 Task: Look for space in Tonoshō, Japan from 6th September, 2023 to 10th September, 2023 for 1 adult in price range Rs.9000 to Rs.17000. Place can be private room with 1  bedroom having 1 bed and 1 bathroom. Property type can be house, flat, guest house, hotel. Booking option can be shelf check-in. Required host language is English.
Action: Mouse moved to (523, 97)
Screenshot: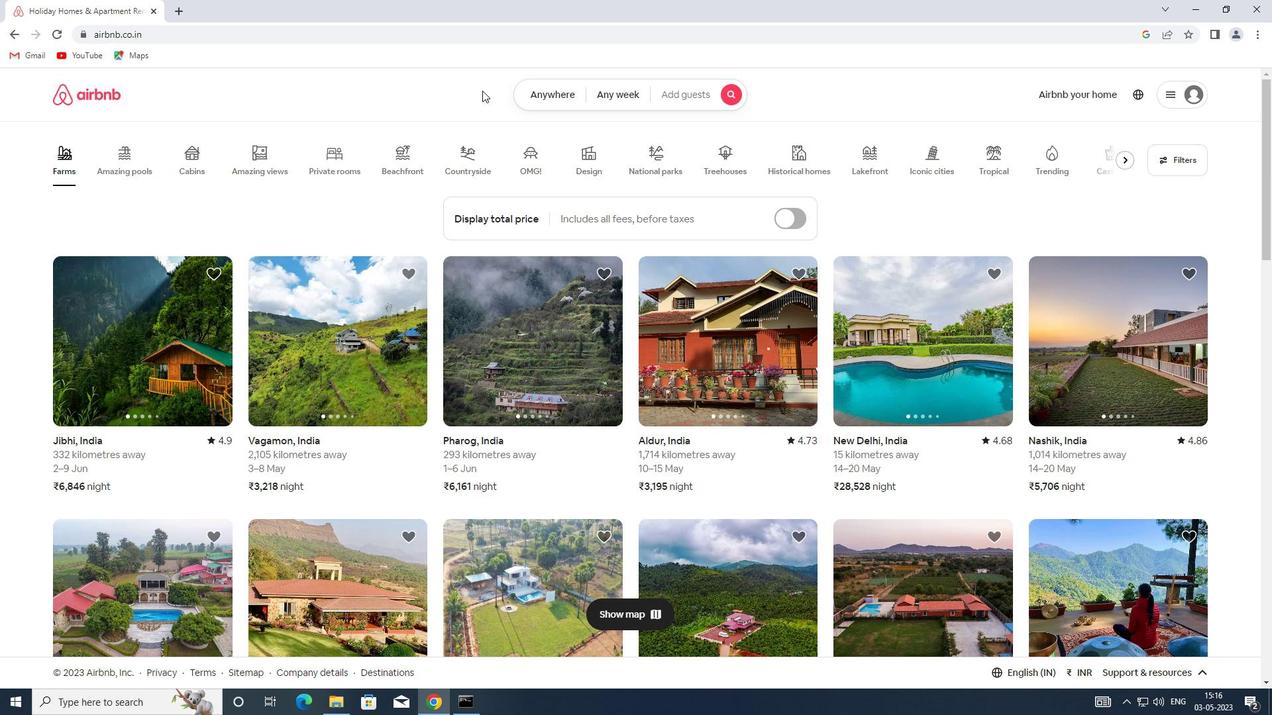 
Action: Mouse pressed left at (523, 97)
Screenshot: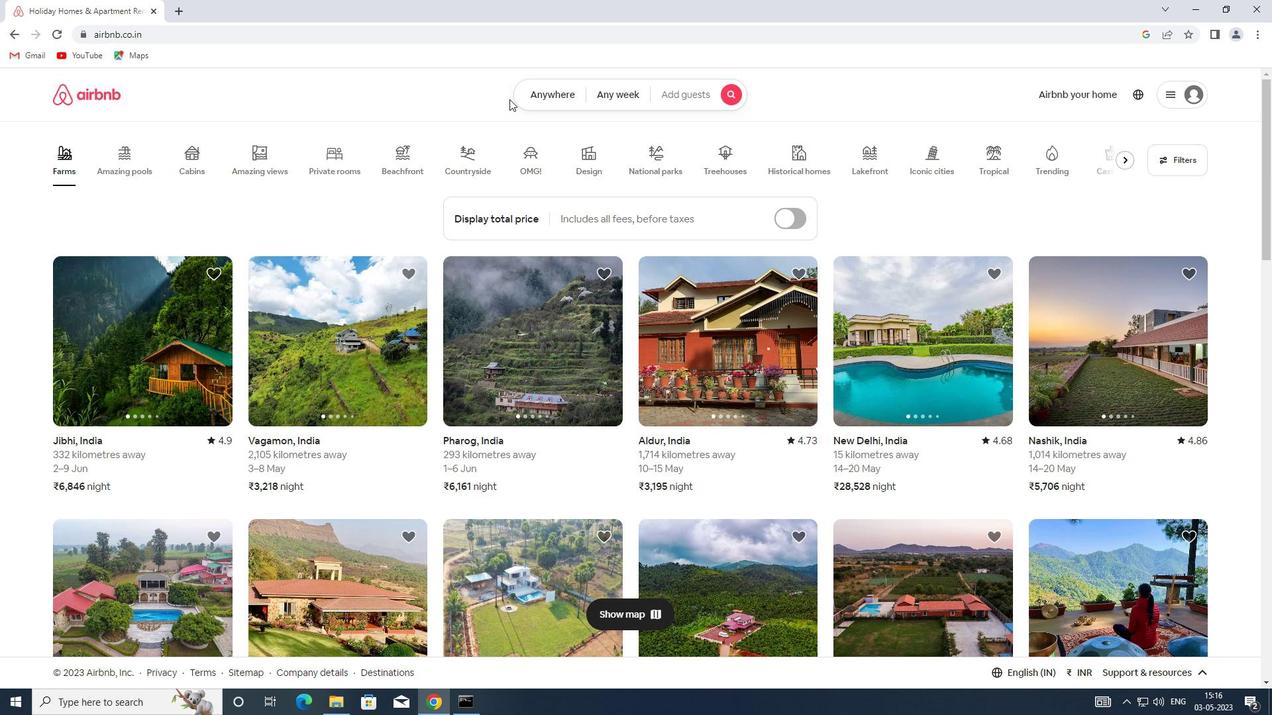 
Action: Mouse moved to (382, 145)
Screenshot: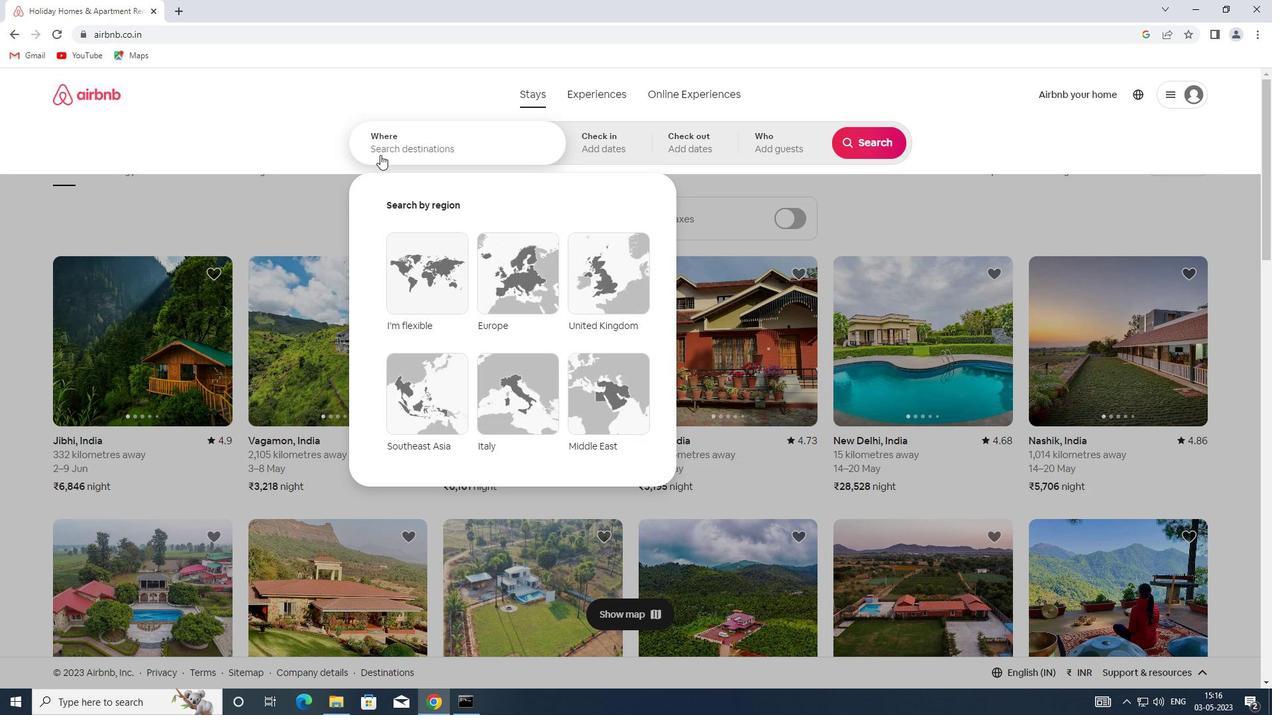 
Action: Mouse pressed left at (382, 145)
Screenshot: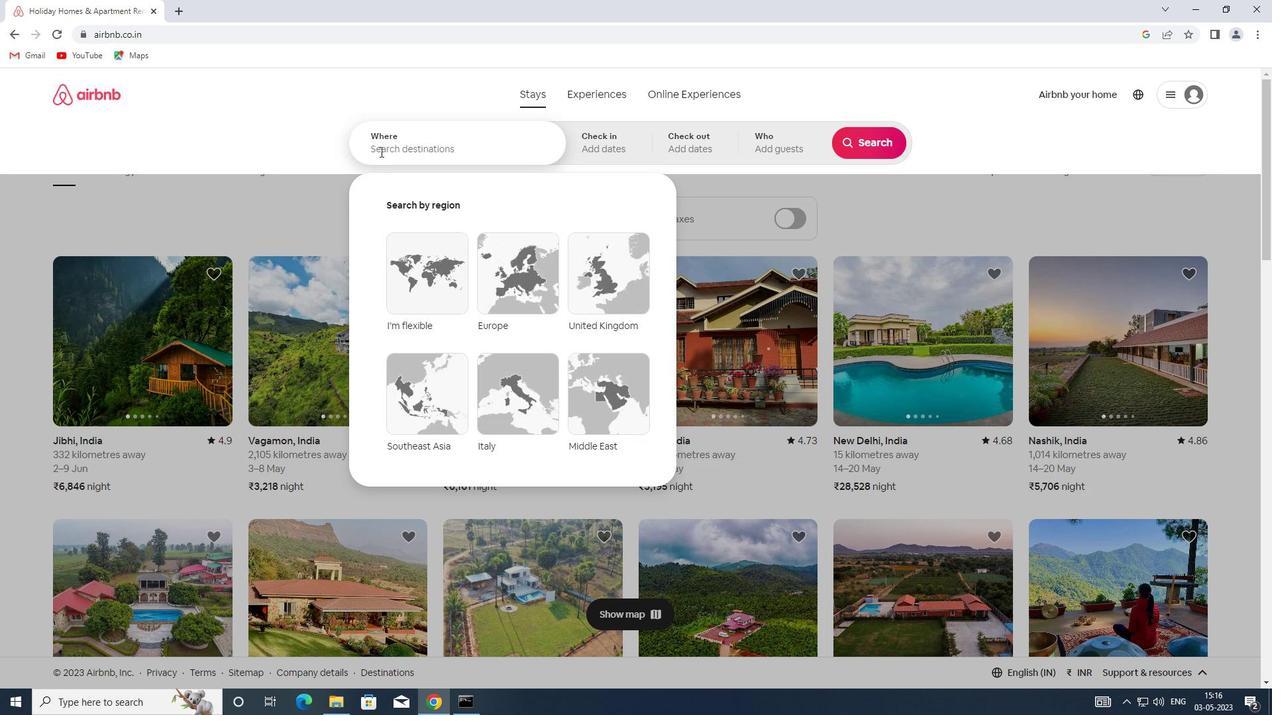 
Action: Key pressed <Key.shift>TONOSHO,<Key.shift><Key.shift><Key.shift>JAPAN
Screenshot: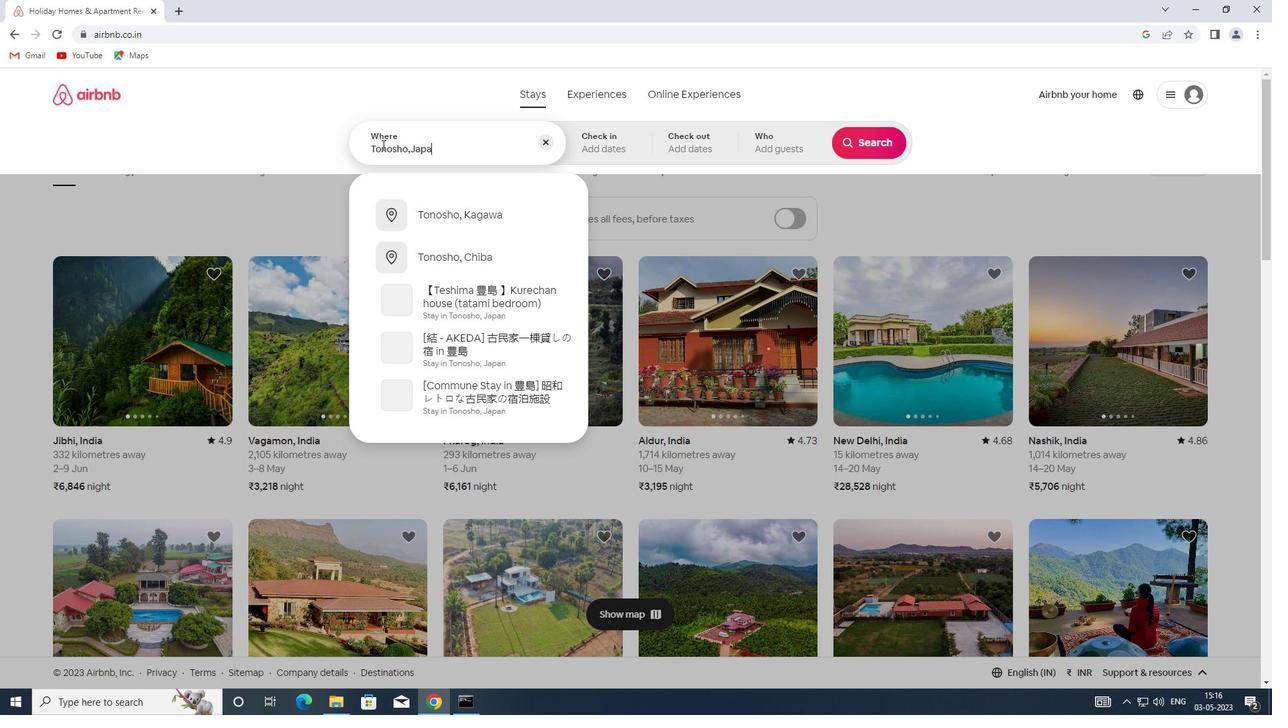 
Action: Mouse moved to (609, 147)
Screenshot: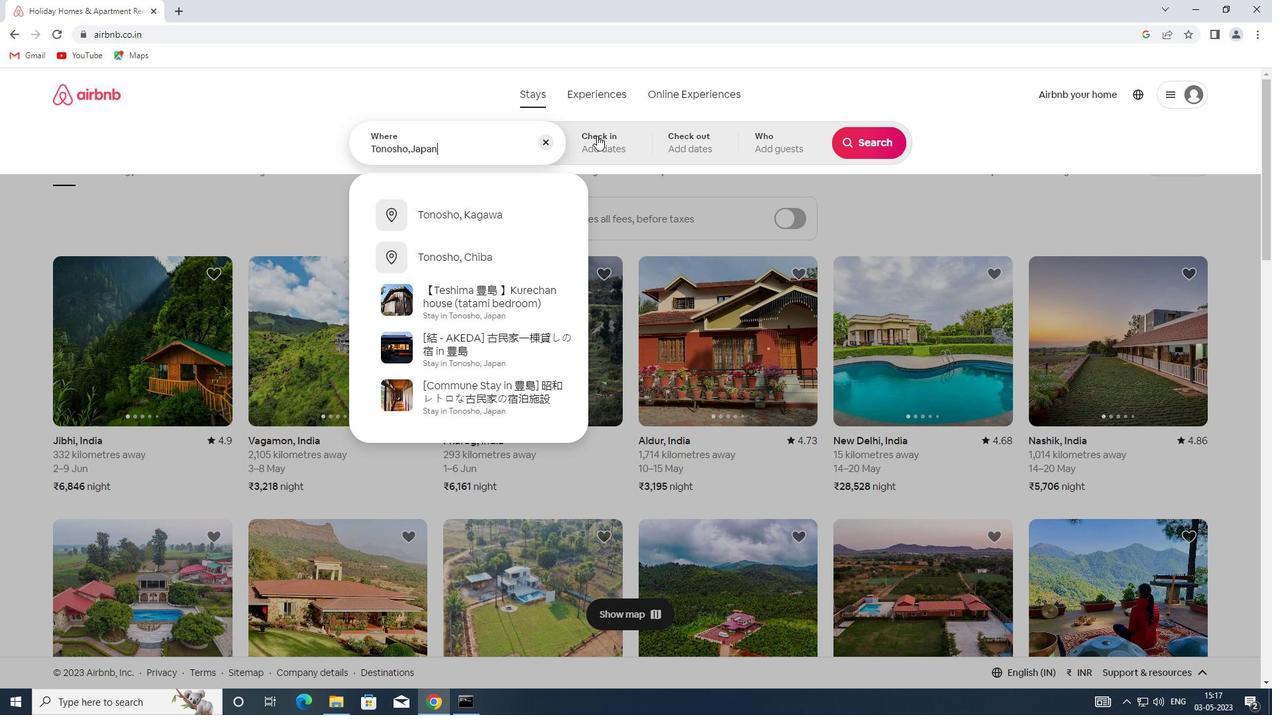 
Action: Mouse pressed left at (609, 147)
Screenshot: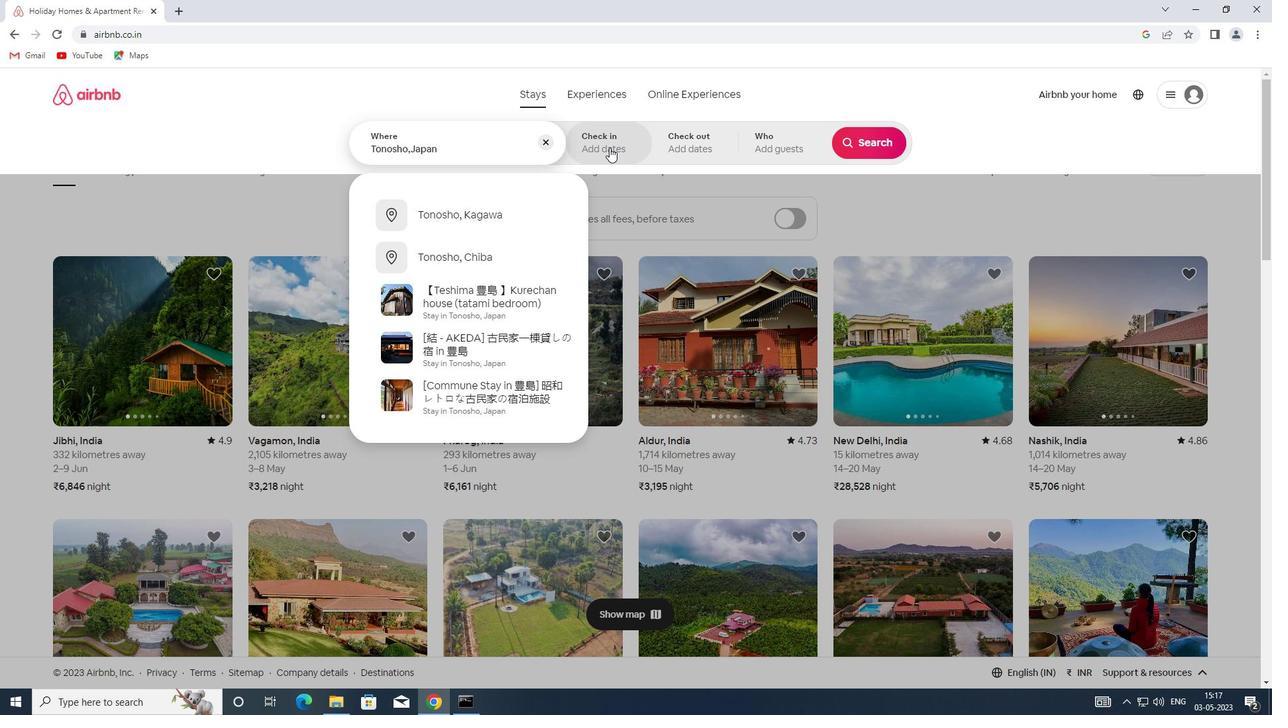 
Action: Mouse moved to (867, 253)
Screenshot: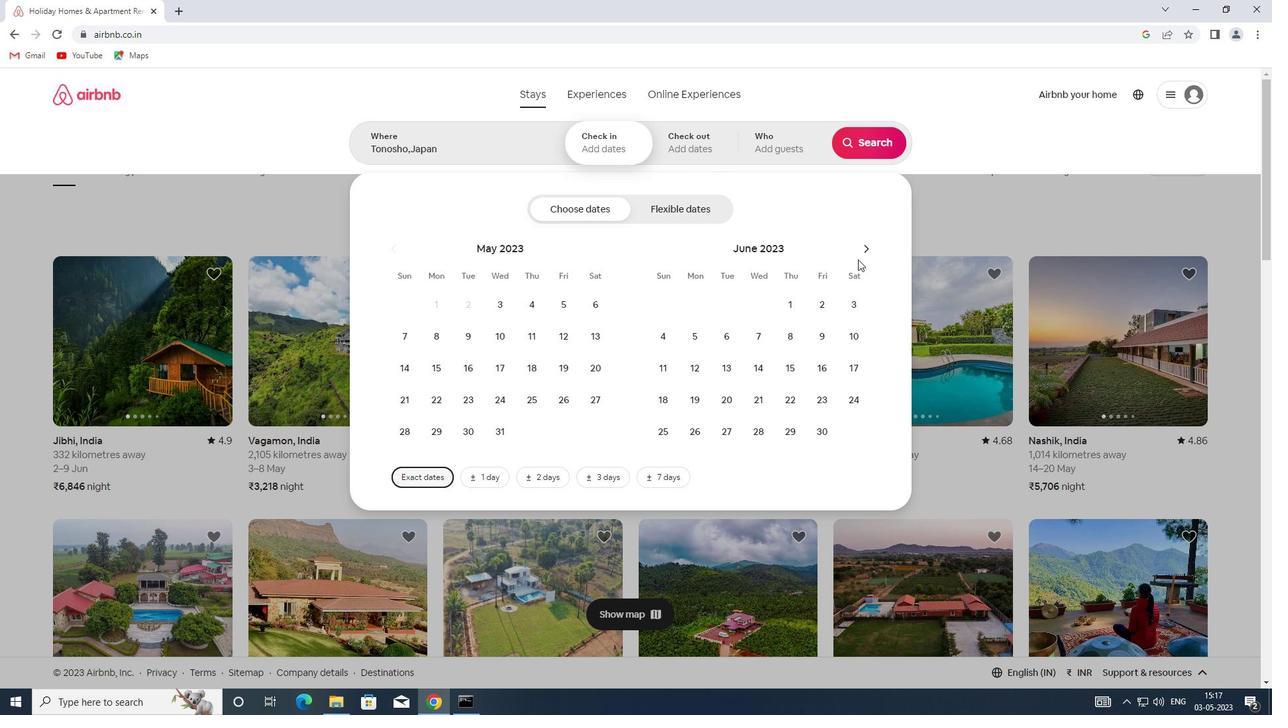 
Action: Mouse pressed left at (867, 253)
Screenshot: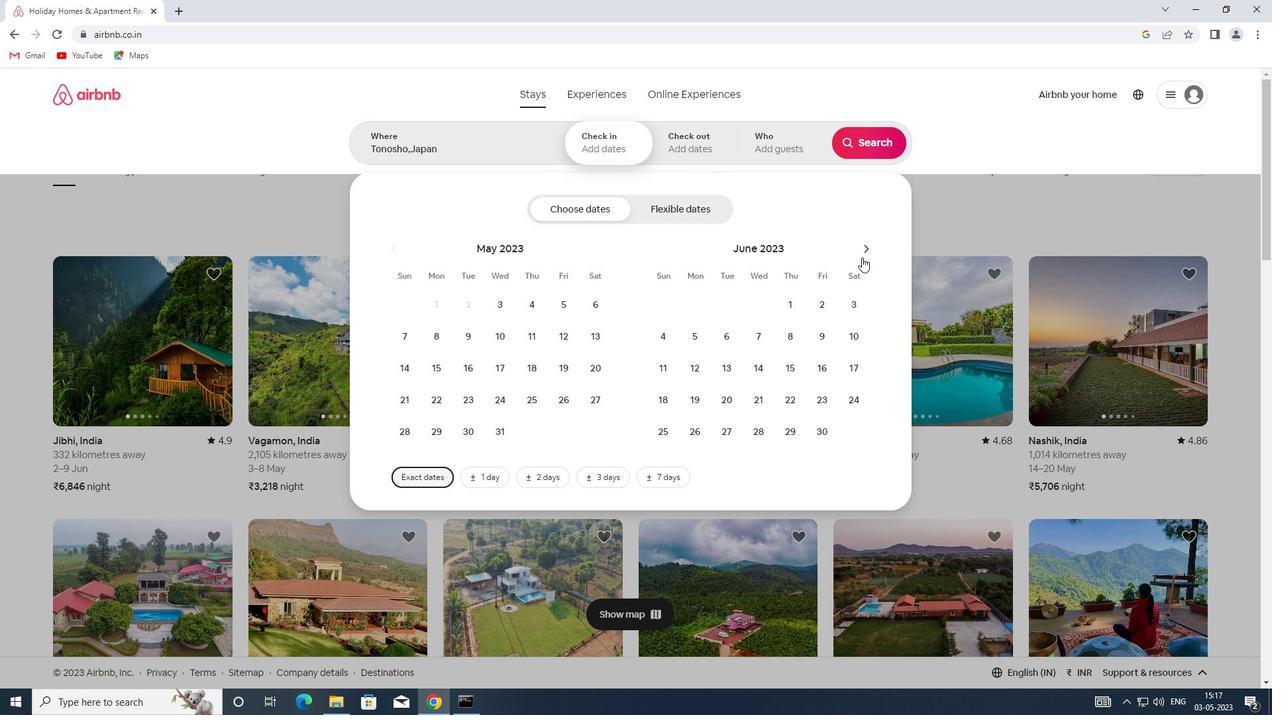 
Action: Mouse pressed left at (867, 253)
Screenshot: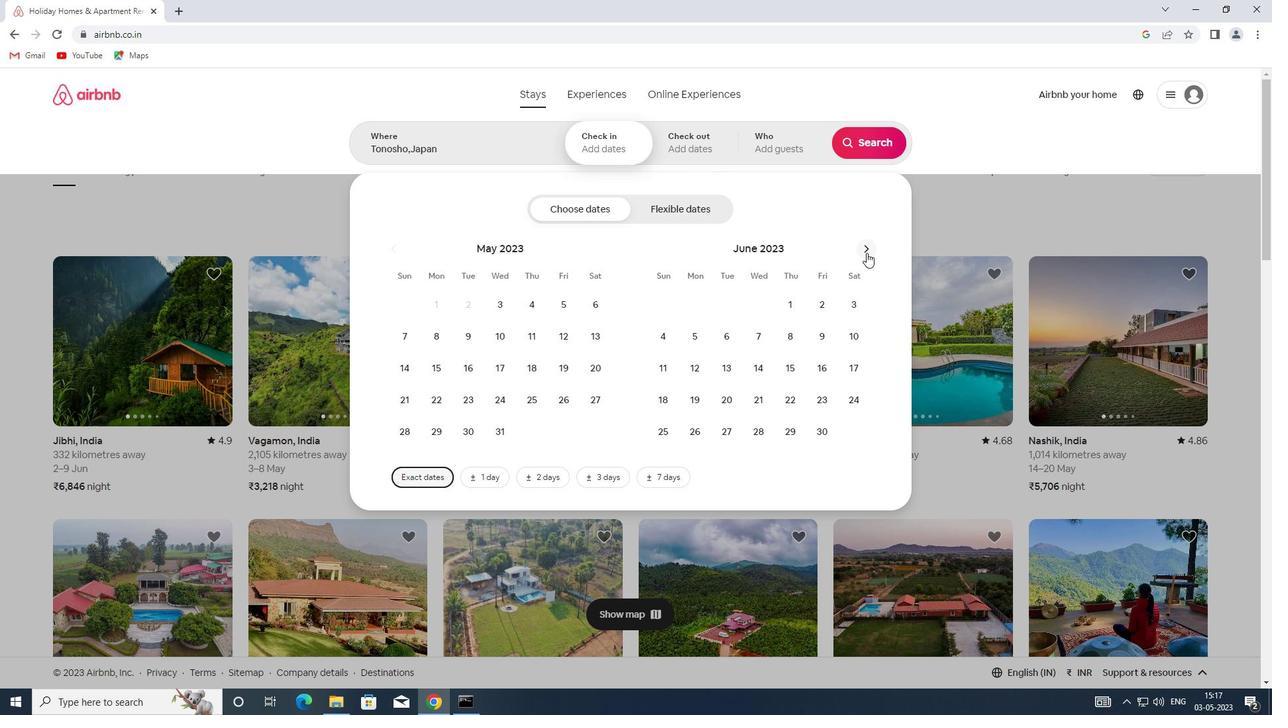 
Action: Mouse pressed left at (867, 253)
Screenshot: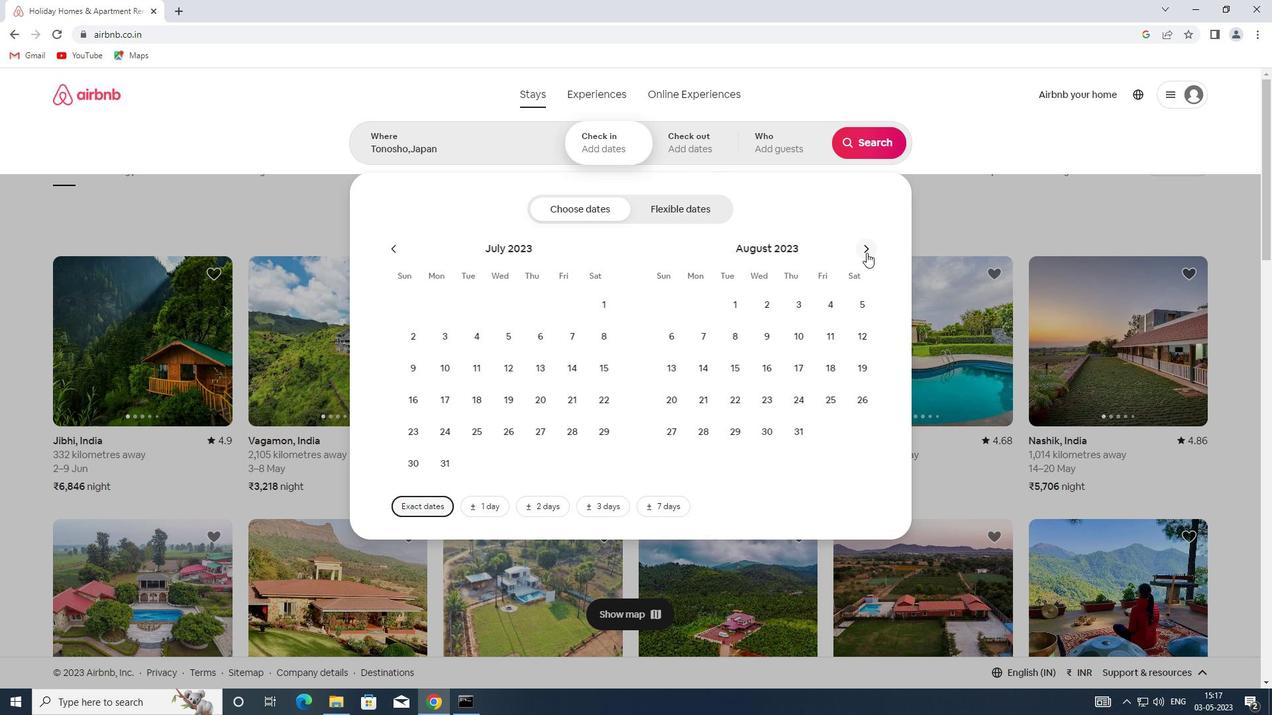 
Action: Mouse moved to (768, 348)
Screenshot: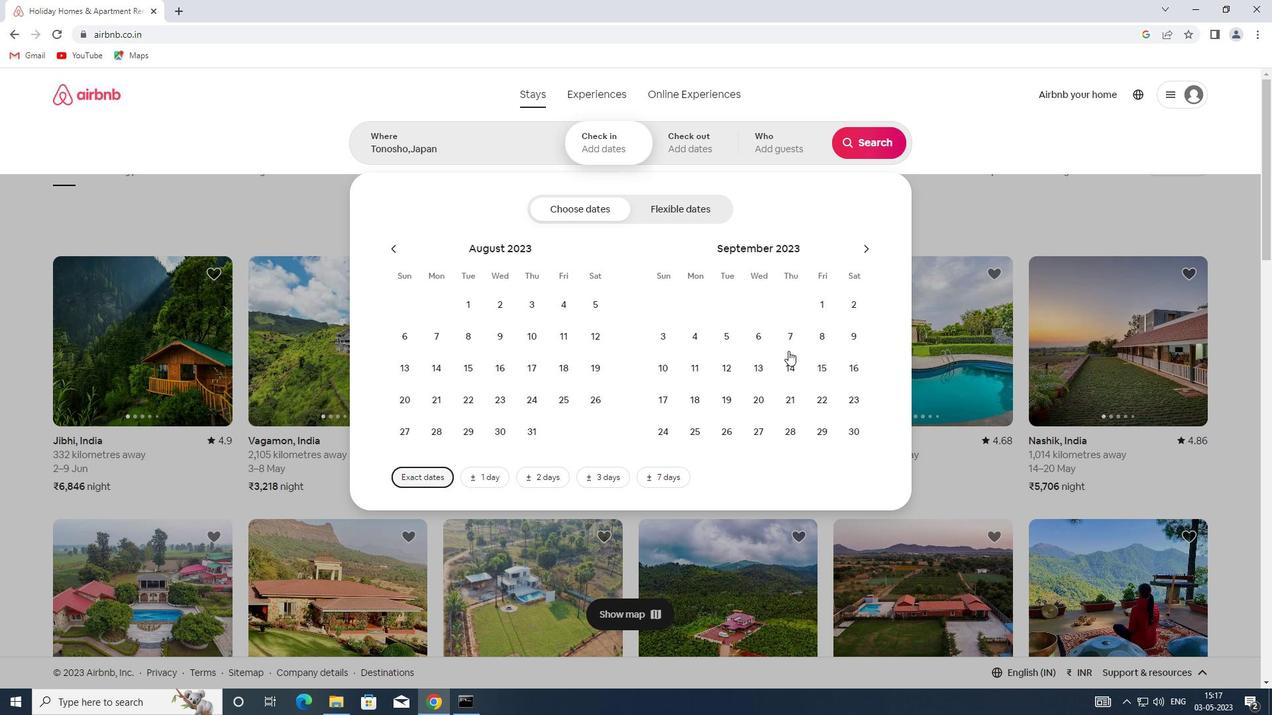 
Action: Mouse pressed left at (768, 348)
Screenshot: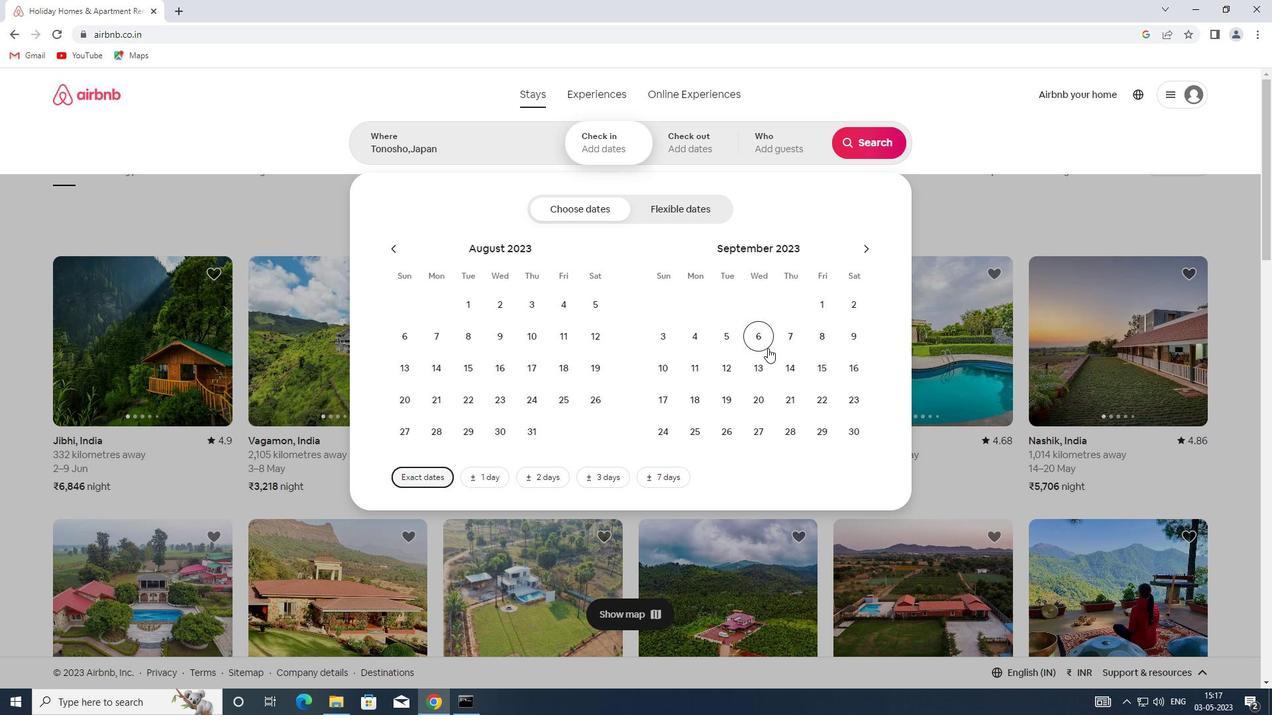 
Action: Mouse moved to (656, 363)
Screenshot: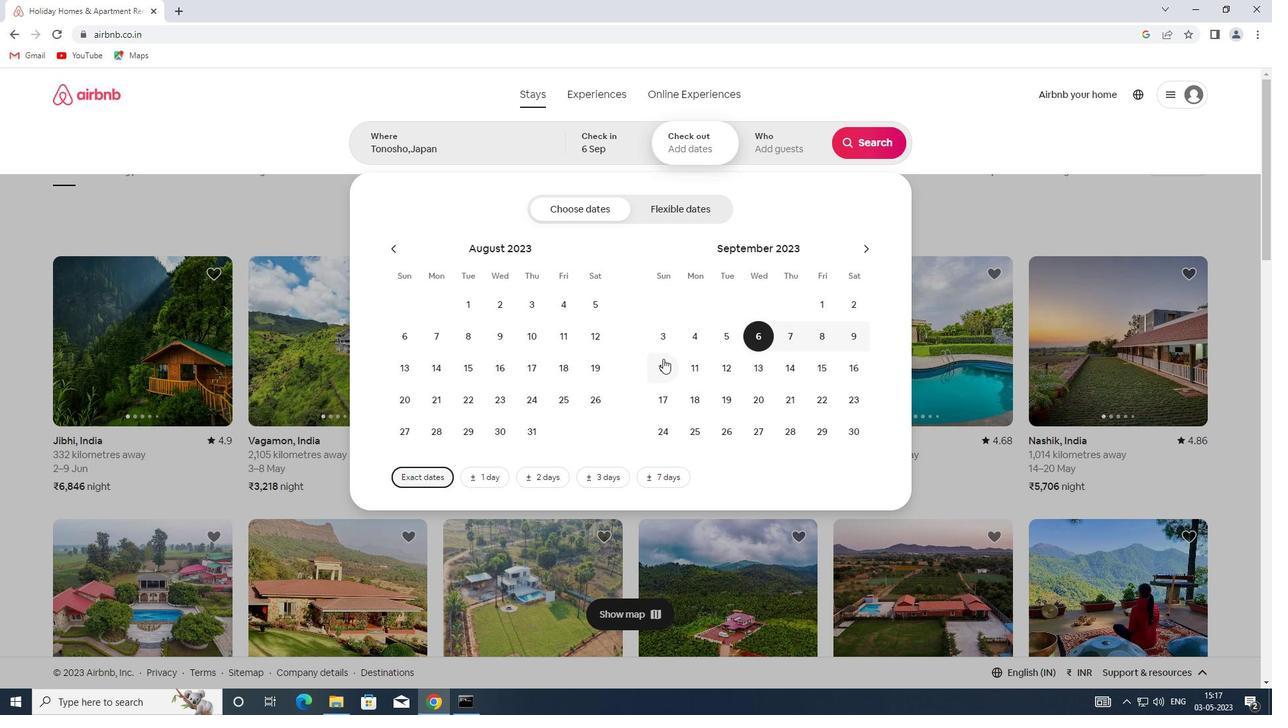 
Action: Mouse pressed left at (656, 363)
Screenshot: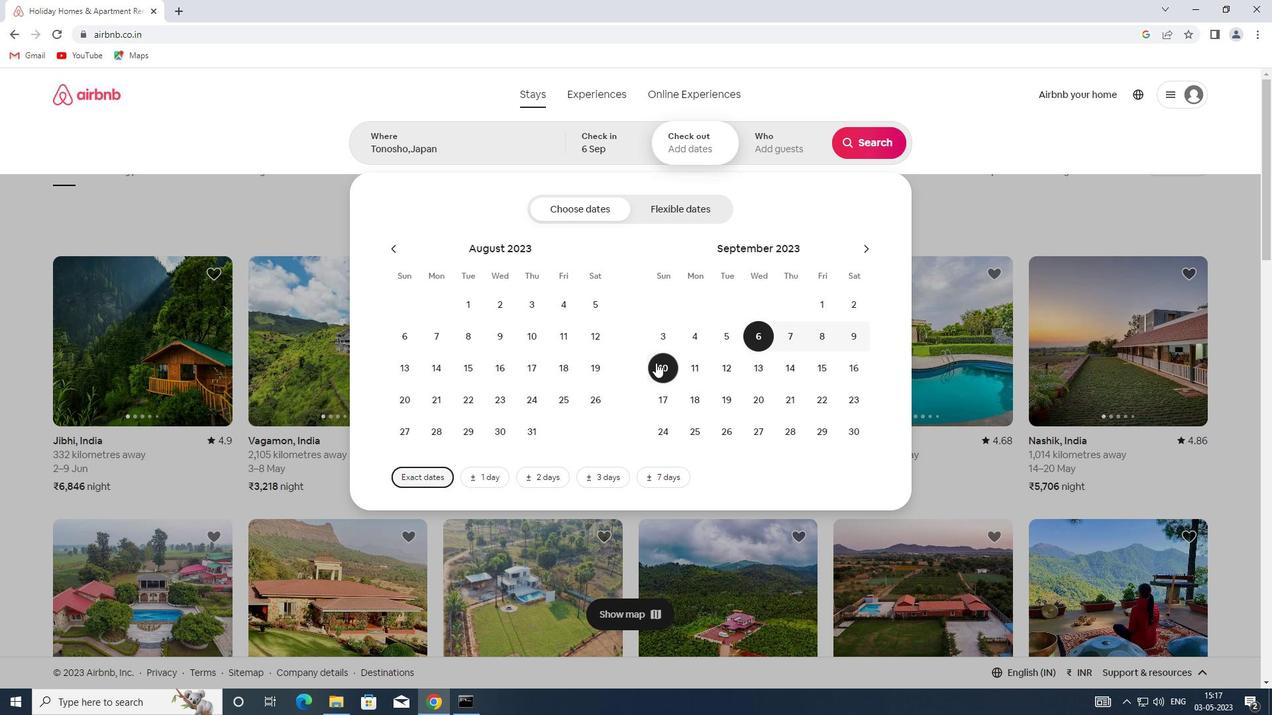 
Action: Mouse moved to (794, 146)
Screenshot: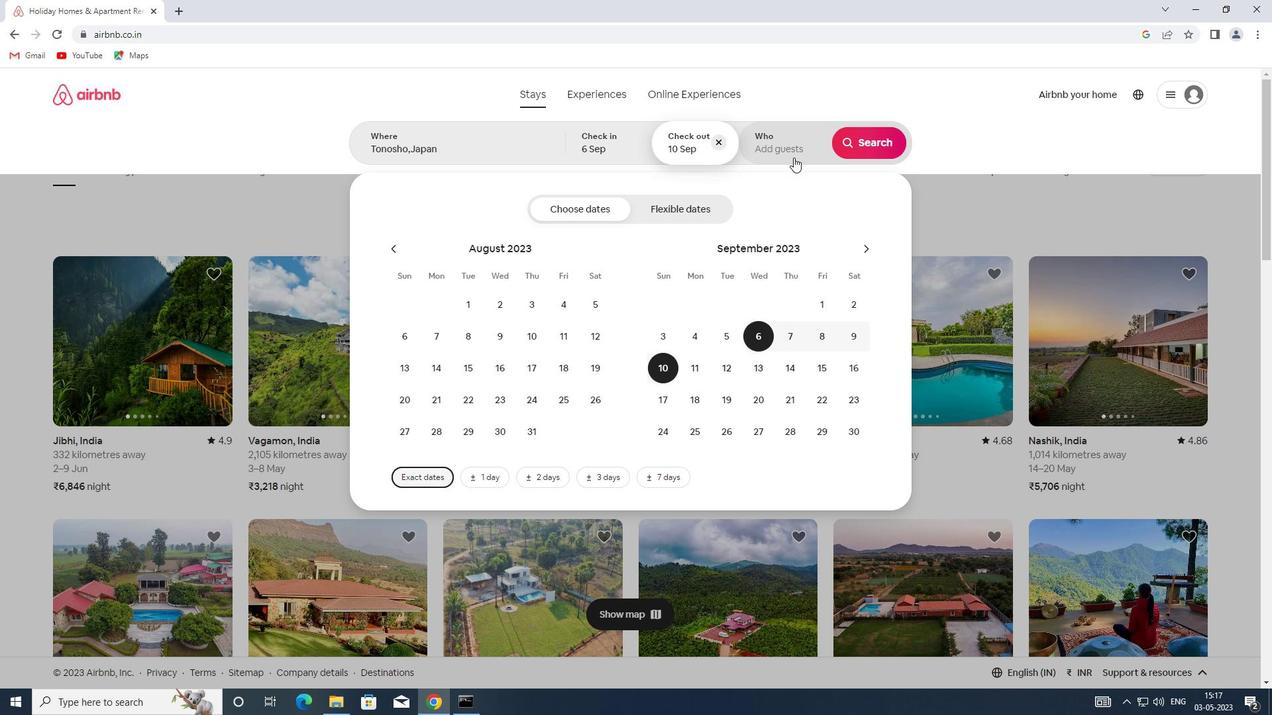 
Action: Mouse pressed left at (794, 146)
Screenshot: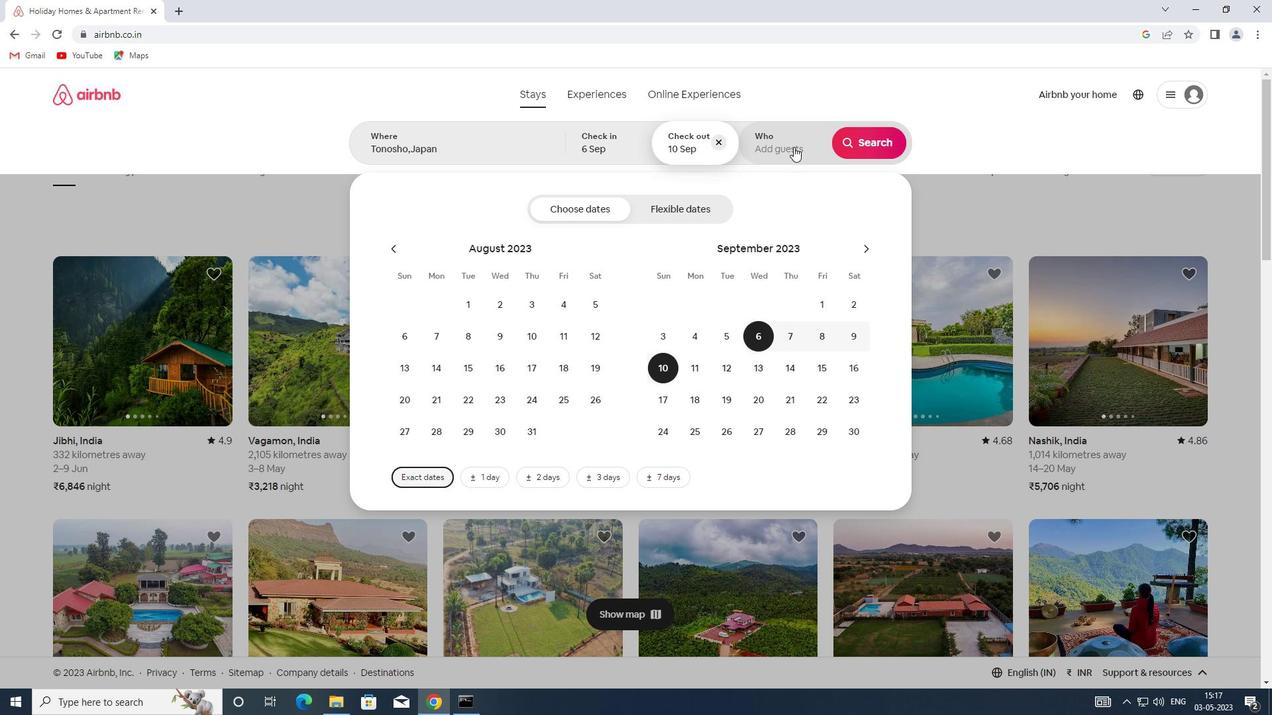 
Action: Mouse moved to (873, 215)
Screenshot: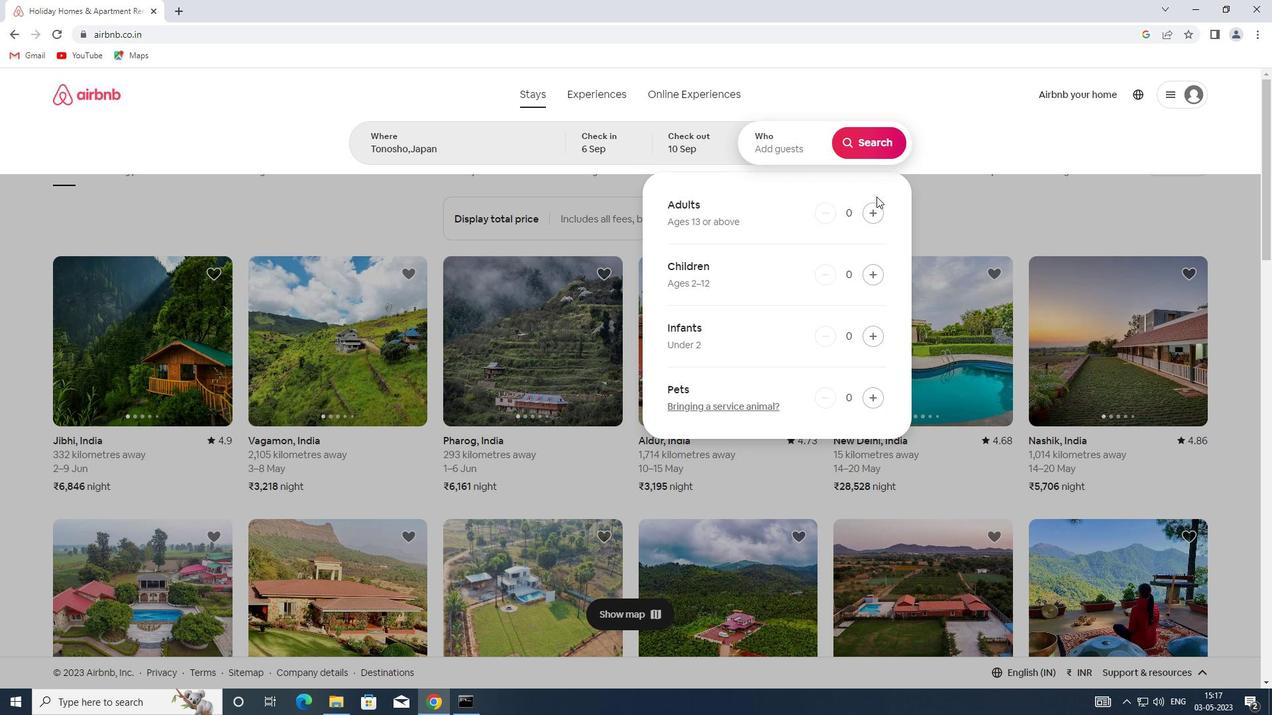 
Action: Mouse pressed left at (873, 215)
Screenshot: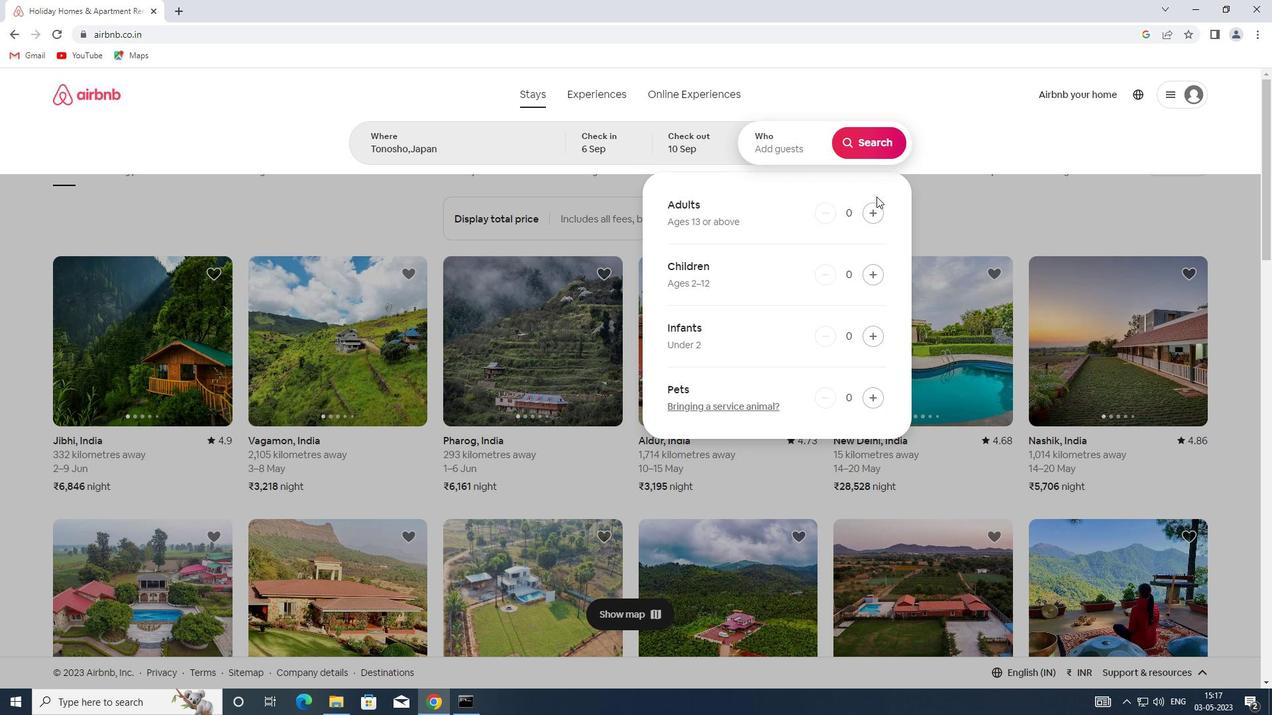 
Action: Mouse moved to (872, 149)
Screenshot: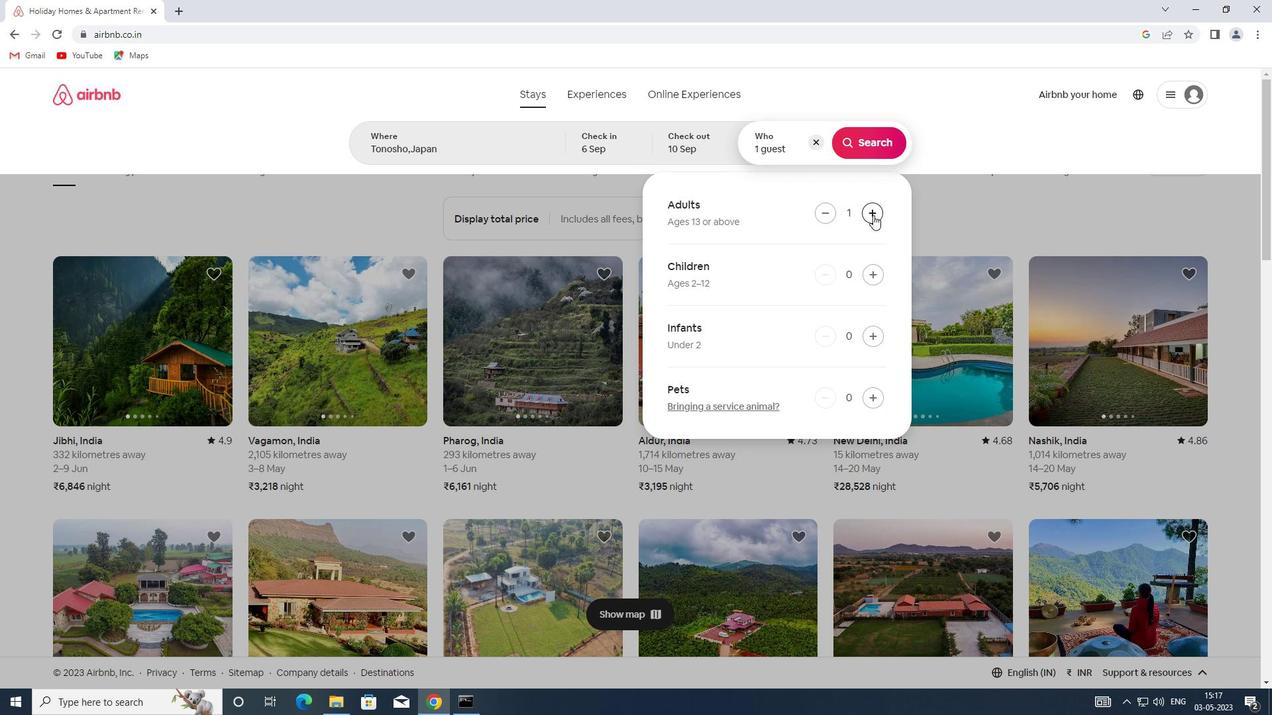 
Action: Mouse pressed left at (872, 149)
Screenshot: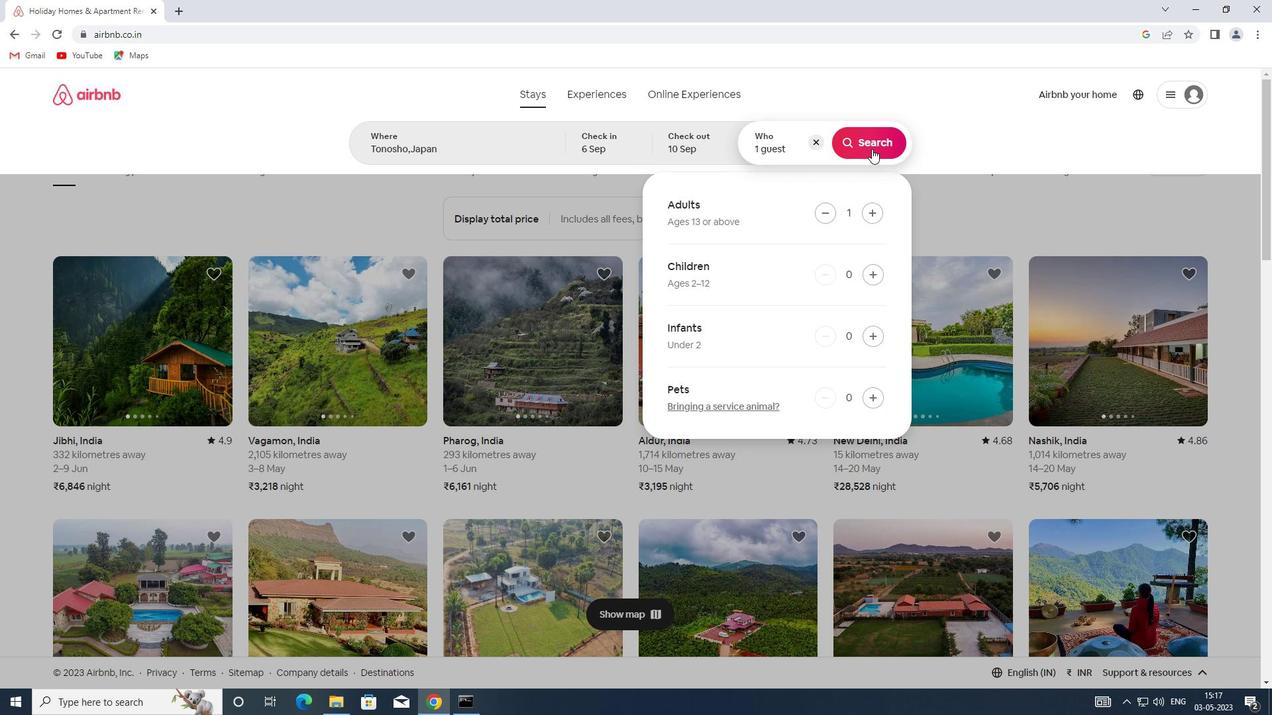
Action: Mouse moved to (1195, 150)
Screenshot: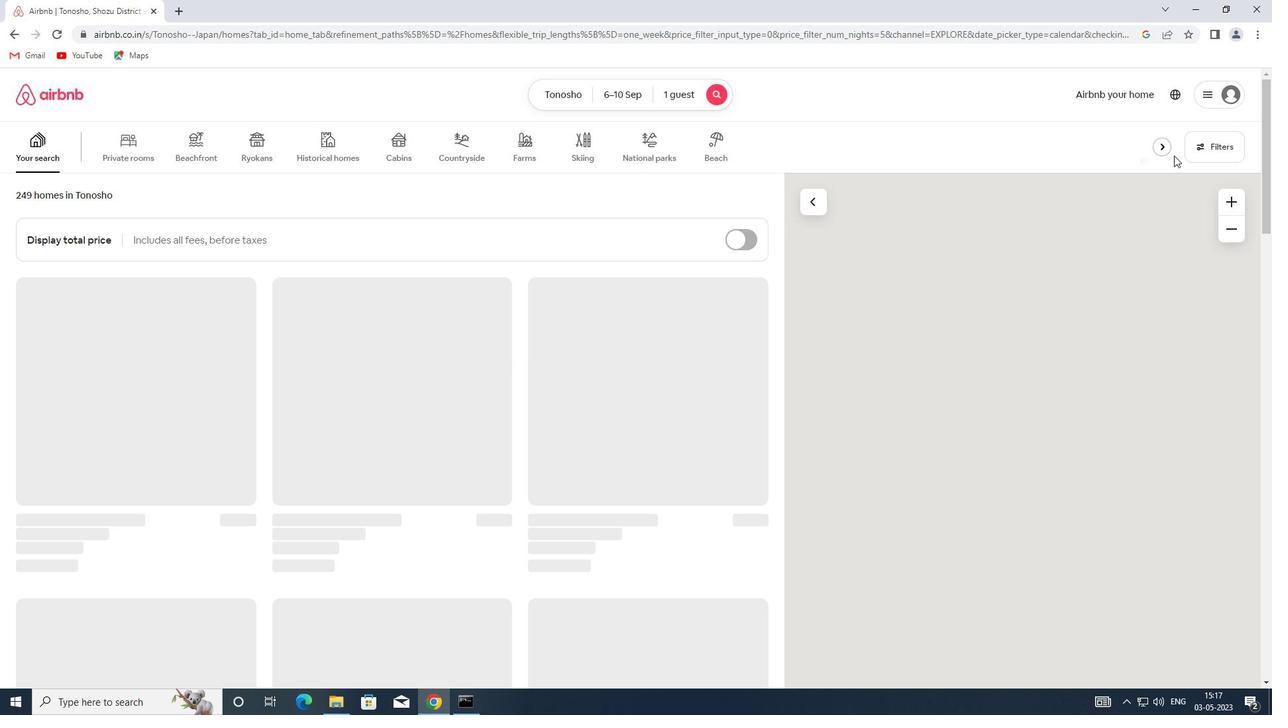 
Action: Mouse pressed left at (1195, 150)
Screenshot: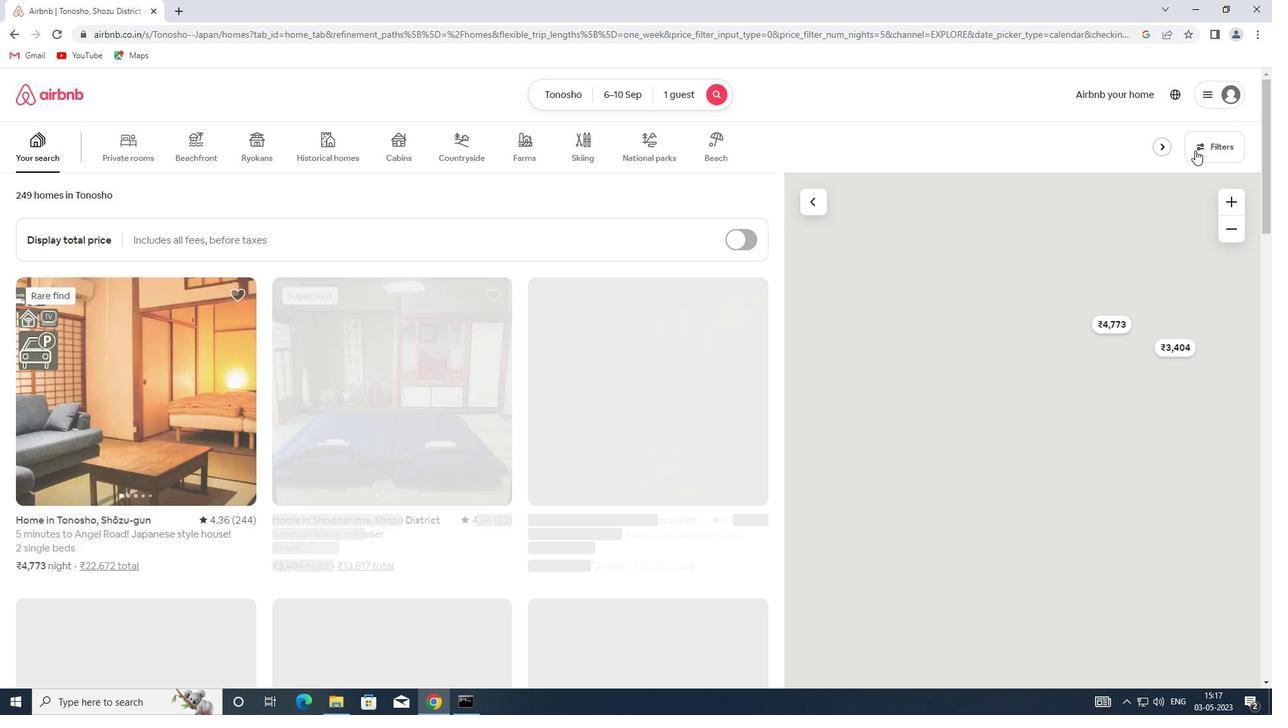 
Action: Mouse moved to (470, 321)
Screenshot: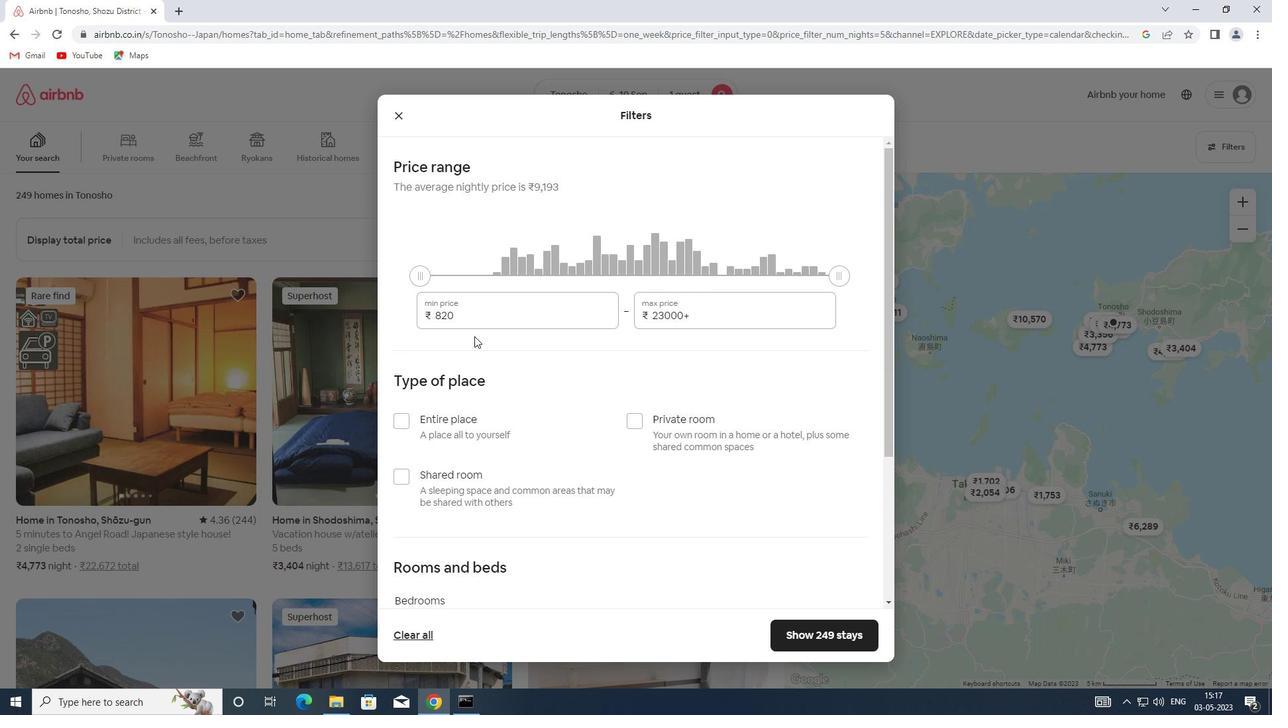 
Action: Mouse pressed left at (470, 321)
Screenshot: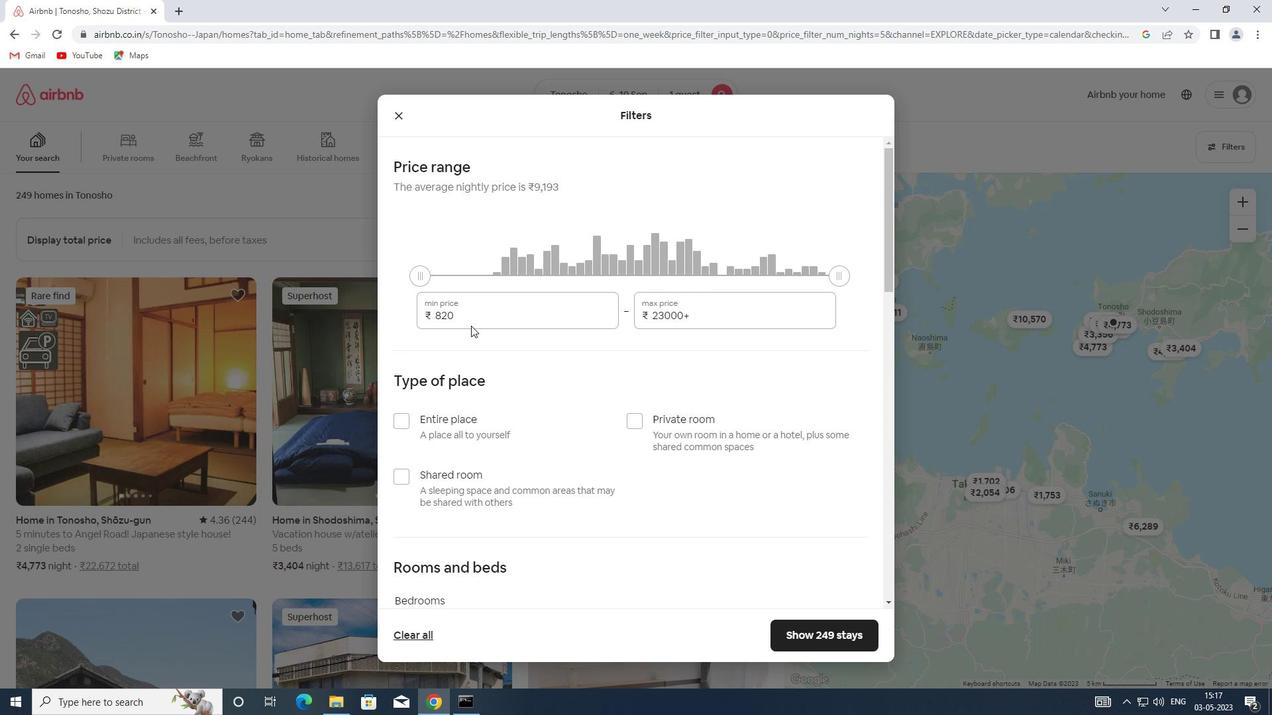 
Action: Mouse moved to (389, 321)
Screenshot: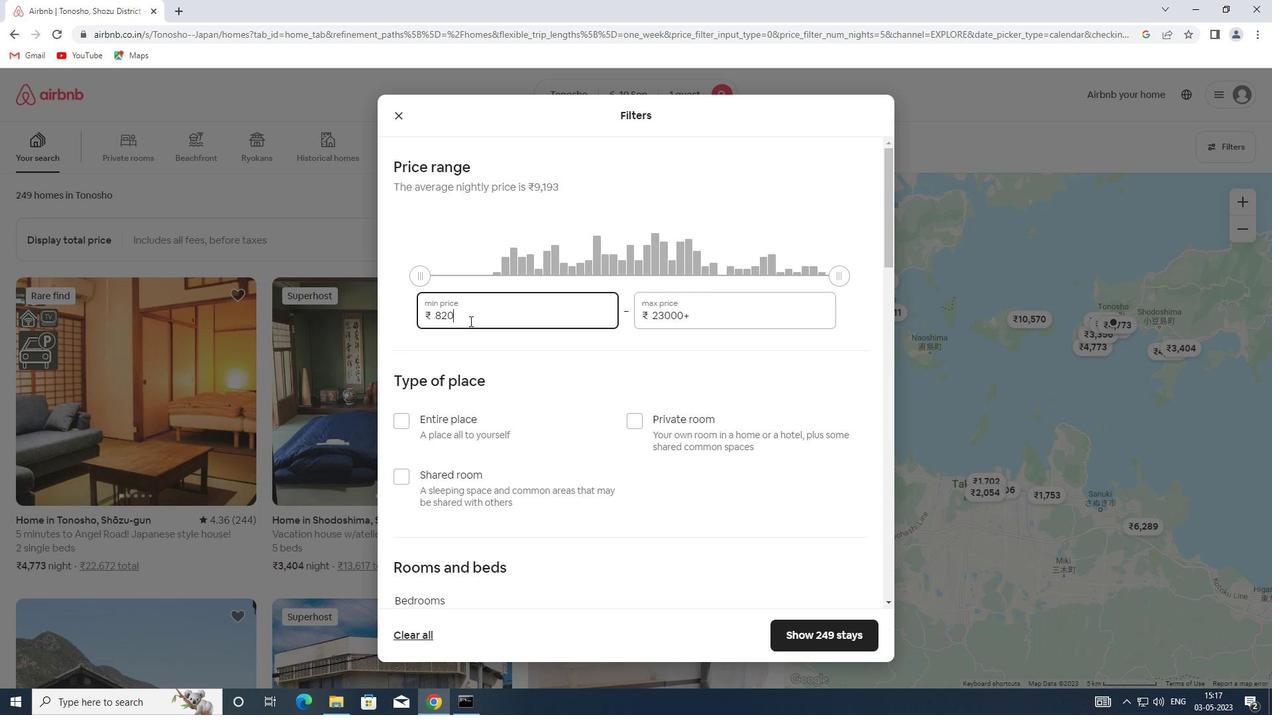 
Action: Key pressed 9000
Screenshot: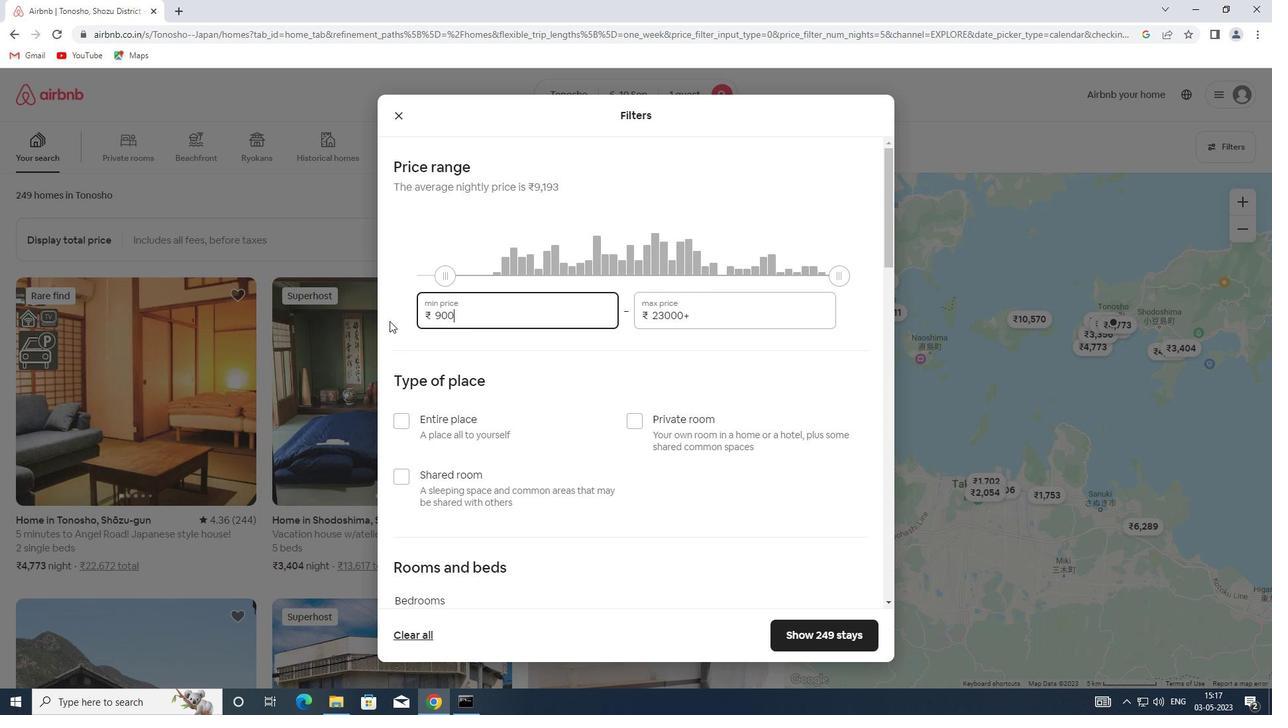 
Action: Mouse moved to (695, 318)
Screenshot: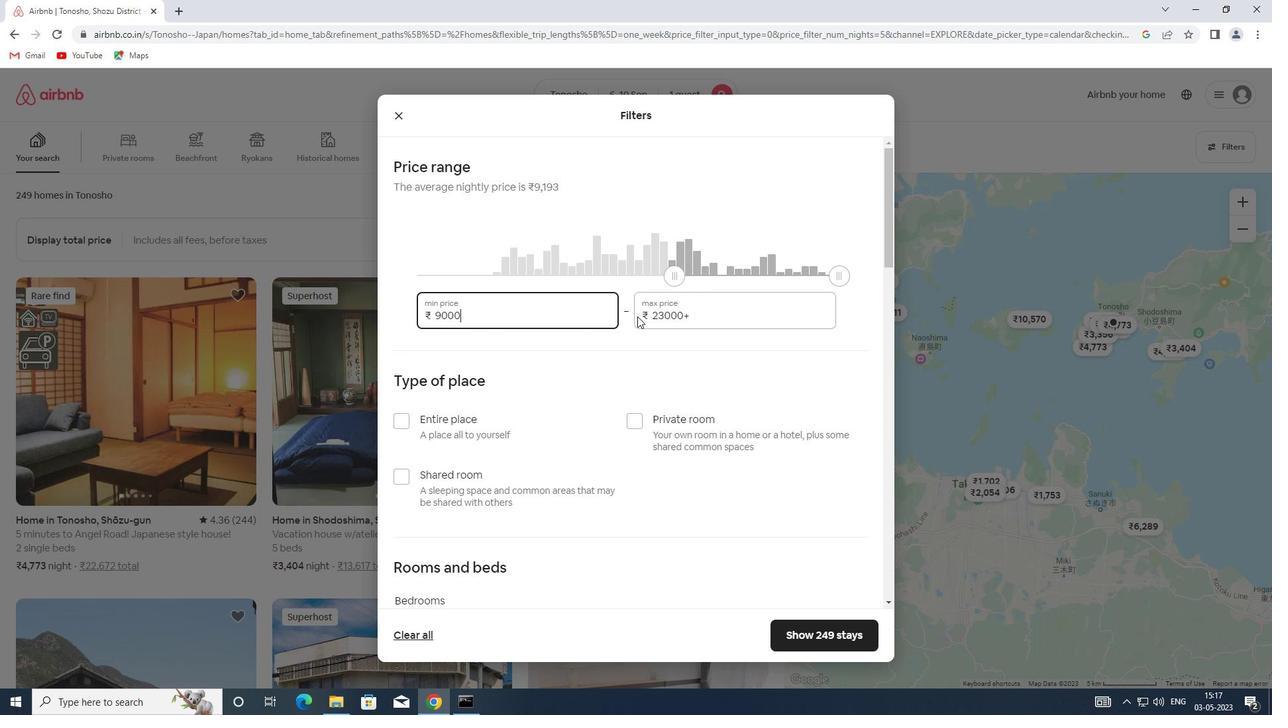 
Action: Mouse pressed left at (695, 318)
Screenshot: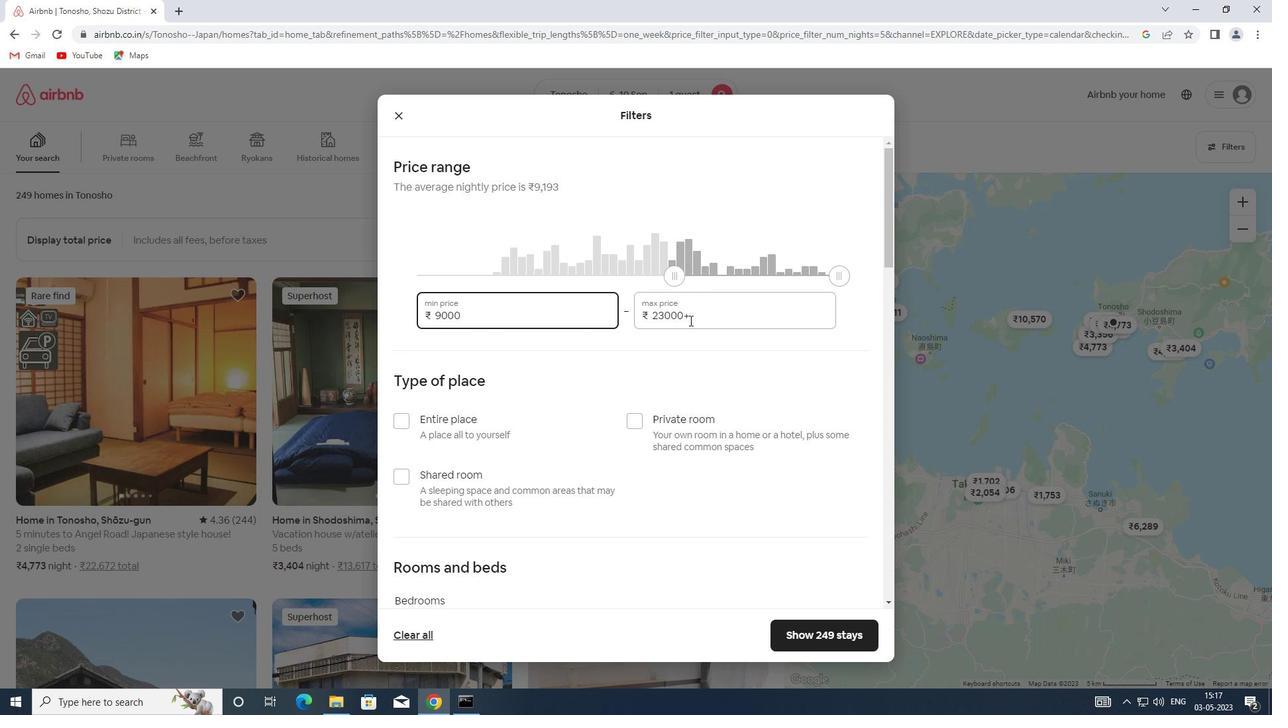 
Action: Mouse moved to (600, 318)
Screenshot: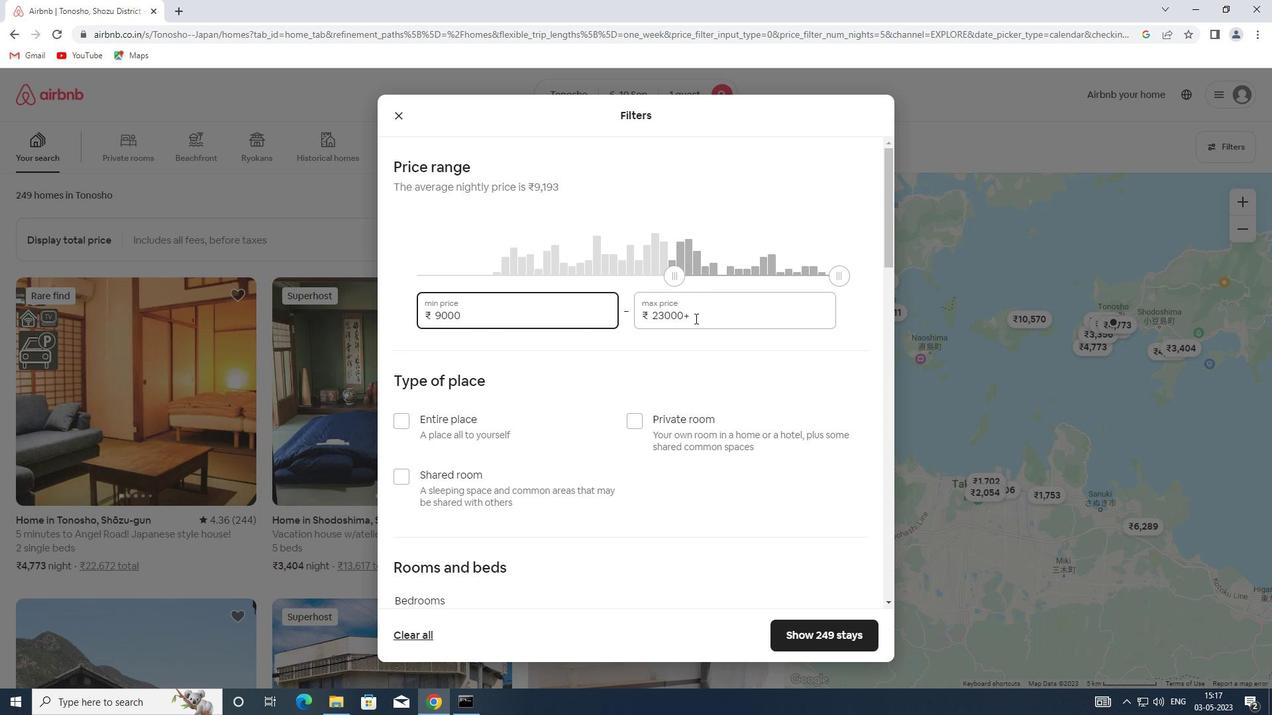 
Action: Key pressed 17000
Screenshot: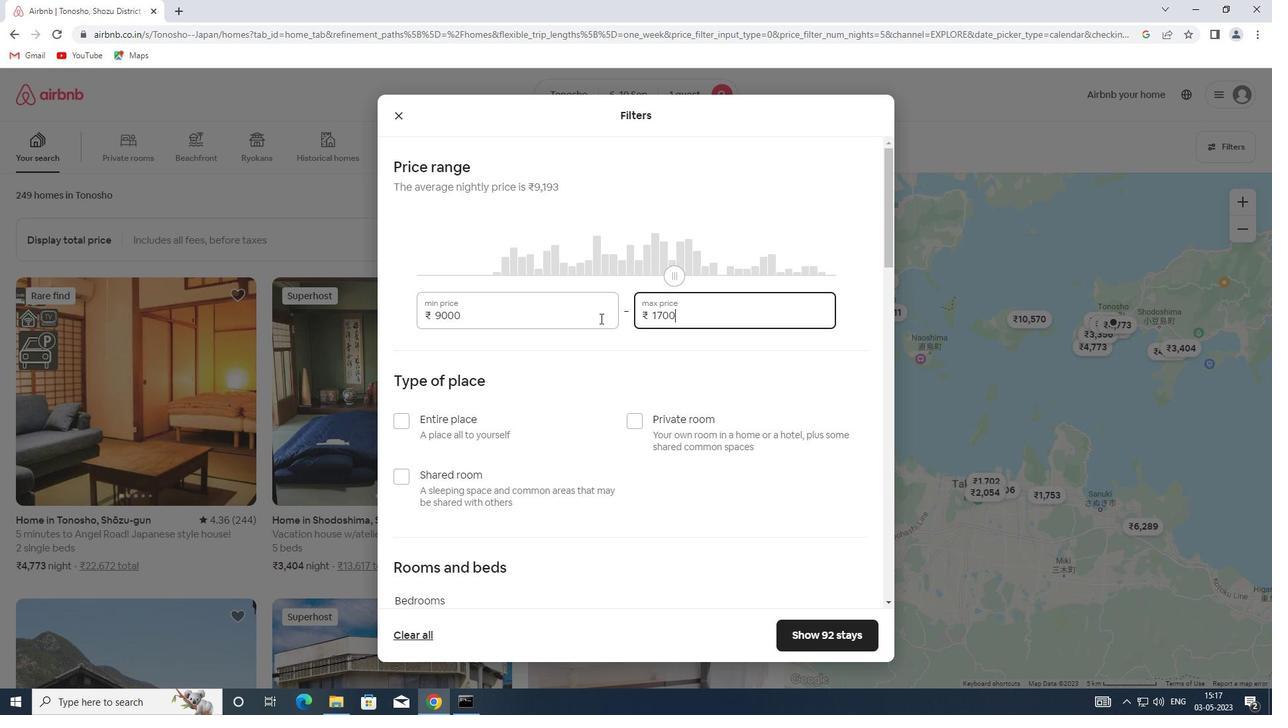 
Action: Mouse moved to (649, 422)
Screenshot: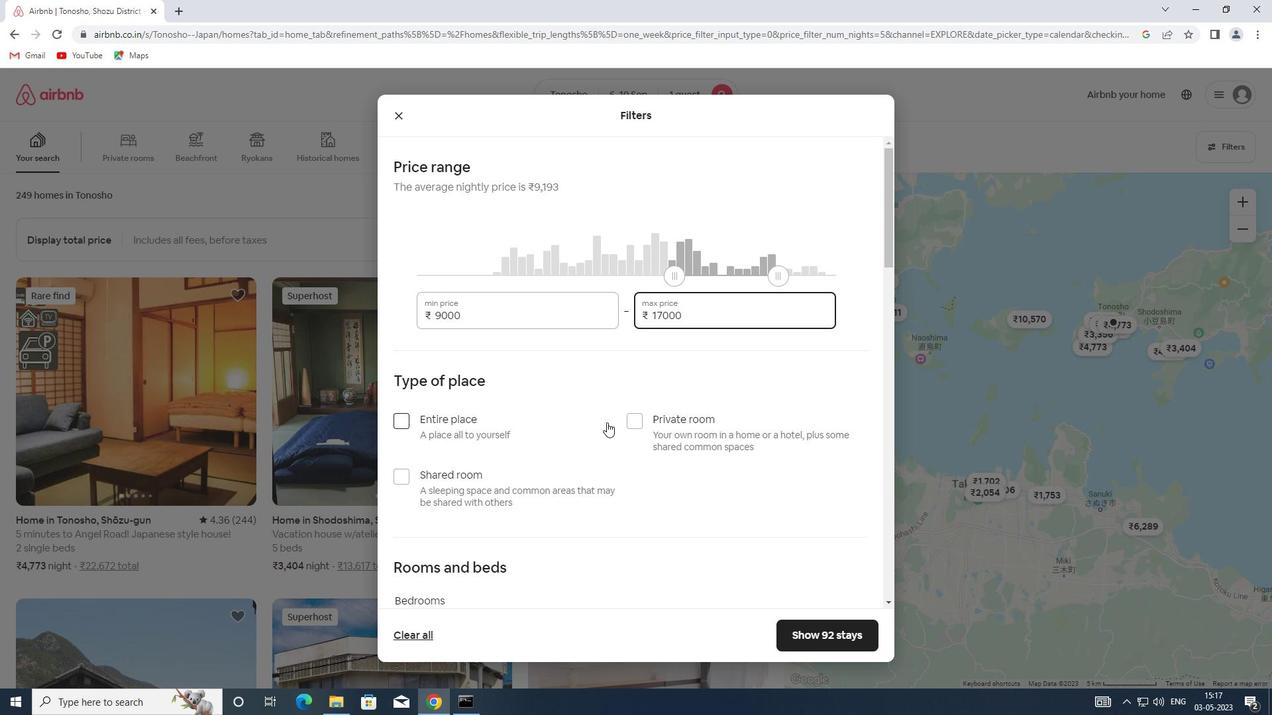 
Action: Mouse pressed left at (649, 422)
Screenshot: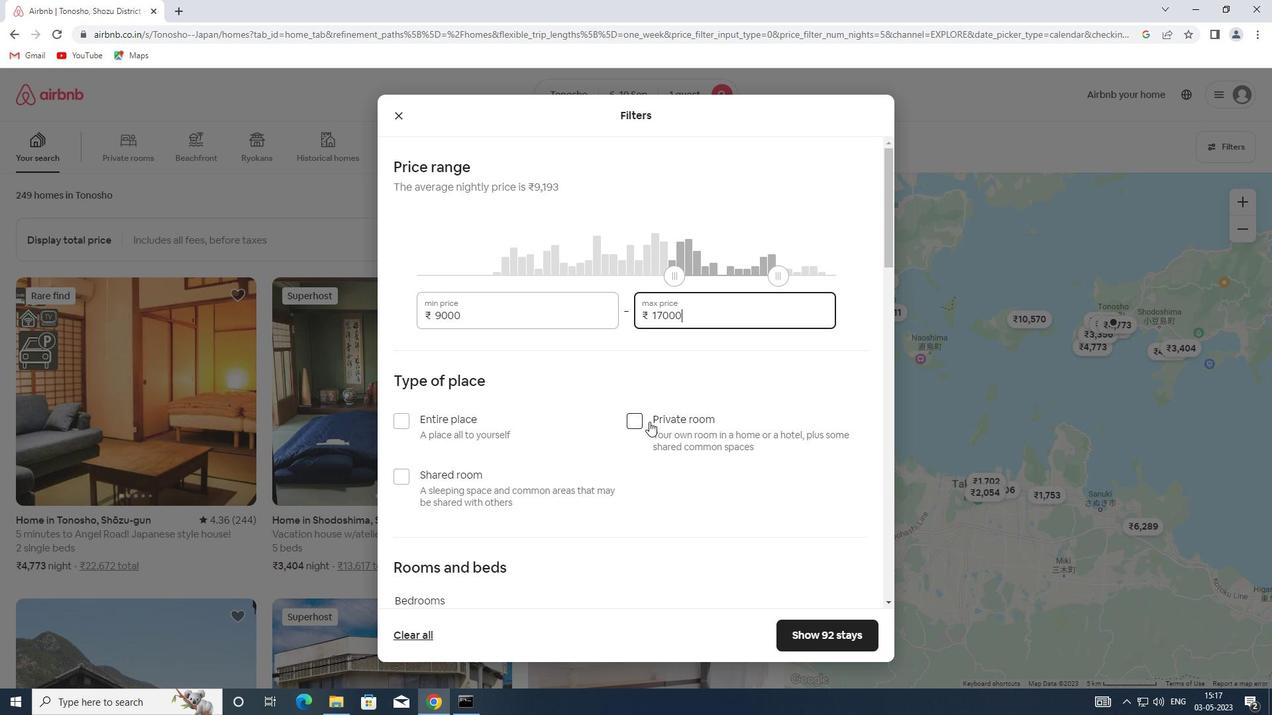 
Action: Mouse moved to (650, 421)
Screenshot: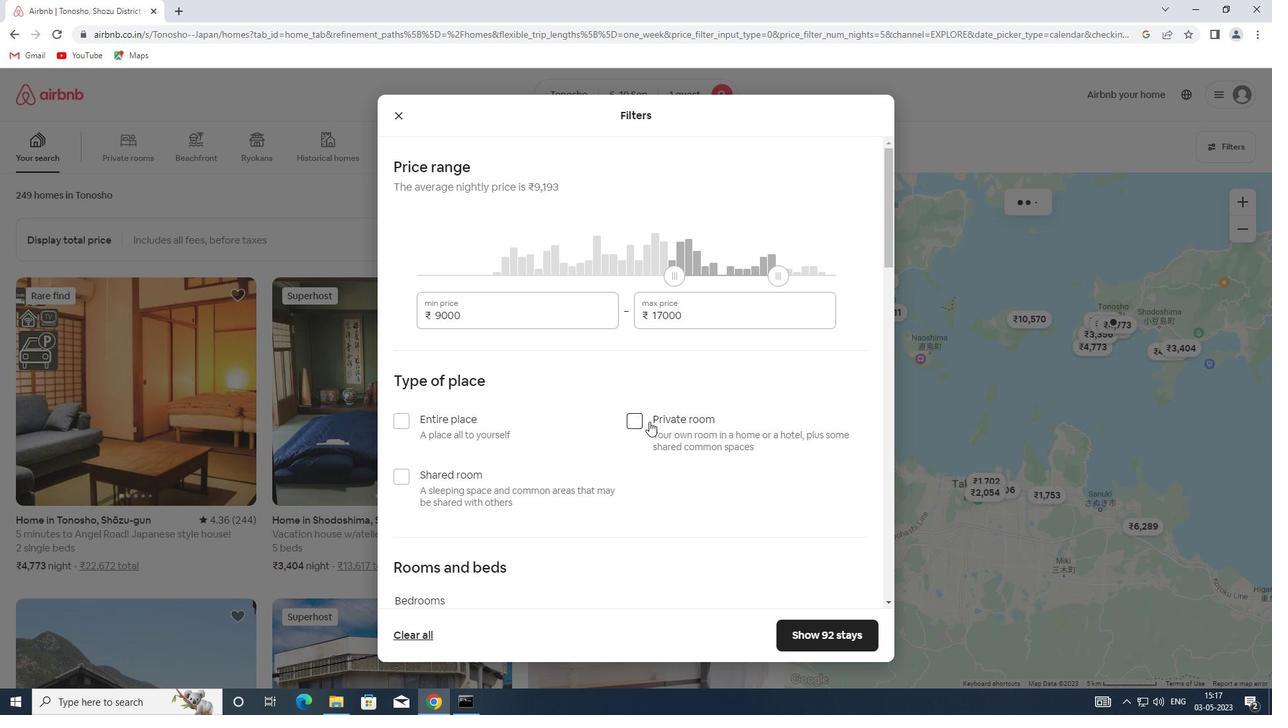 
Action: Mouse scrolled (650, 420) with delta (0, 0)
Screenshot: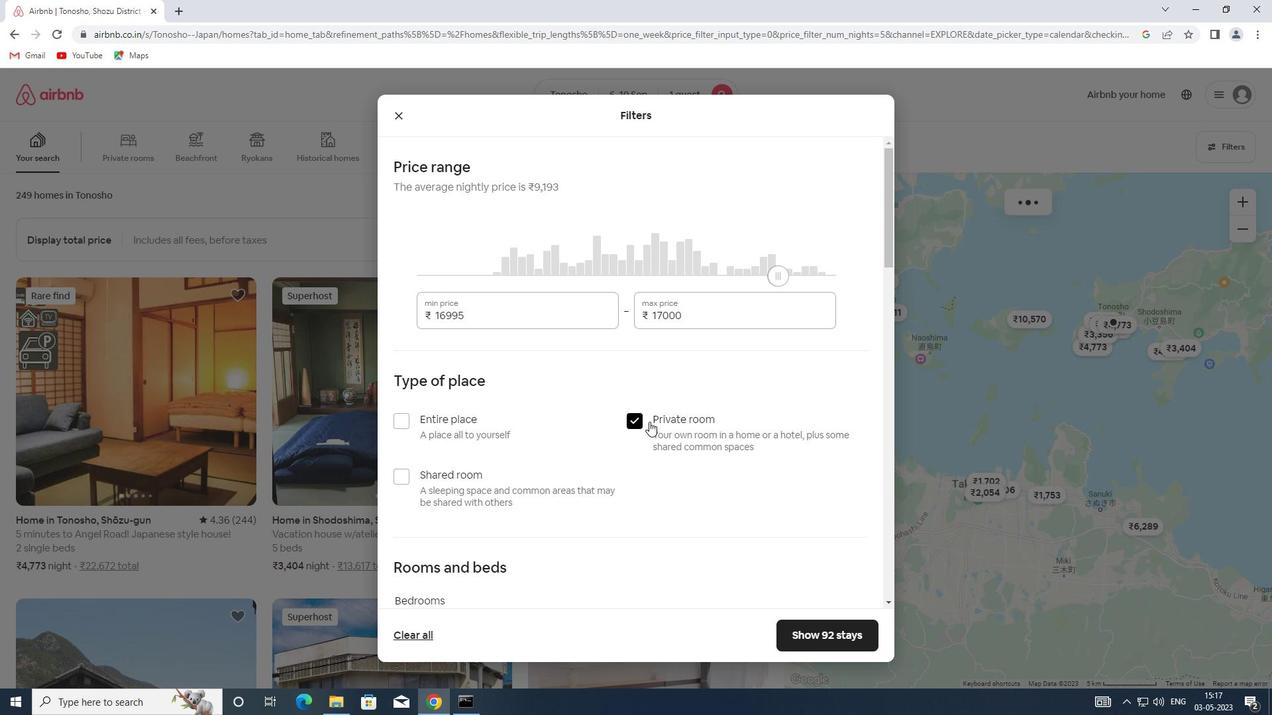 
Action: Mouse scrolled (650, 420) with delta (0, 0)
Screenshot: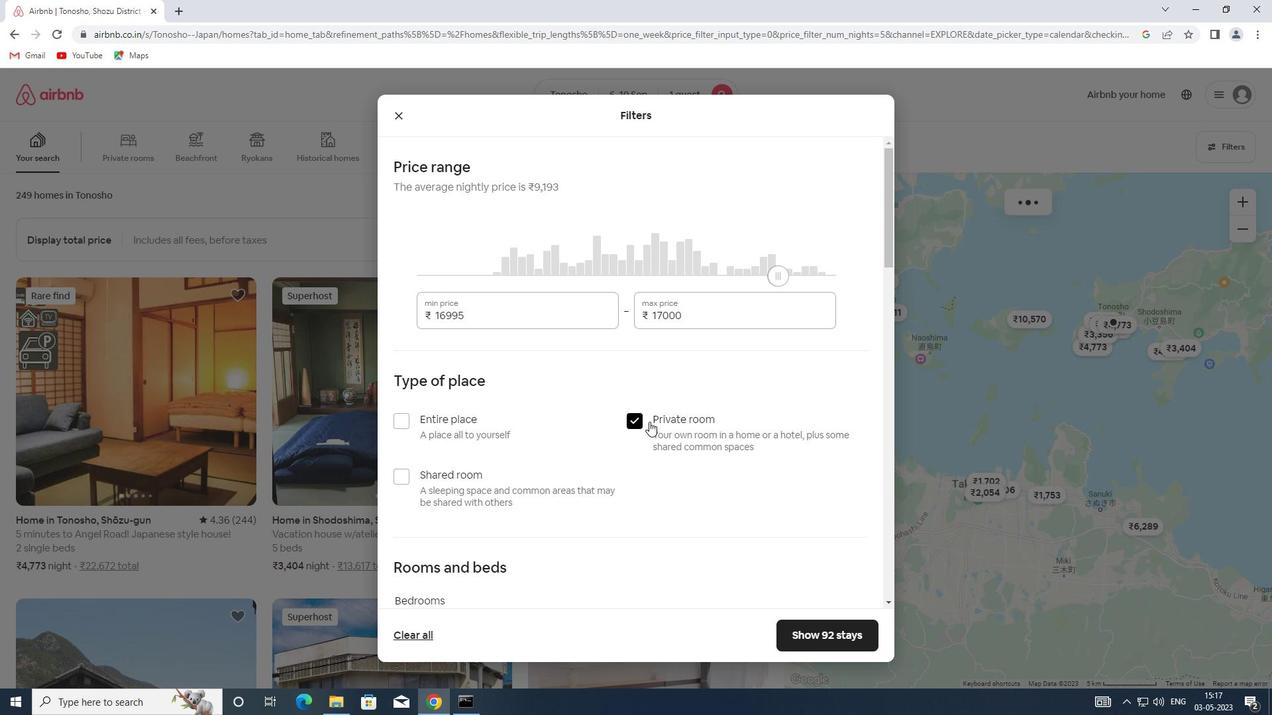 
Action: Mouse scrolled (650, 420) with delta (0, 0)
Screenshot: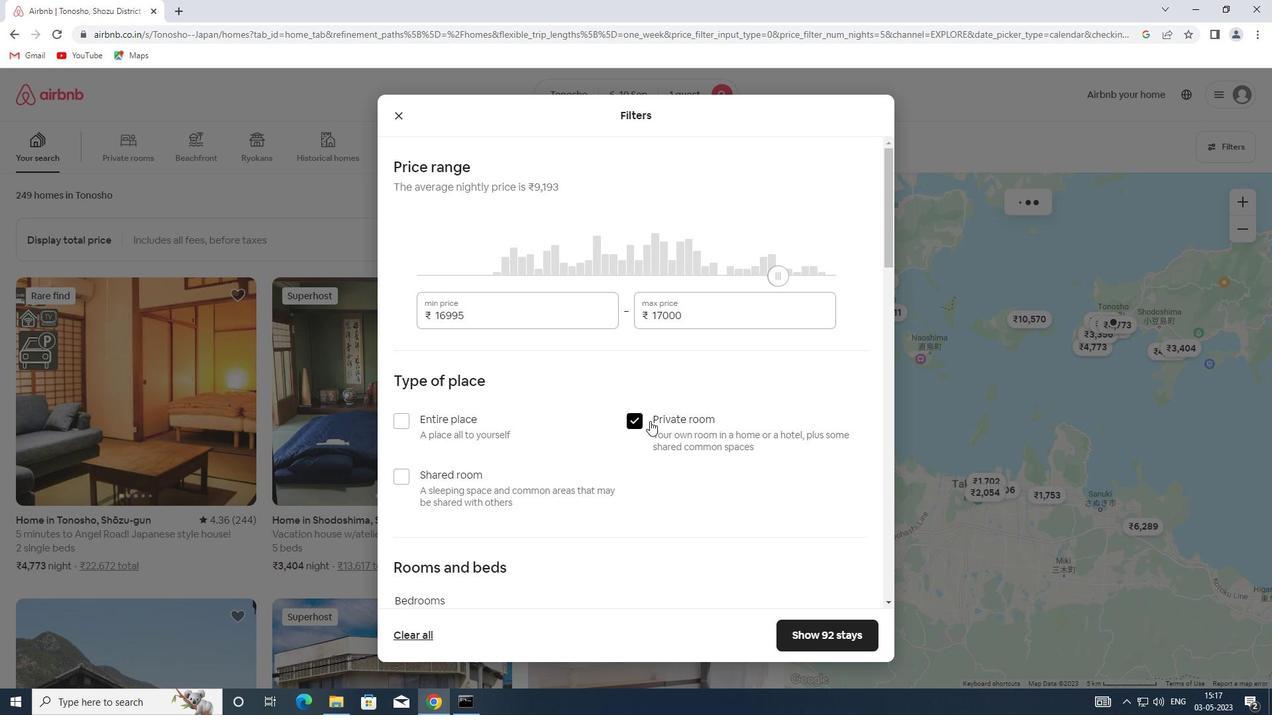 
Action: Mouse moved to (468, 434)
Screenshot: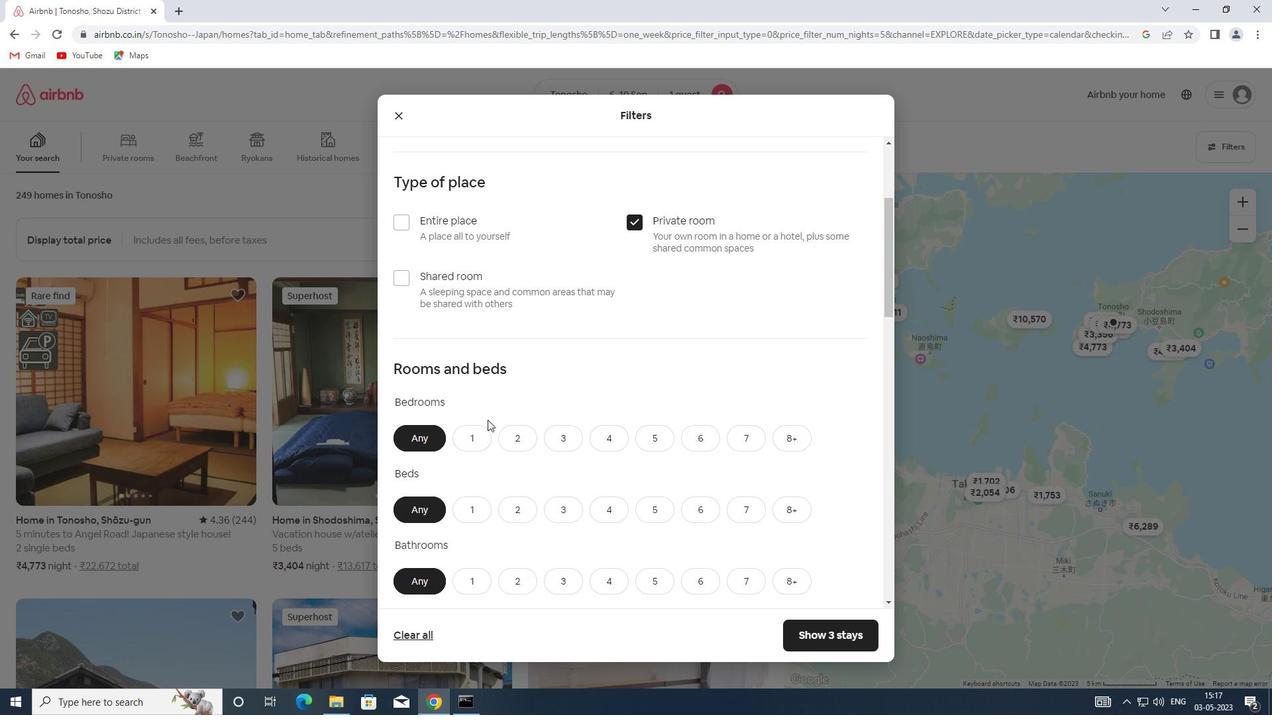 
Action: Mouse pressed left at (468, 434)
Screenshot: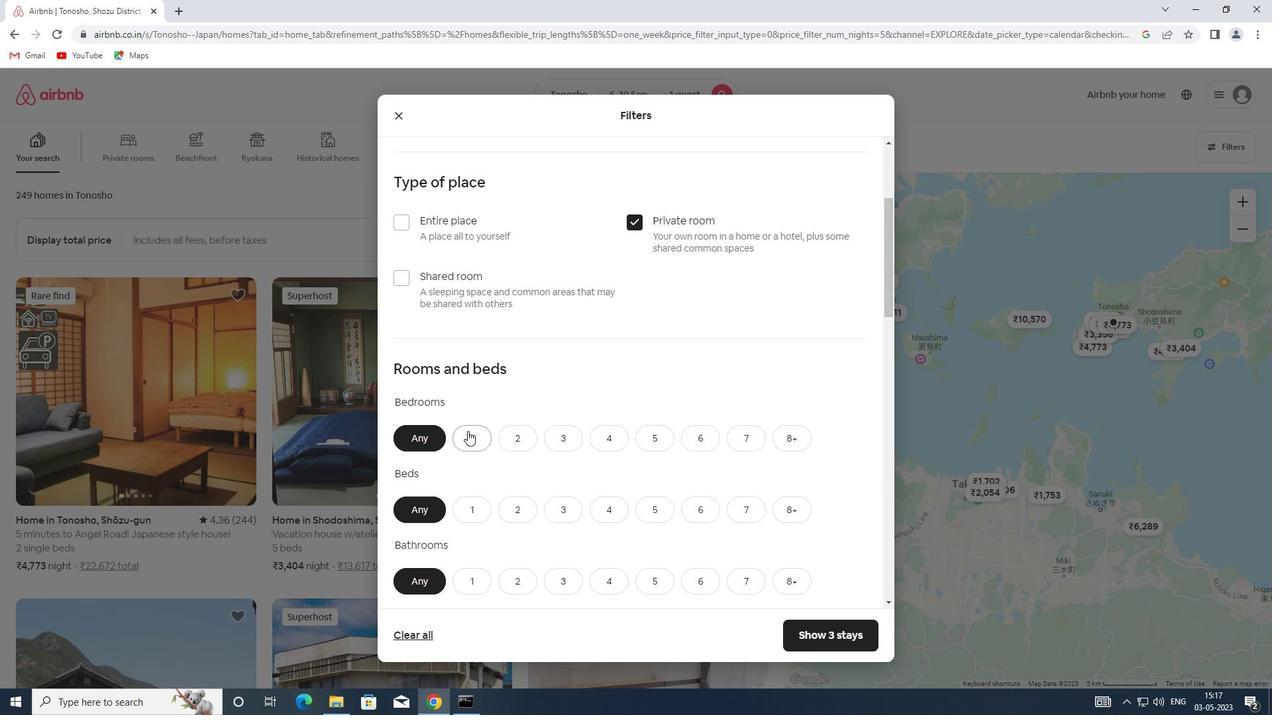 
Action: Mouse moved to (468, 430)
Screenshot: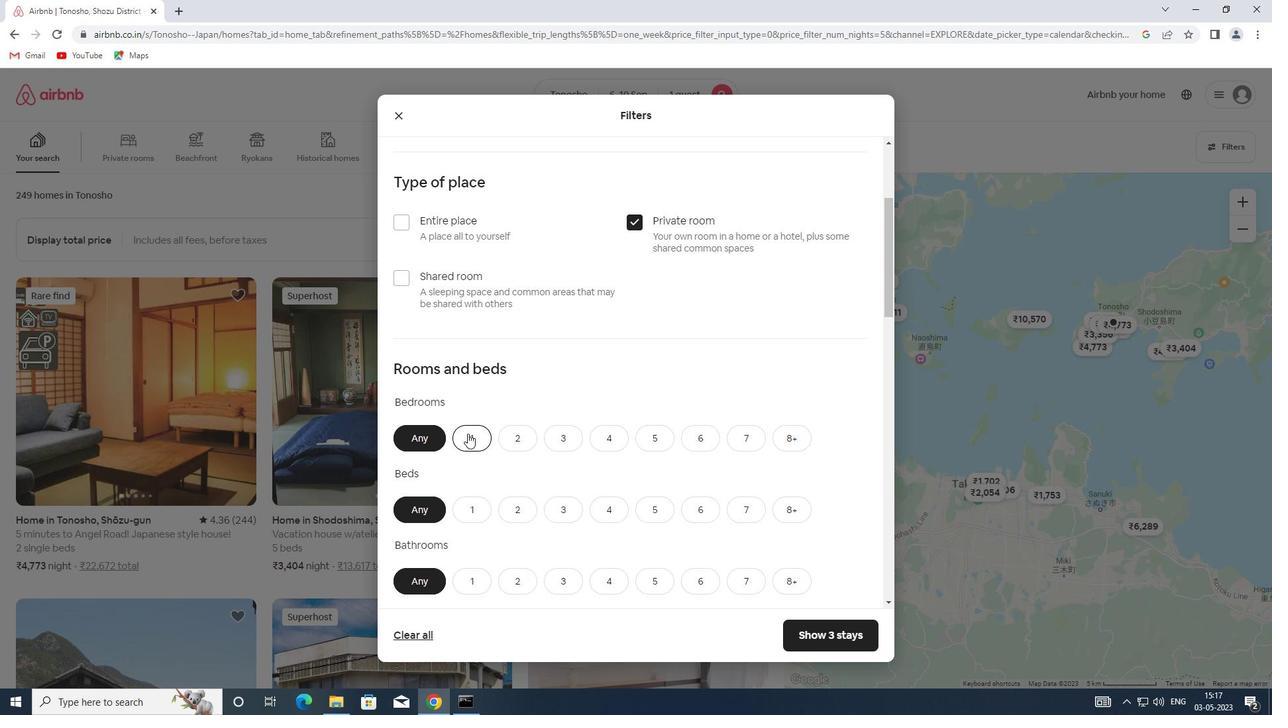 
Action: Mouse scrolled (468, 430) with delta (0, 0)
Screenshot: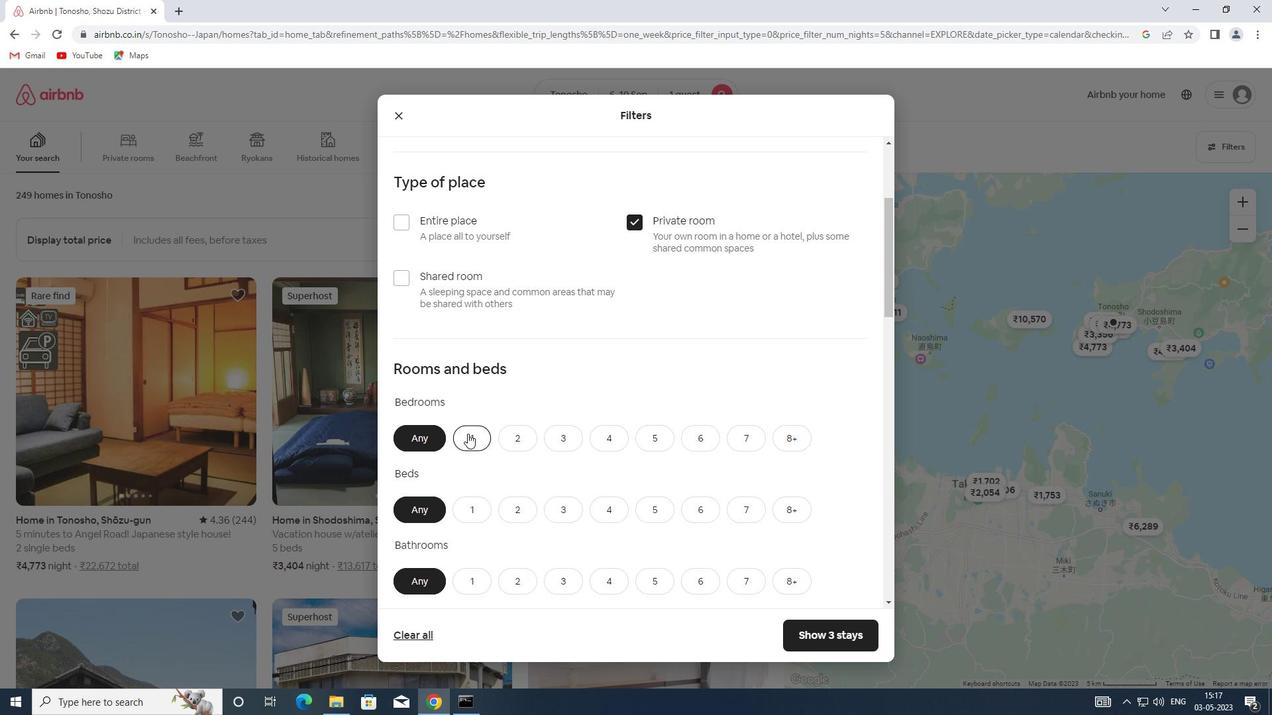 
Action: Mouse scrolled (468, 430) with delta (0, 0)
Screenshot: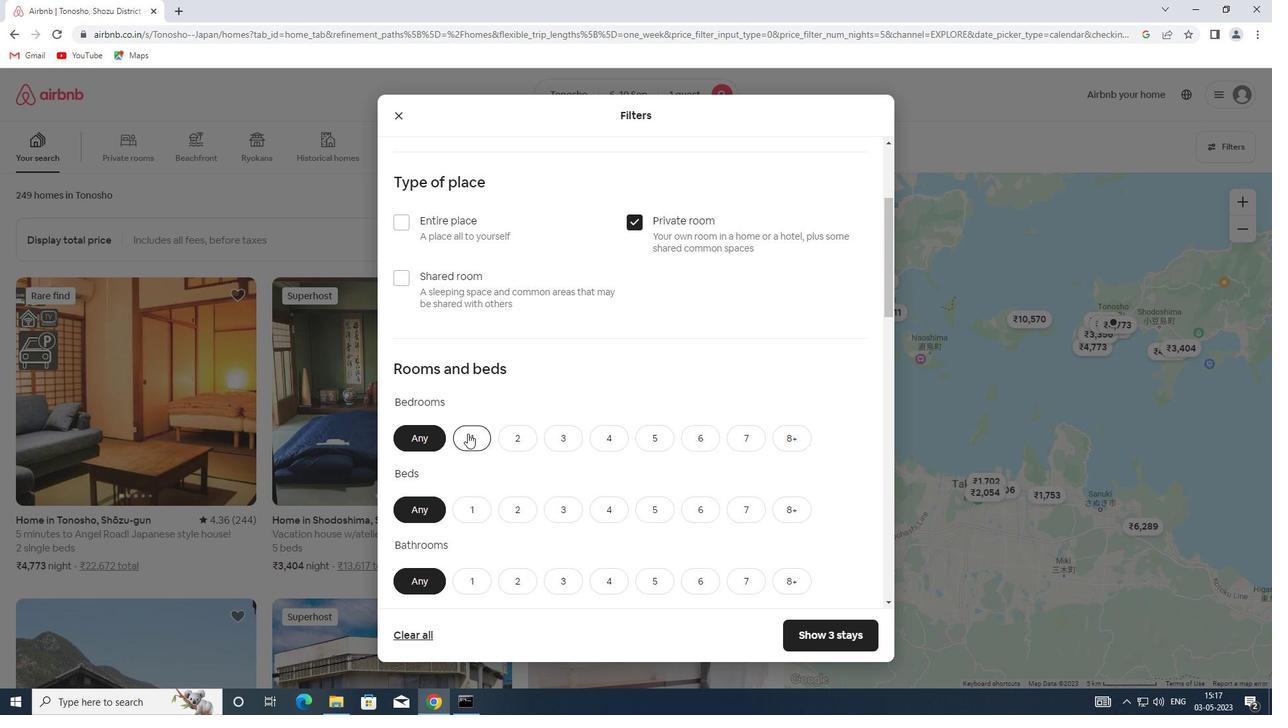 
Action: Mouse scrolled (468, 430) with delta (0, 0)
Screenshot: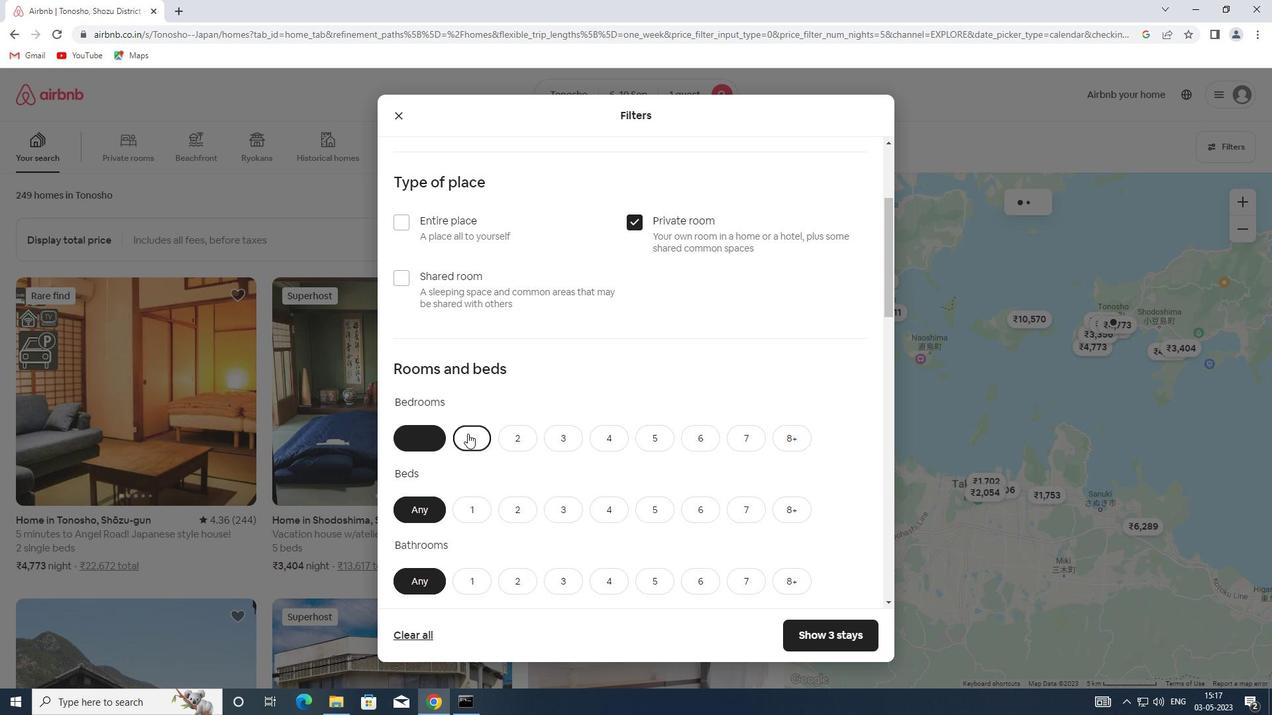 
Action: Mouse moved to (475, 314)
Screenshot: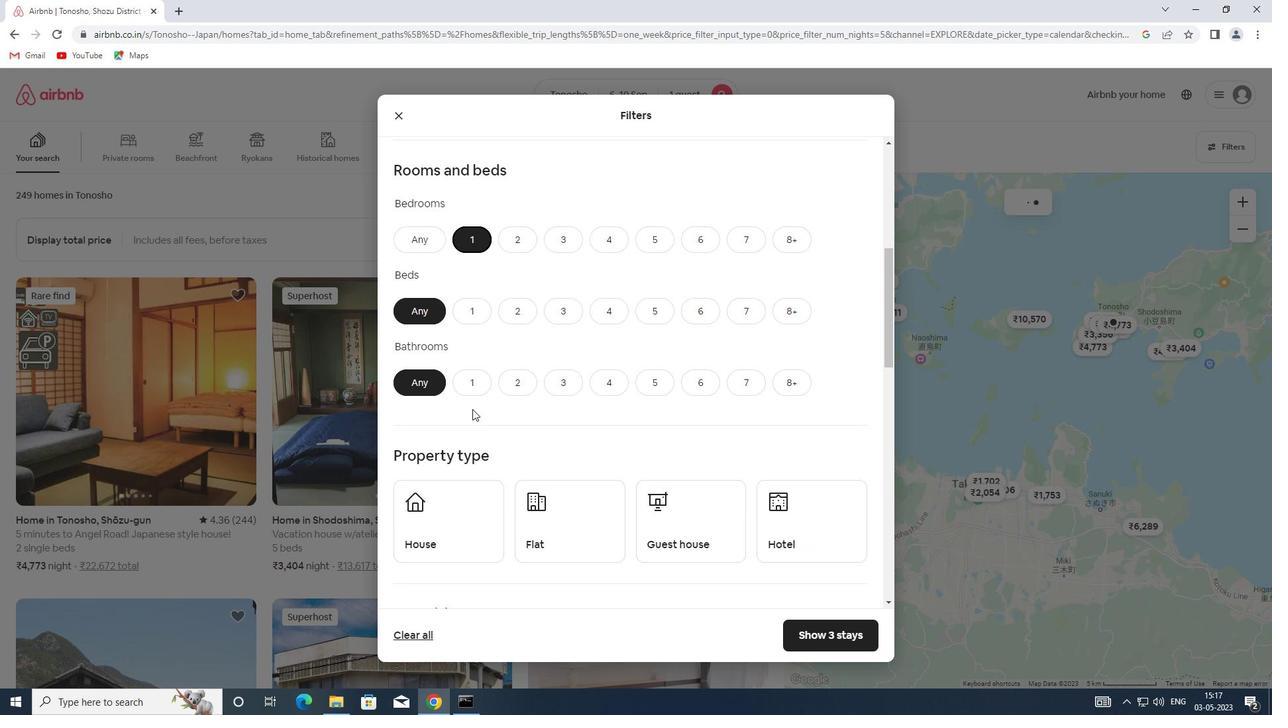 
Action: Mouse pressed left at (475, 314)
Screenshot: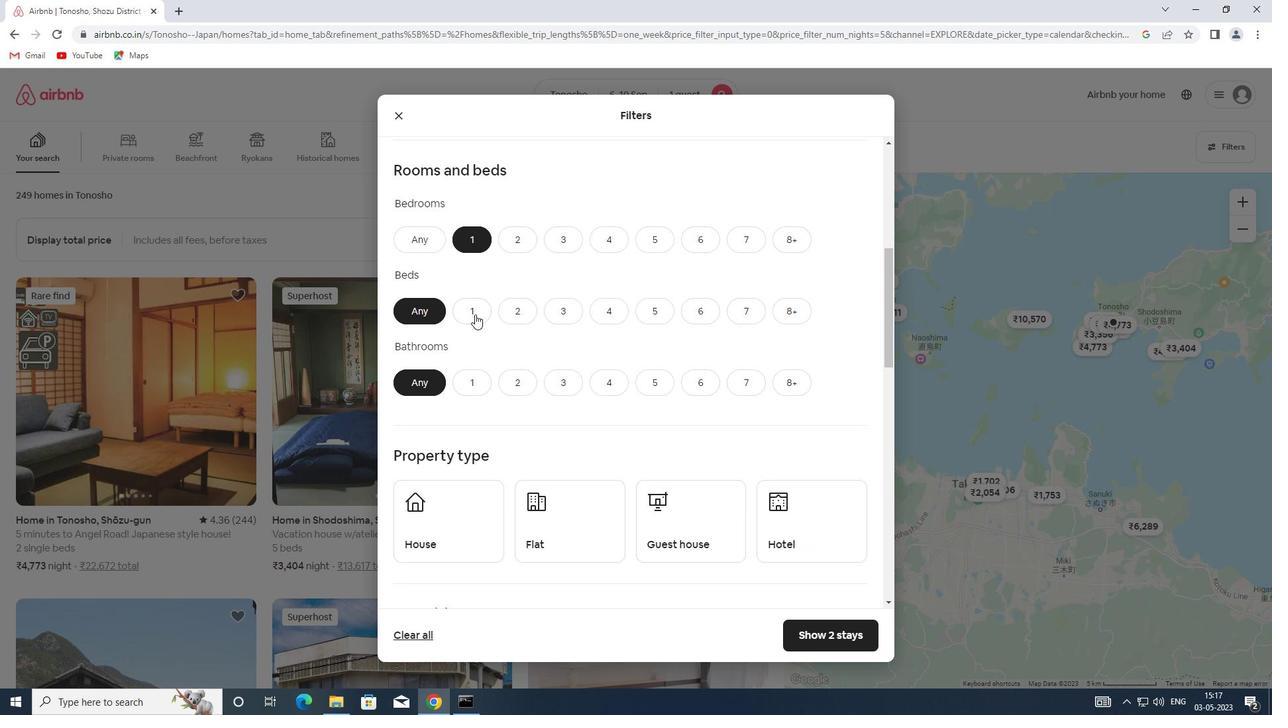 
Action: Mouse moved to (475, 381)
Screenshot: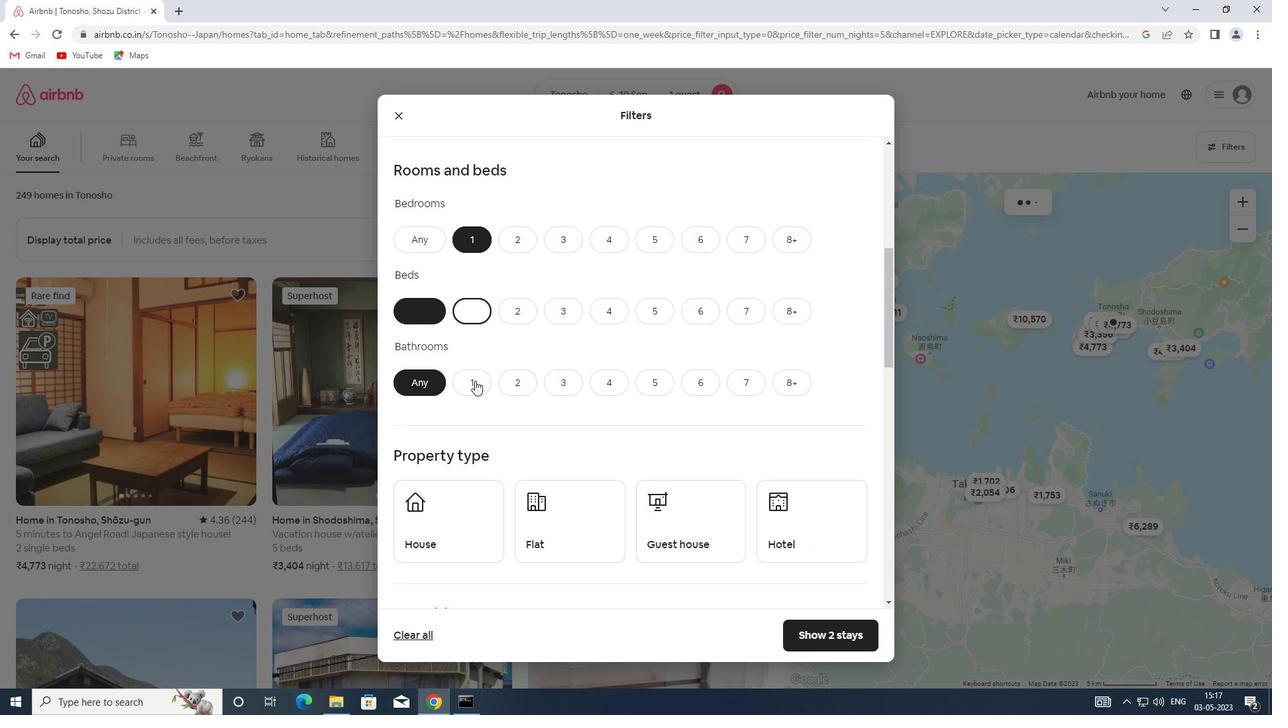 
Action: Mouse pressed left at (475, 381)
Screenshot: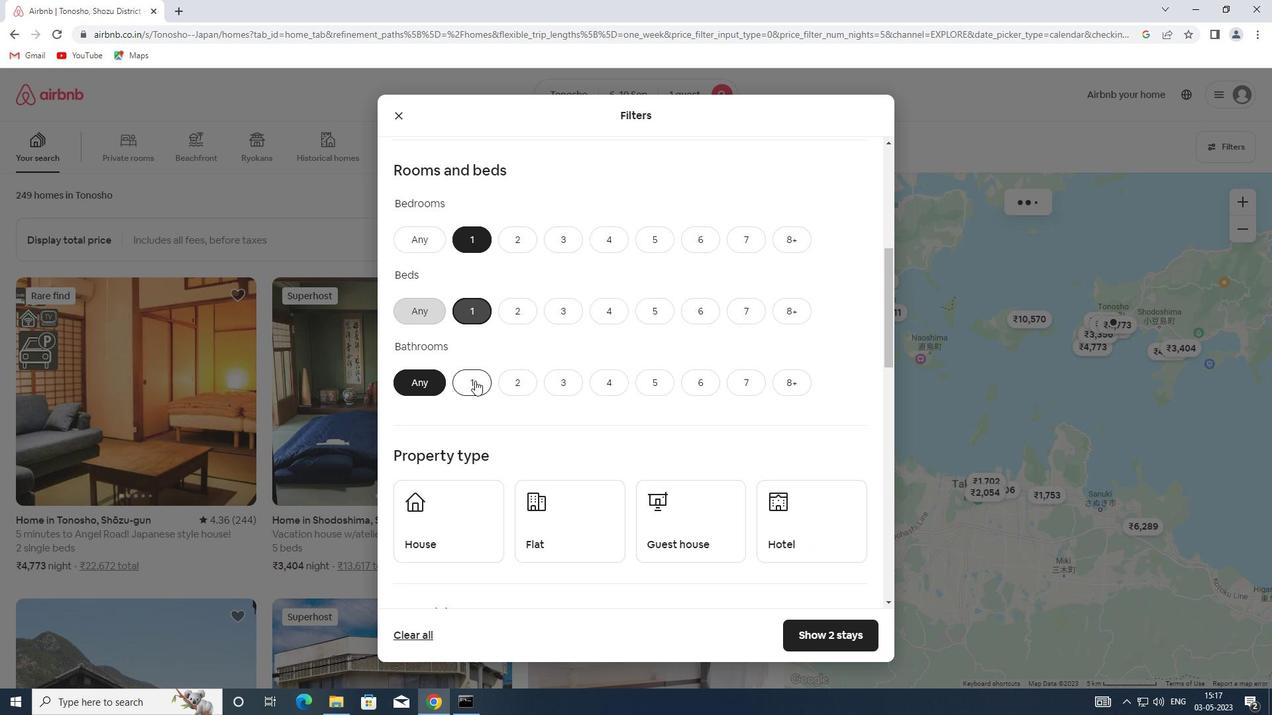 
Action: Mouse moved to (477, 375)
Screenshot: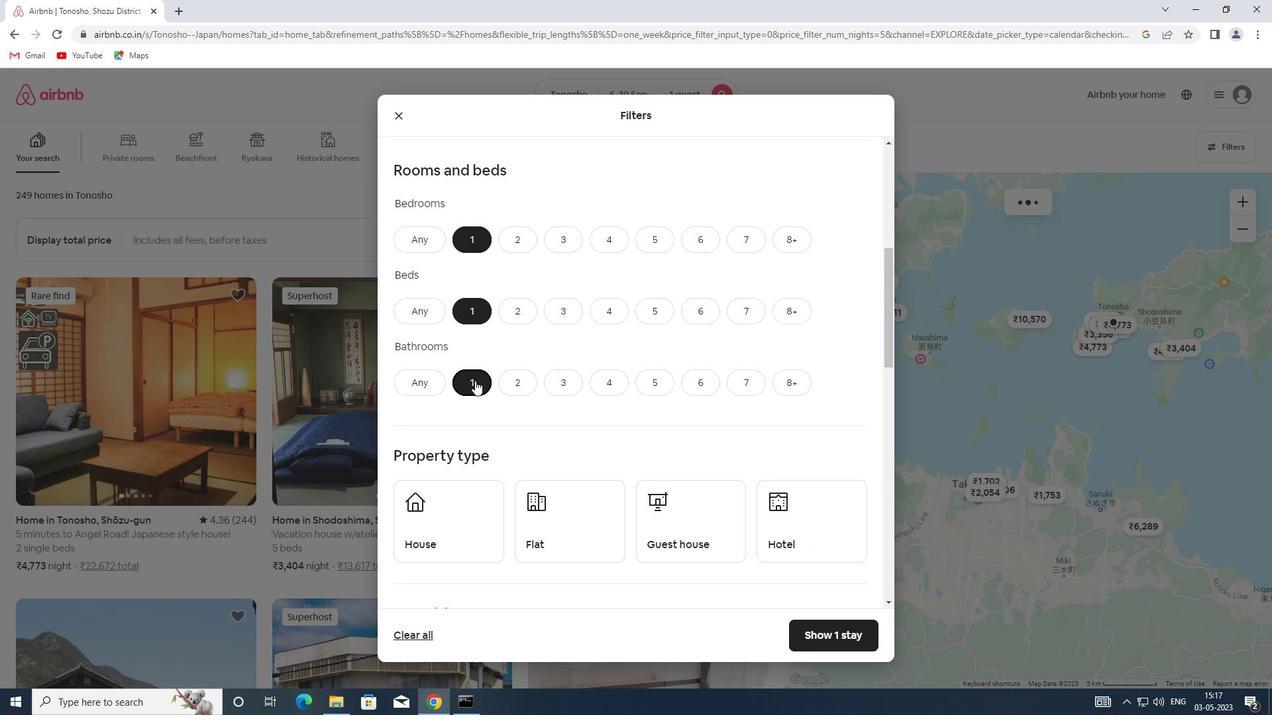 
Action: Mouse scrolled (477, 374) with delta (0, 0)
Screenshot: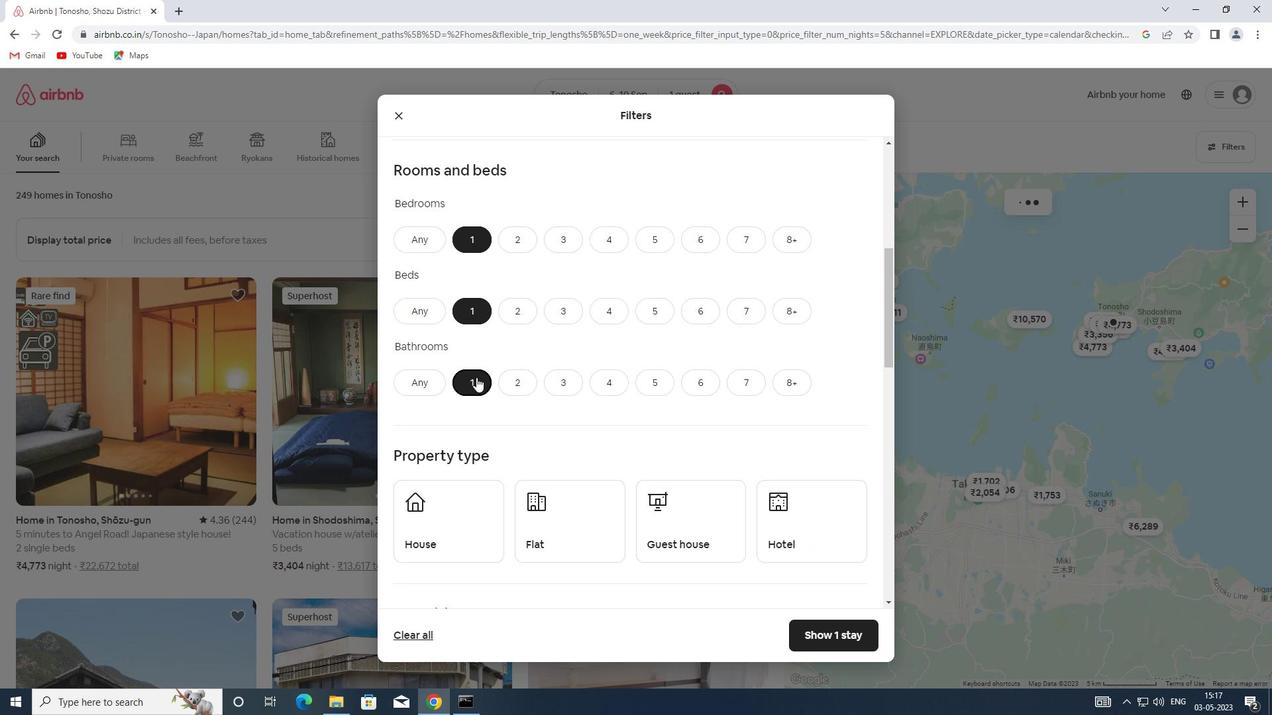 
Action: Mouse scrolled (477, 374) with delta (0, 0)
Screenshot: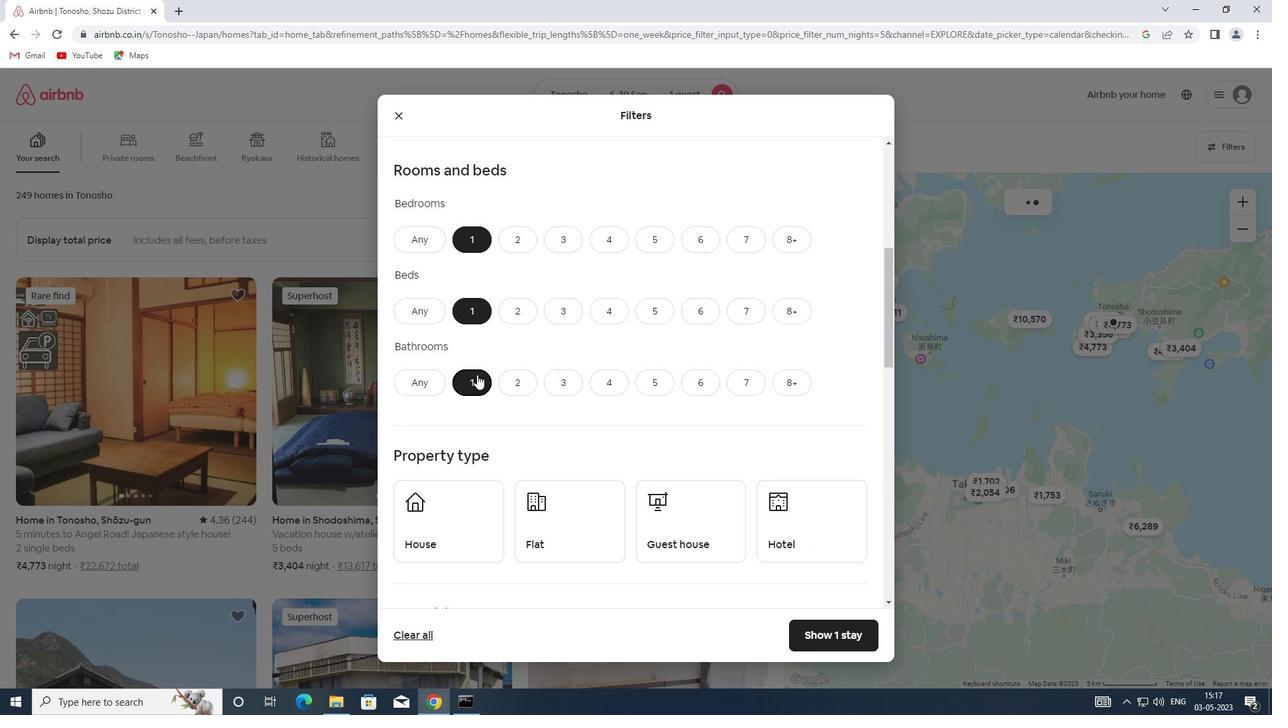 
Action: Mouse moved to (454, 375)
Screenshot: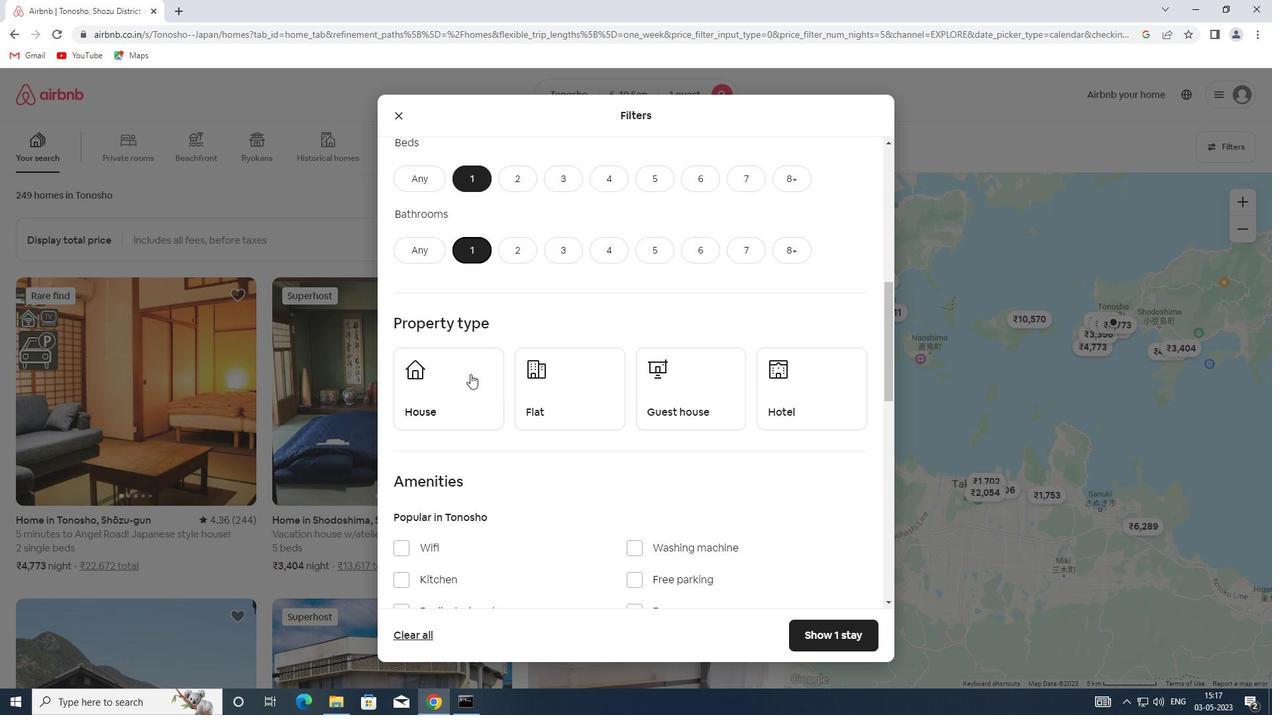 
Action: Mouse pressed left at (454, 375)
Screenshot: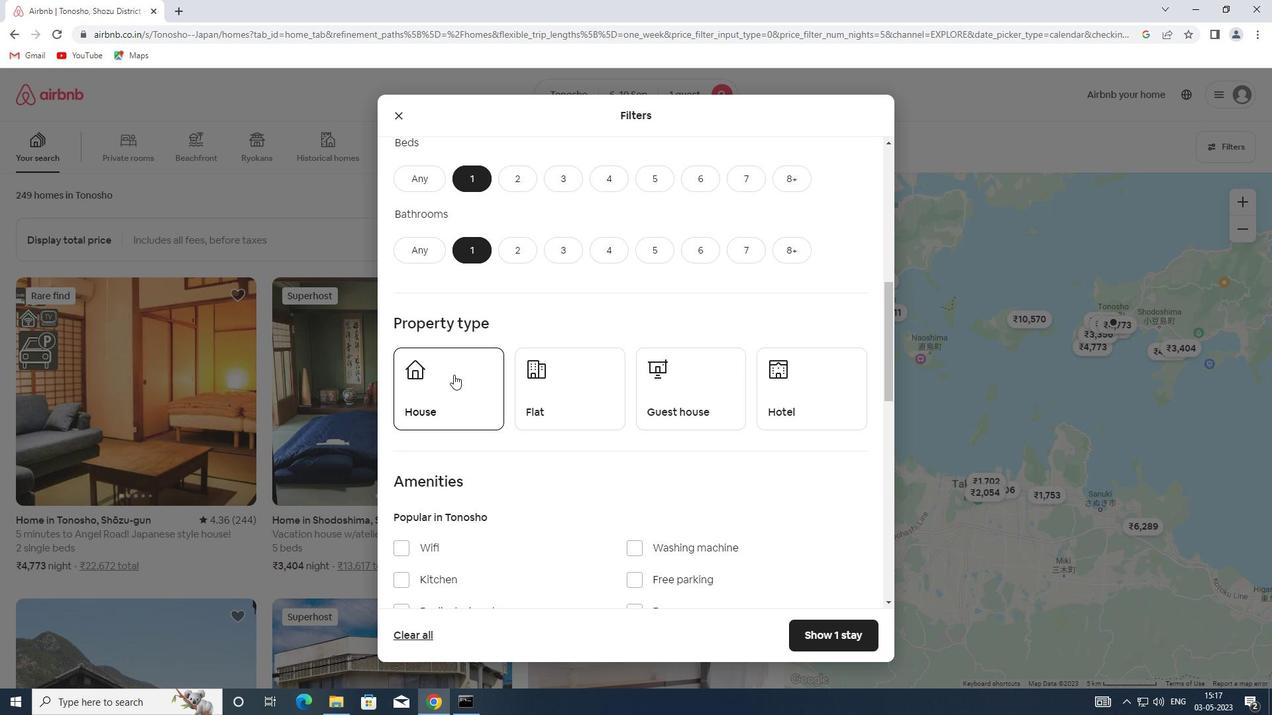 
Action: Mouse moved to (579, 381)
Screenshot: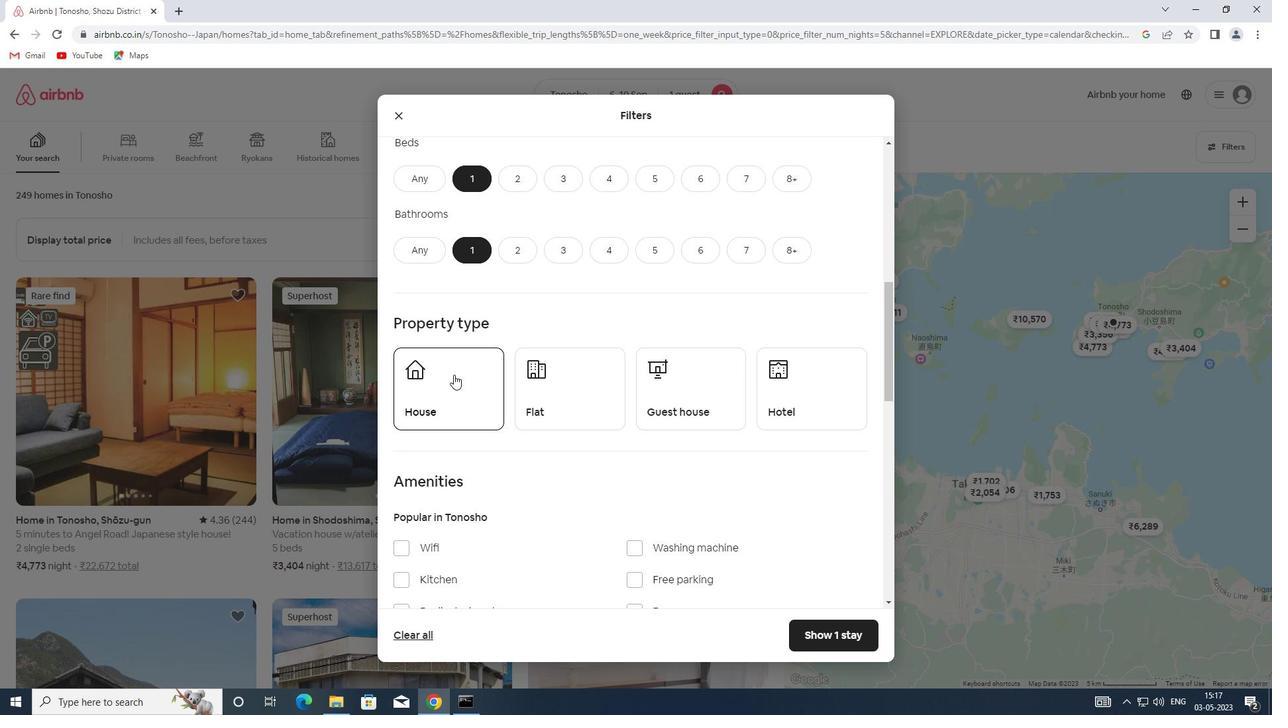 
Action: Mouse pressed left at (579, 381)
Screenshot: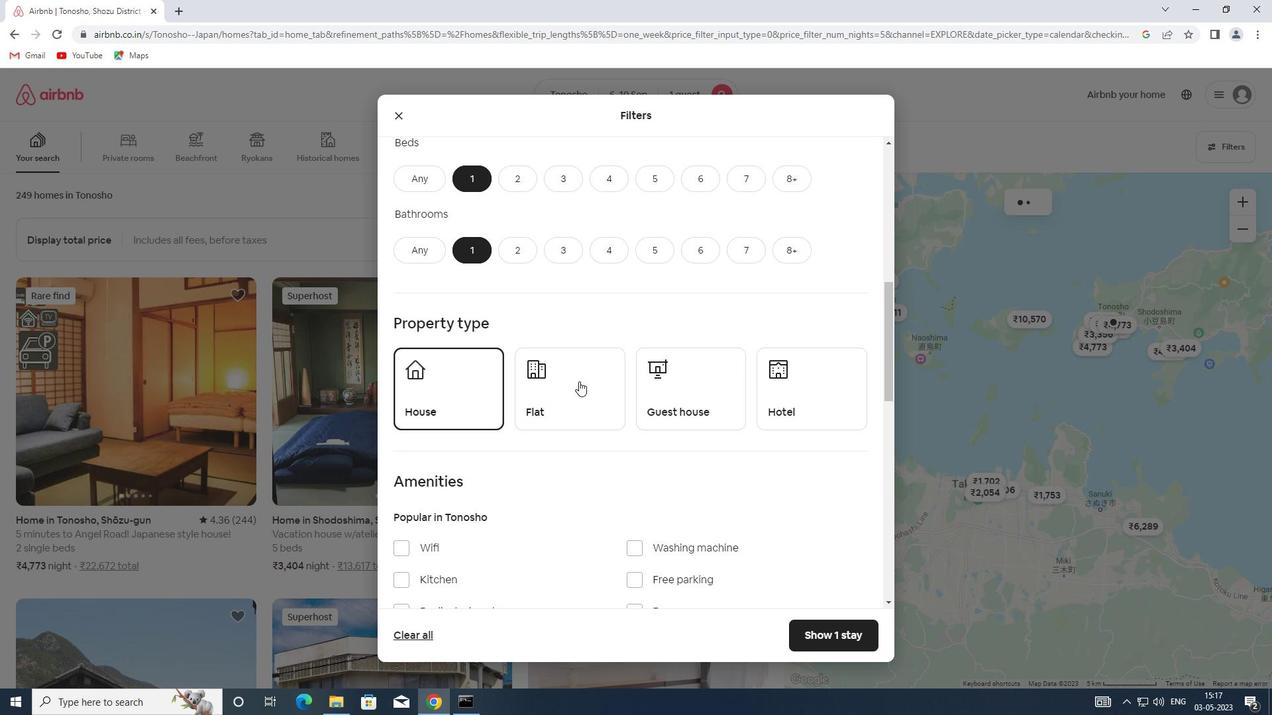 
Action: Mouse moved to (678, 383)
Screenshot: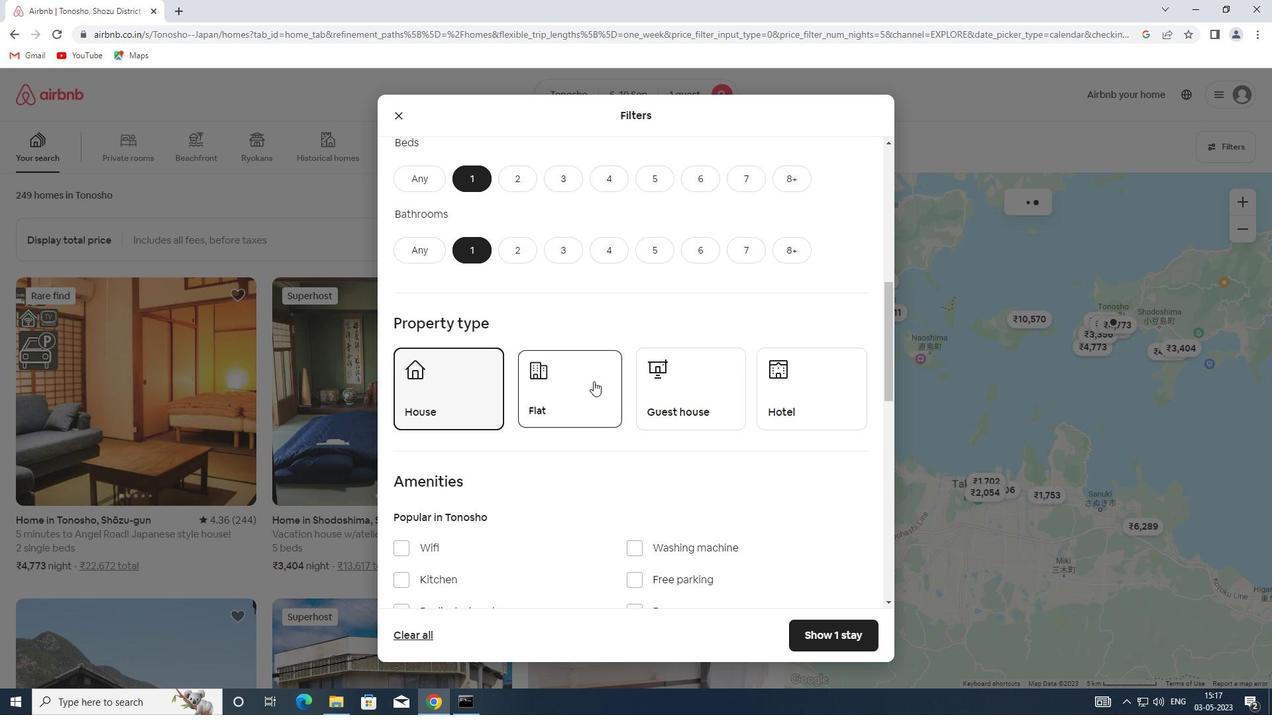 
Action: Mouse pressed left at (678, 383)
Screenshot: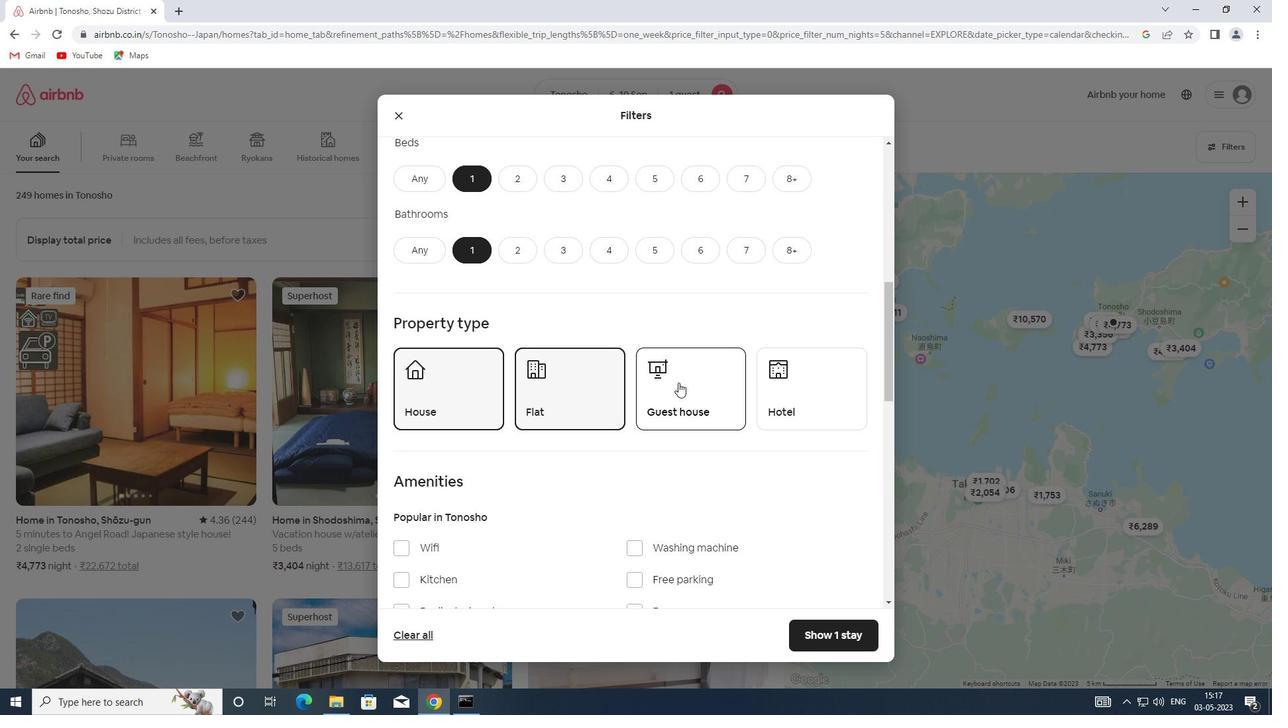 
Action: Mouse moved to (773, 389)
Screenshot: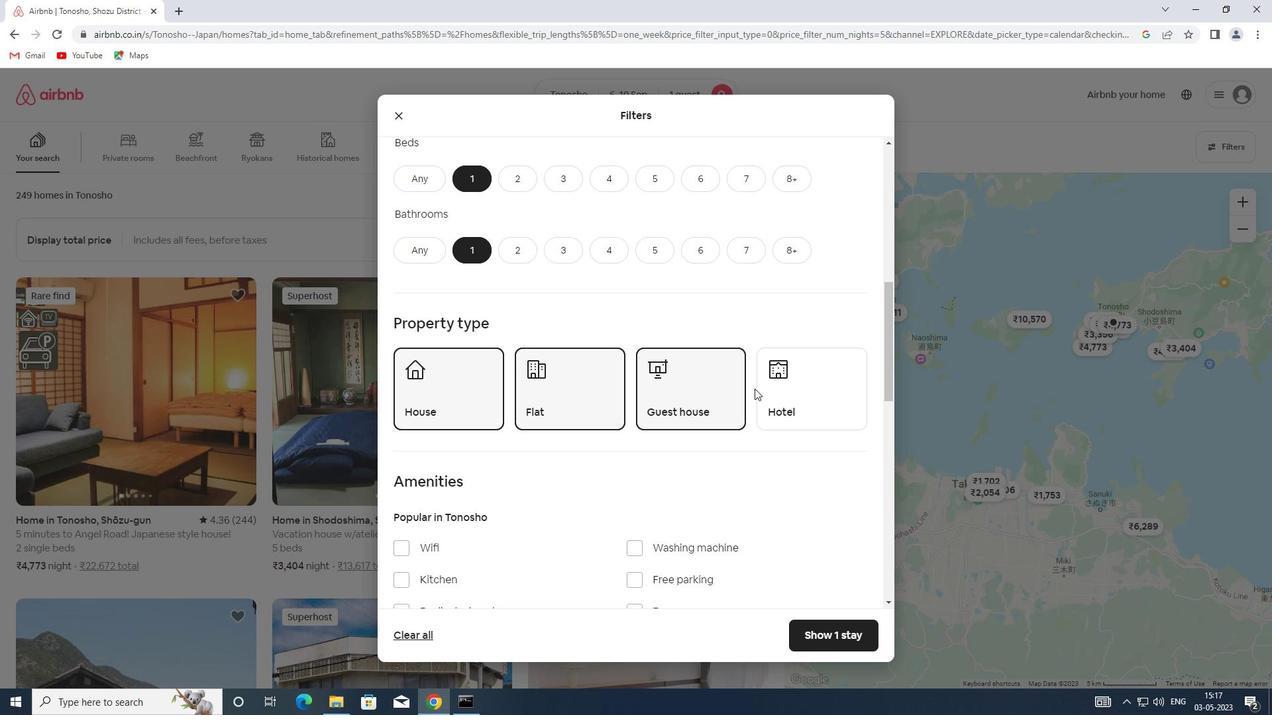 
Action: Mouse pressed left at (773, 389)
Screenshot: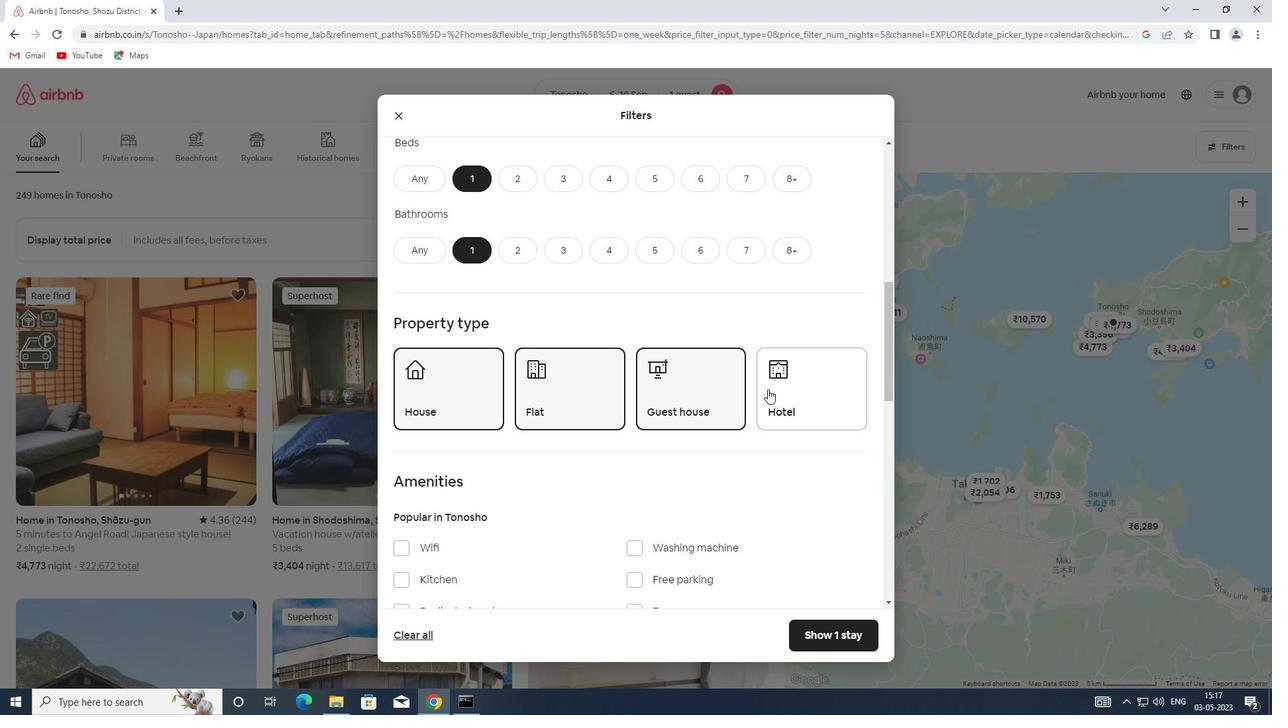 
Action: Mouse moved to (707, 392)
Screenshot: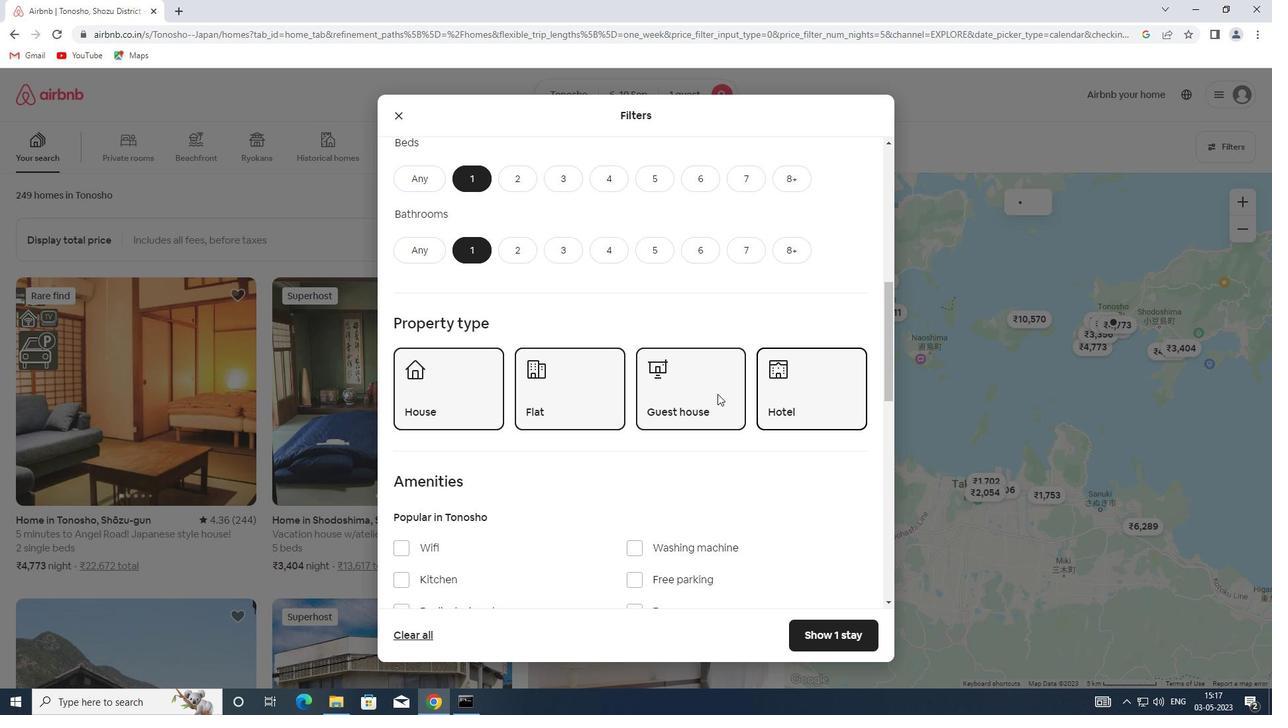 
Action: Mouse scrolled (707, 391) with delta (0, 0)
Screenshot: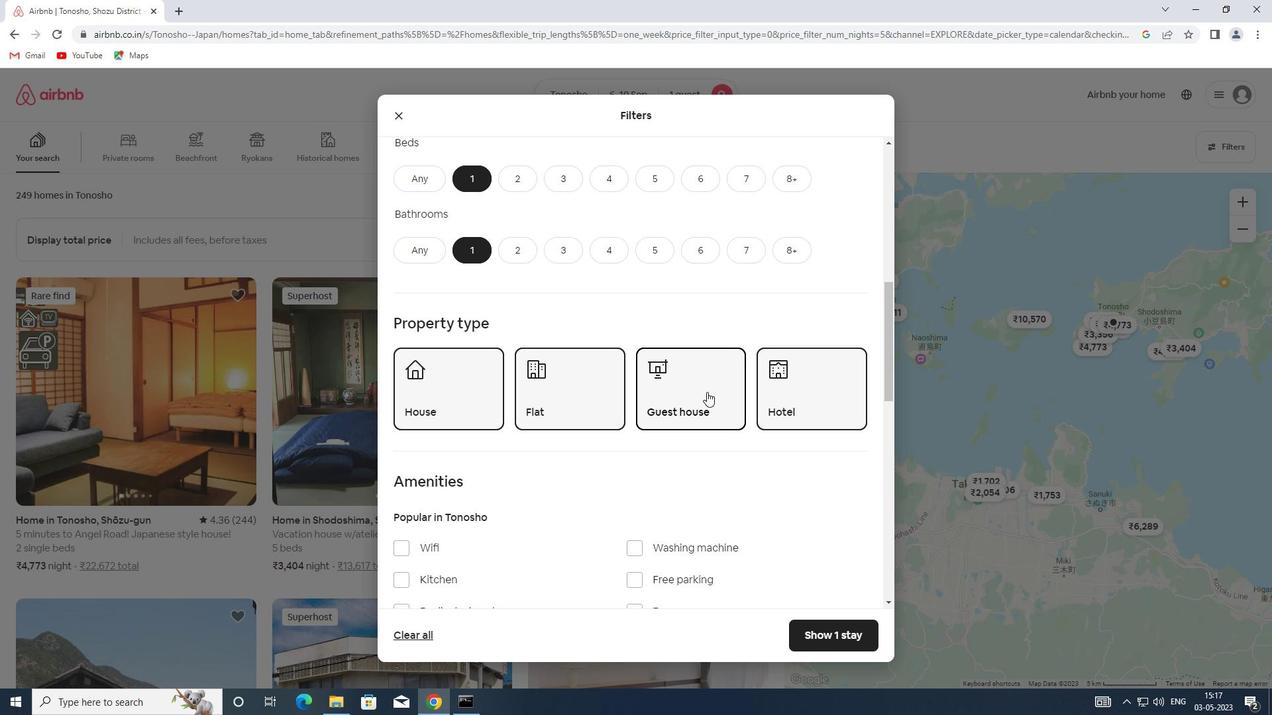 
Action: Mouse scrolled (707, 391) with delta (0, 0)
Screenshot: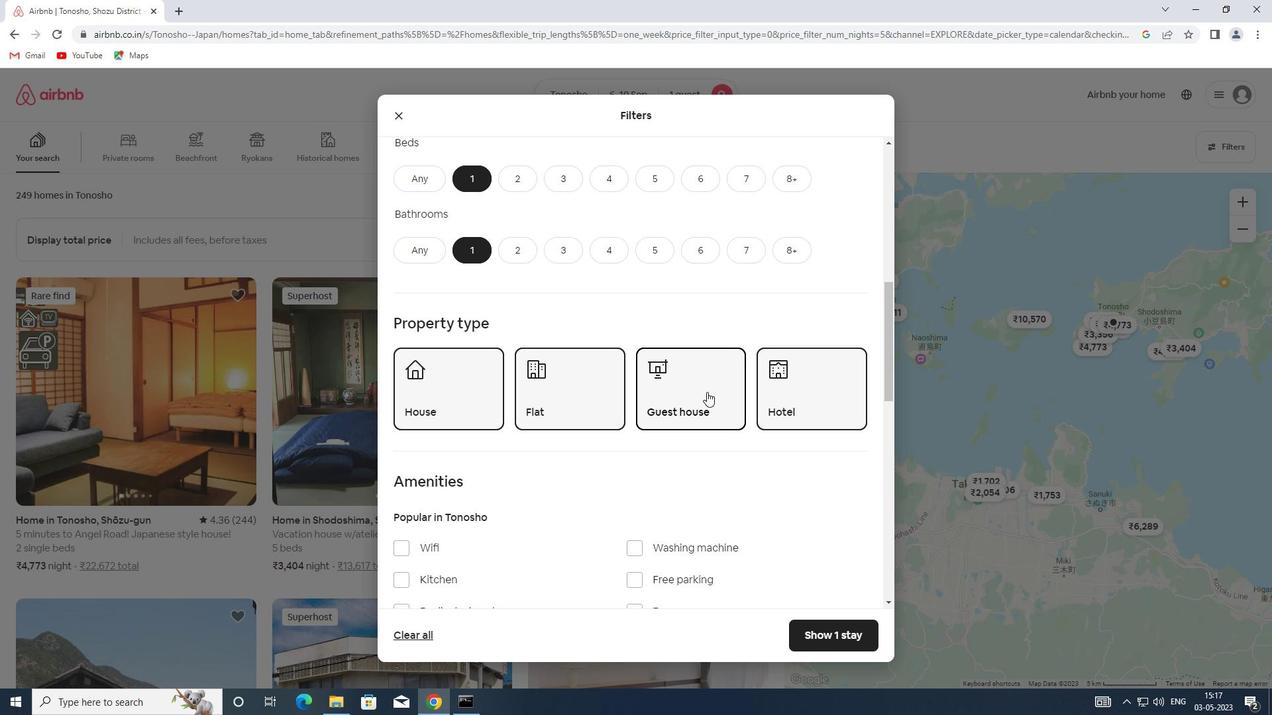 
Action: Mouse scrolled (707, 391) with delta (0, 0)
Screenshot: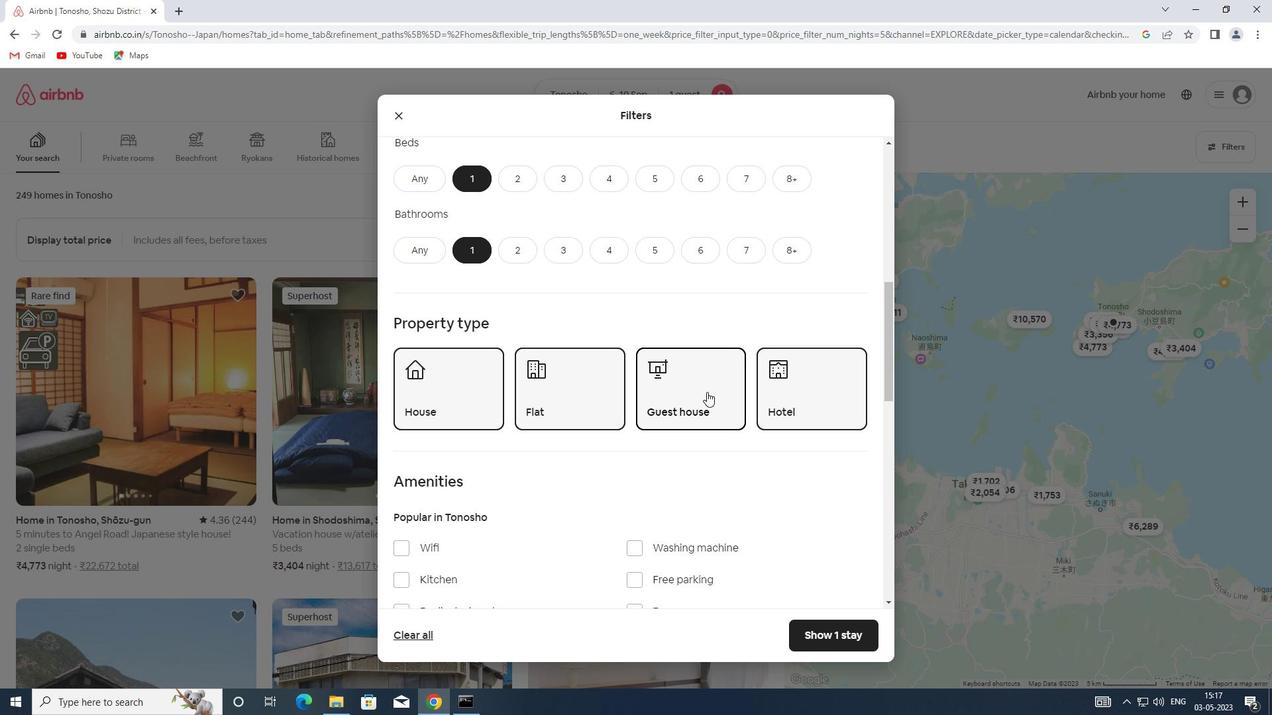 
Action: Mouse scrolled (707, 391) with delta (0, 0)
Screenshot: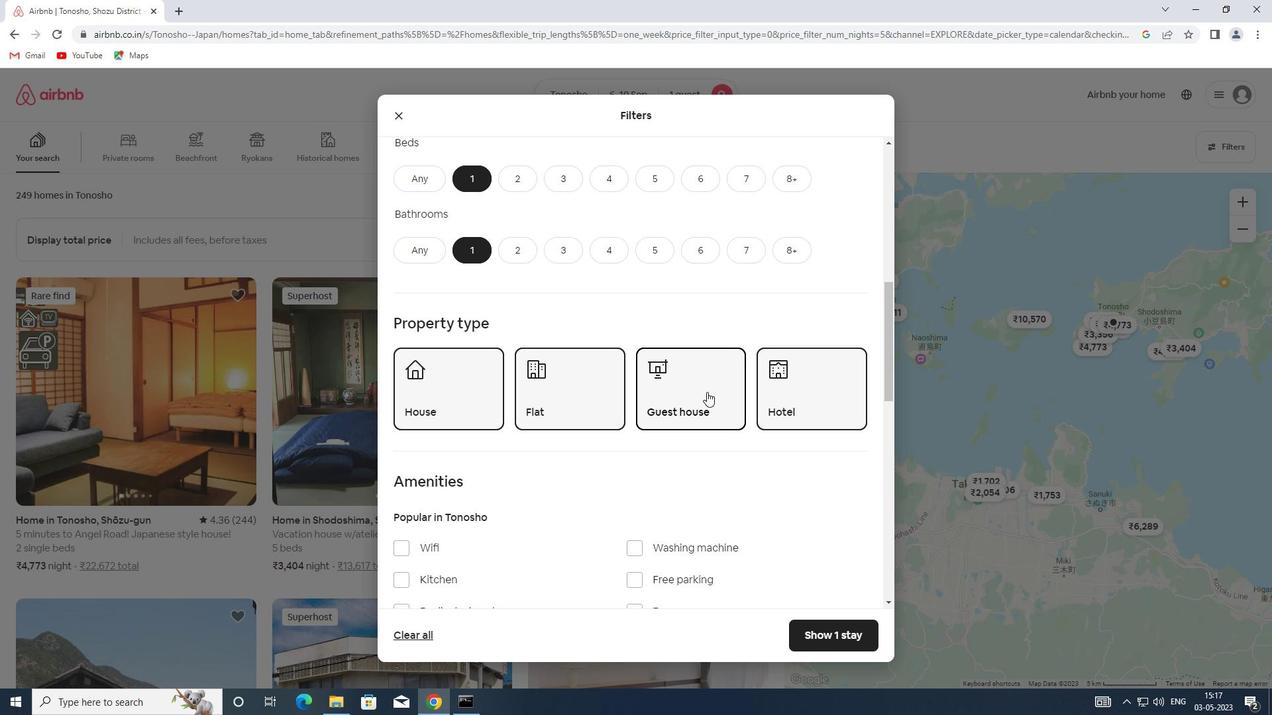 
Action: Mouse scrolled (707, 391) with delta (0, 0)
Screenshot: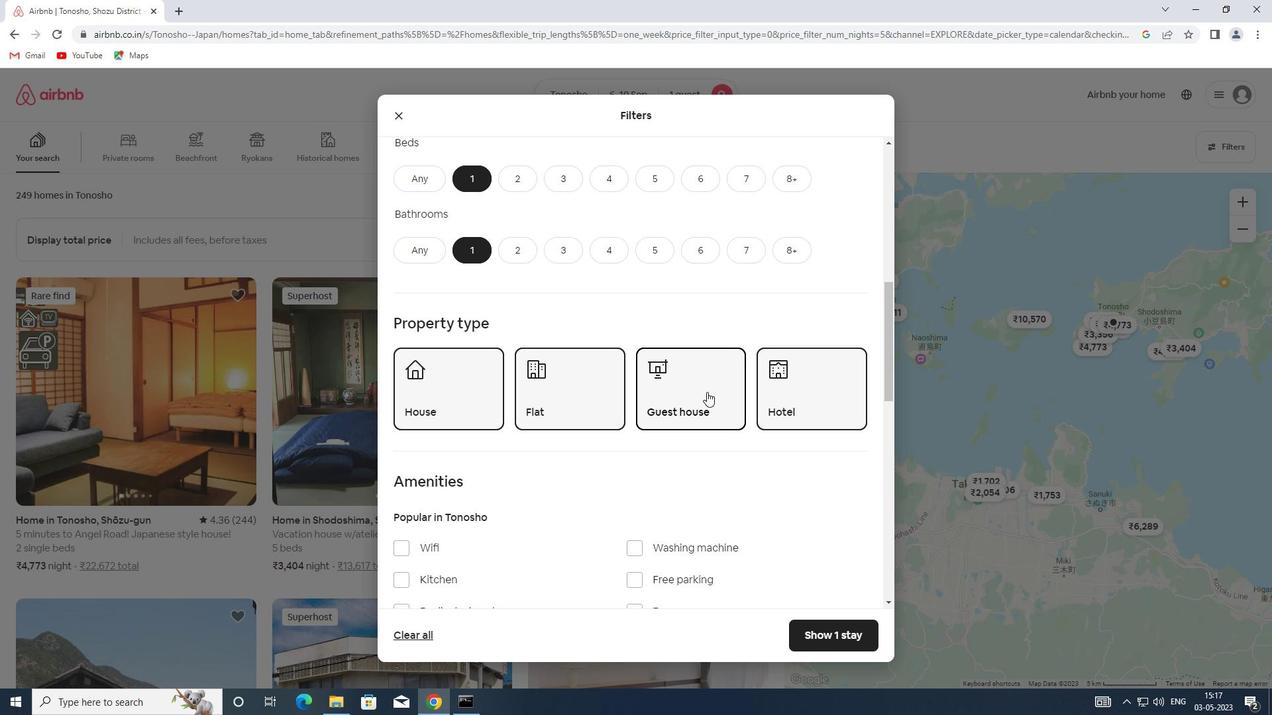 
Action: Mouse moved to (706, 390)
Screenshot: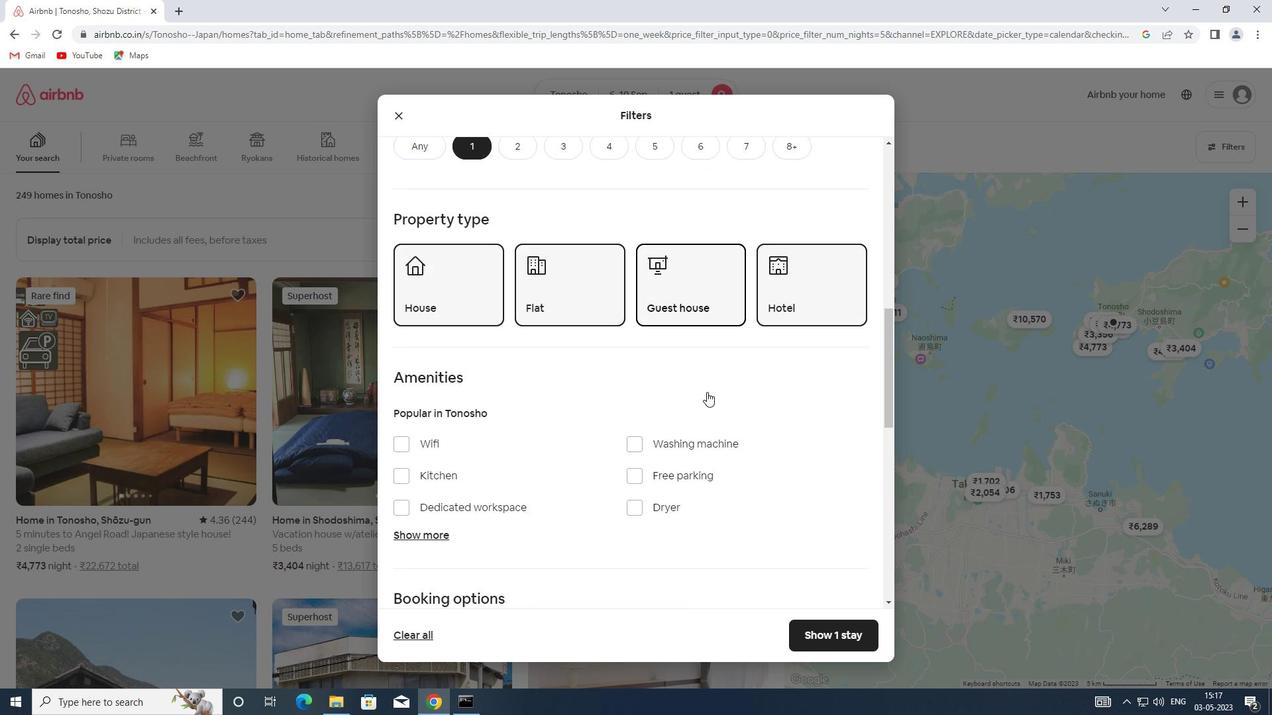 
Action: Mouse scrolled (706, 389) with delta (0, 0)
Screenshot: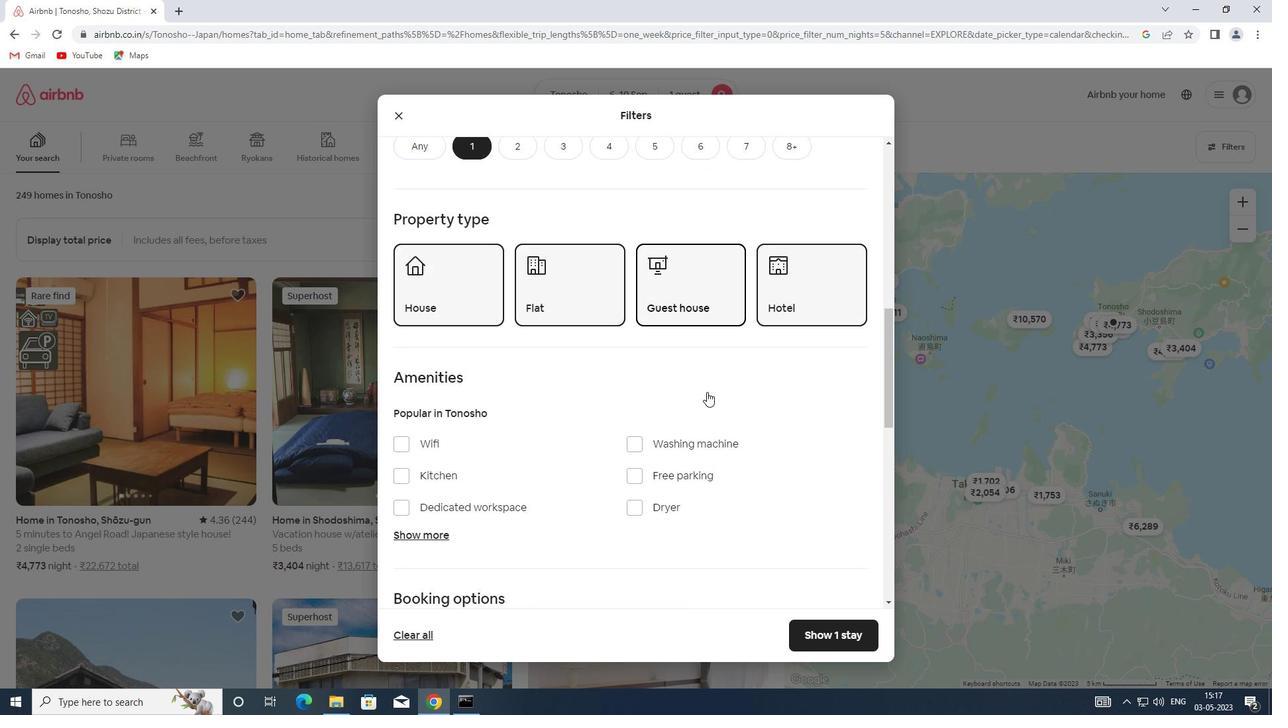 
Action: Mouse moved to (837, 405)
Screenshot: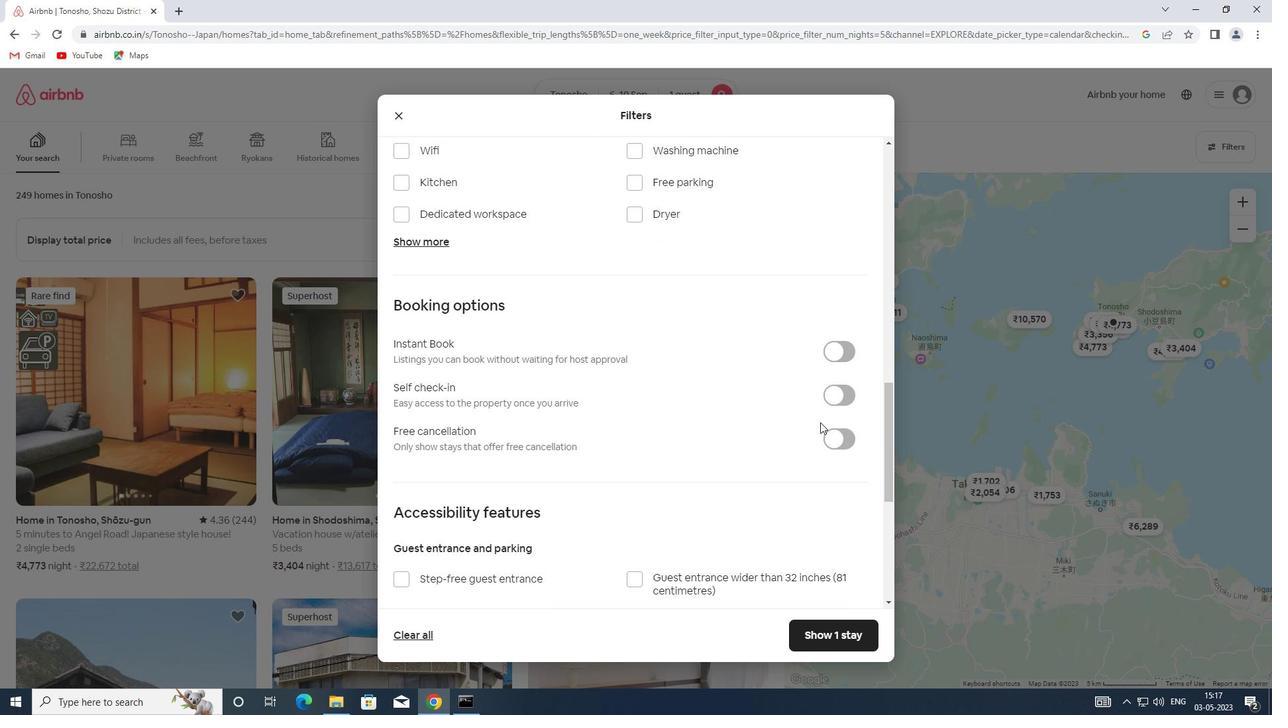 
Action: Mouse pressed left at (837, 405)
Screenshot: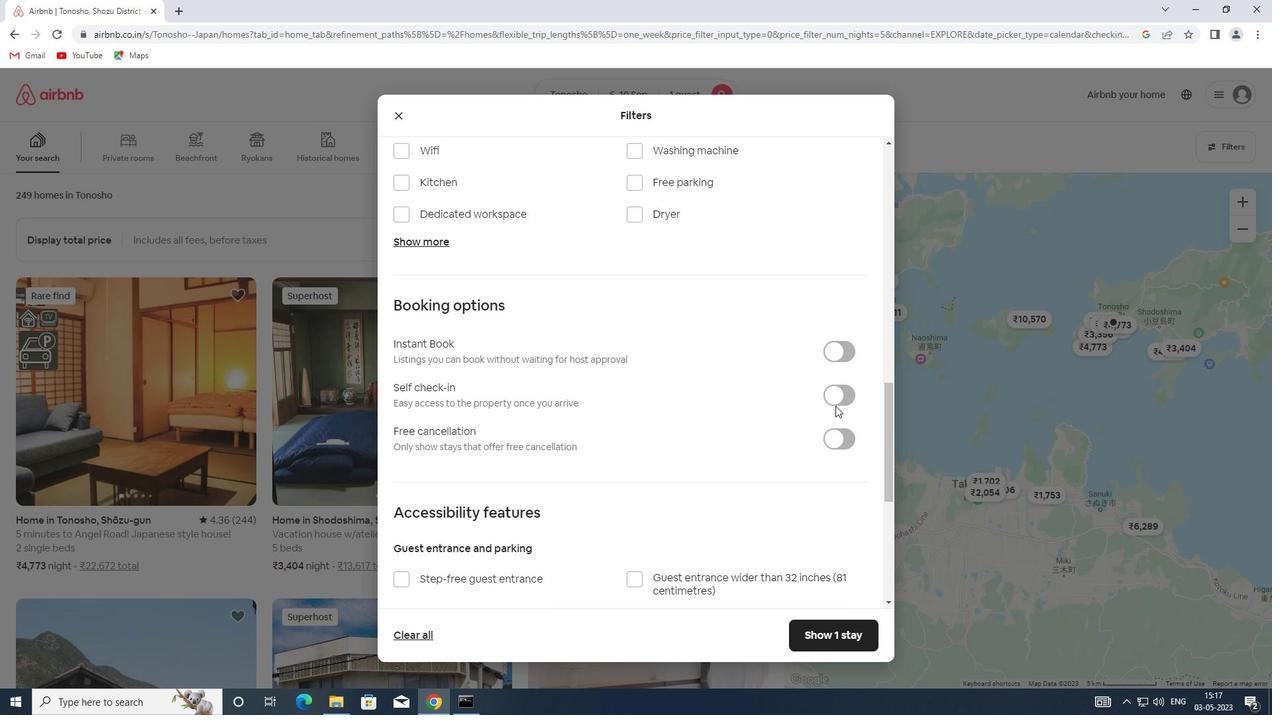 
Action: Mouse moved to (609, 415)
Screenshot: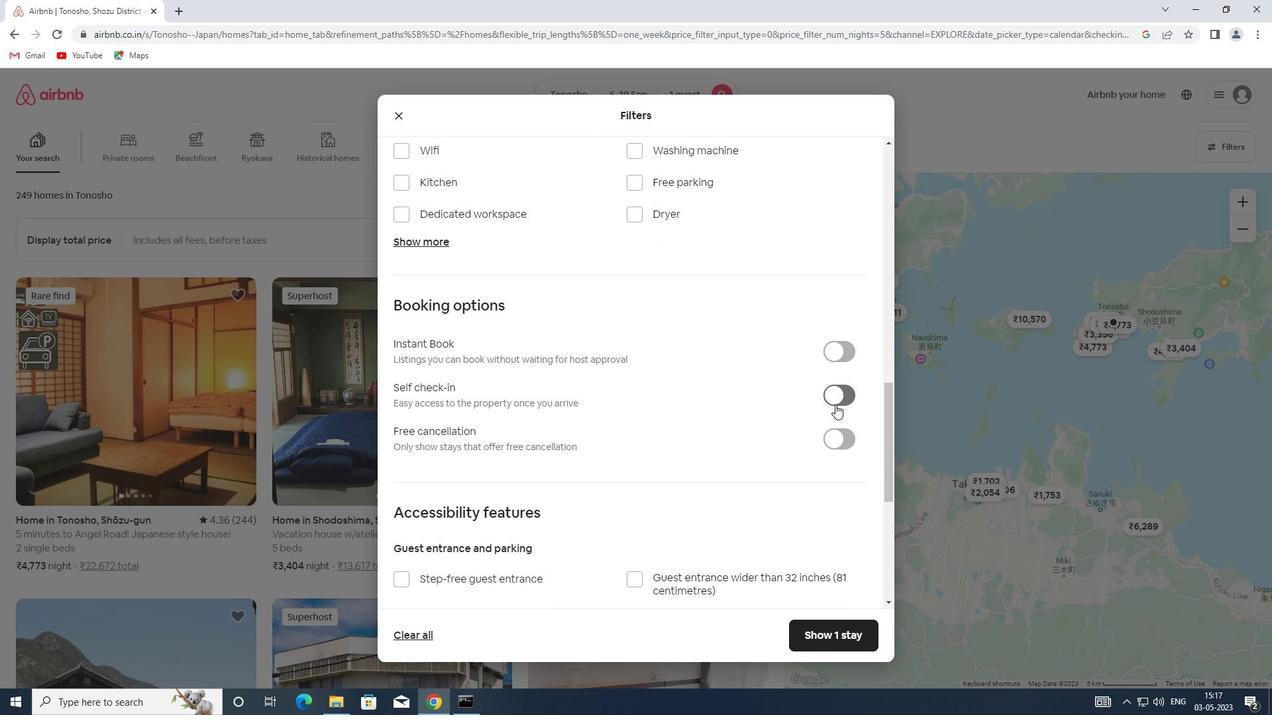 
Action: Mouse scrolled (609, 414) with delta (0, 0)
Screenshot: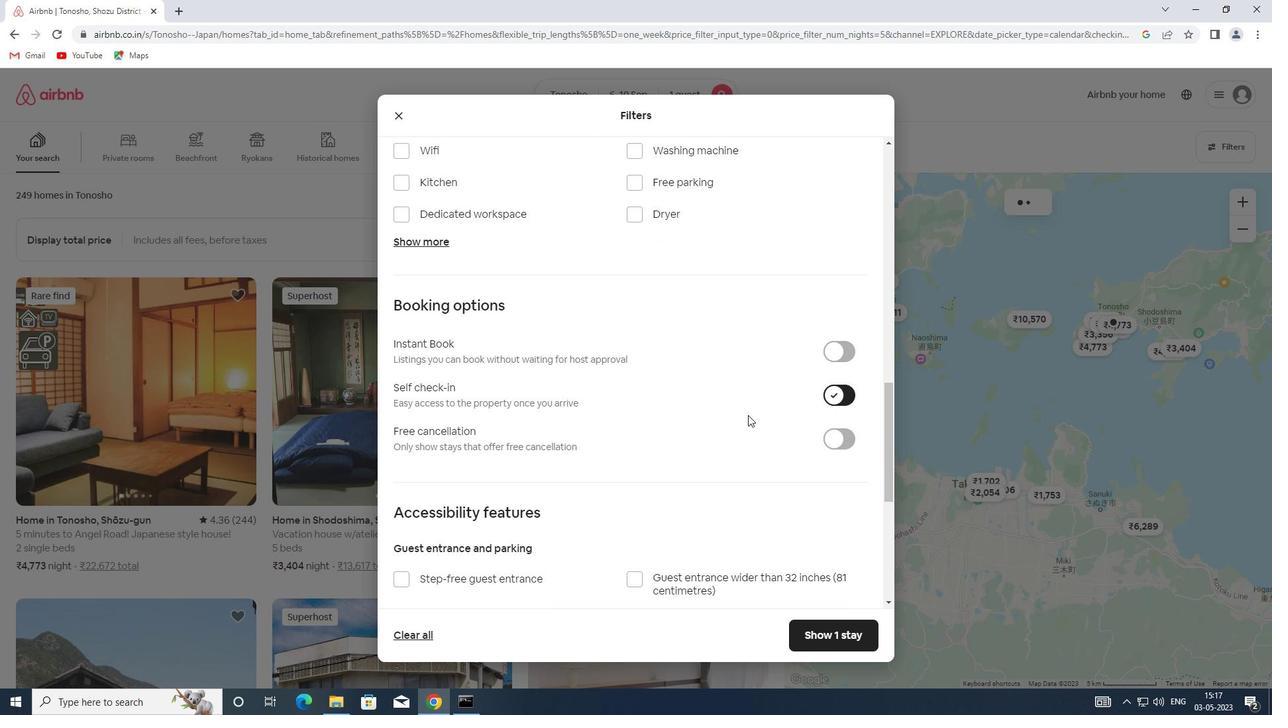 
Action: Mouse scrolled (609, 414) with delta (0, 0)
Screenshot: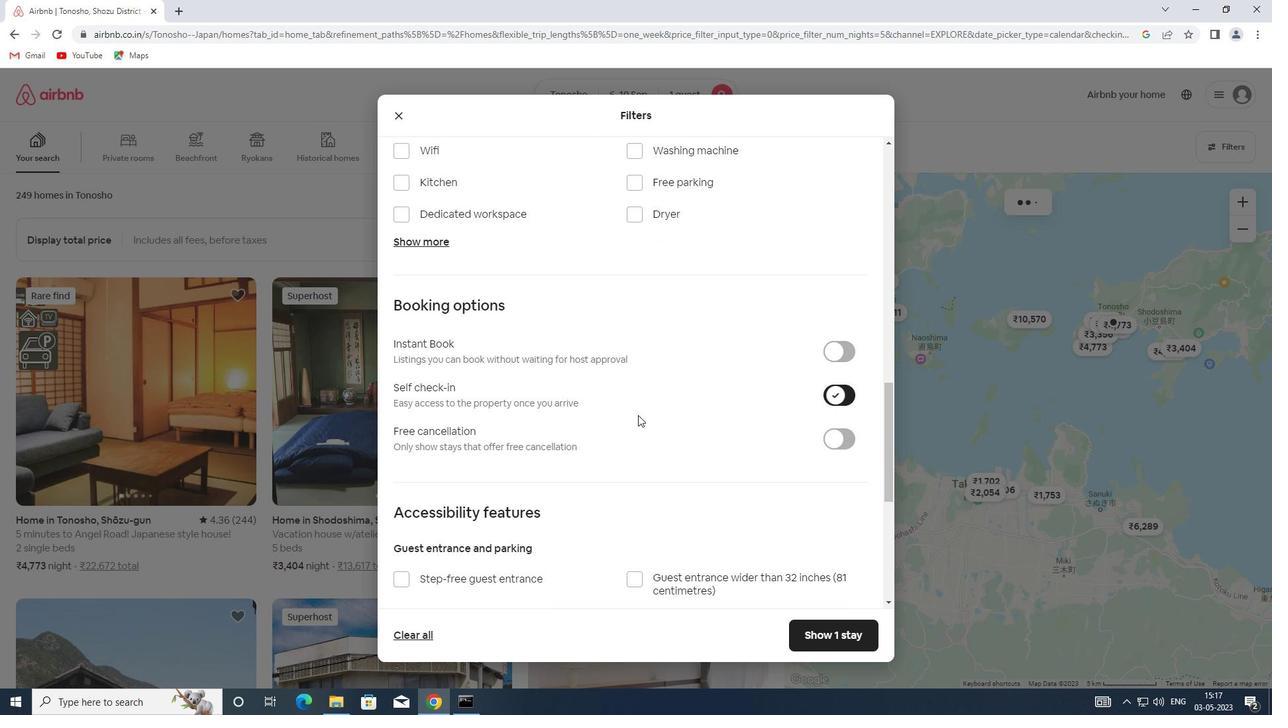 
Action: Mouse scrolled (609, 414) with delta (0, 0)
Screenshot: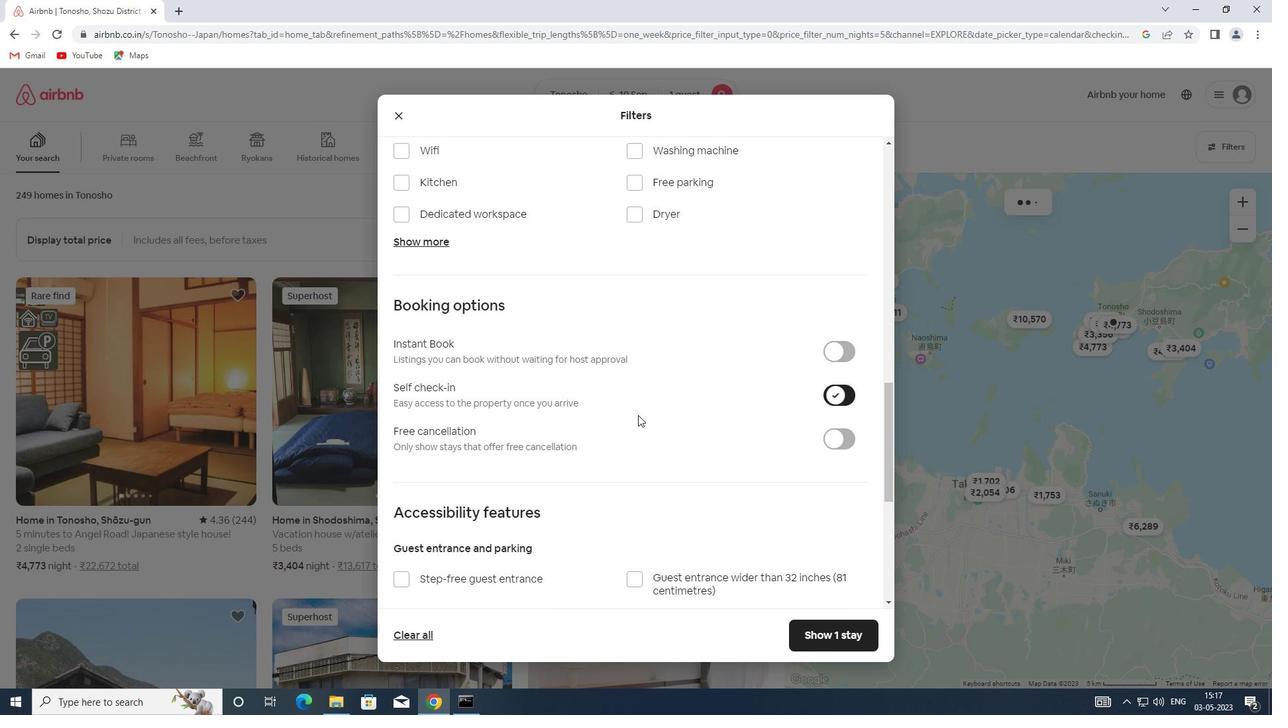 
Action: Mouse scrolled (609, 414) with delta (0, 0)
Screenshot: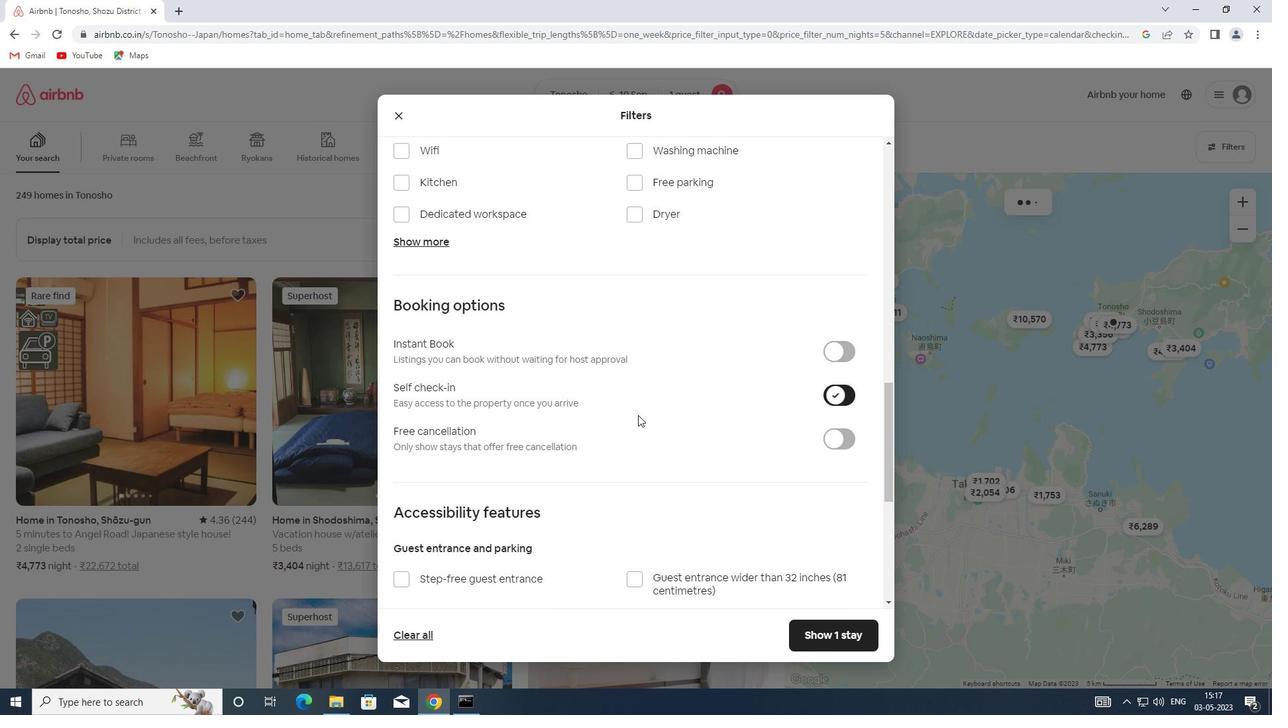 
Action: Mouse moved to (594, 411)
Screenshot: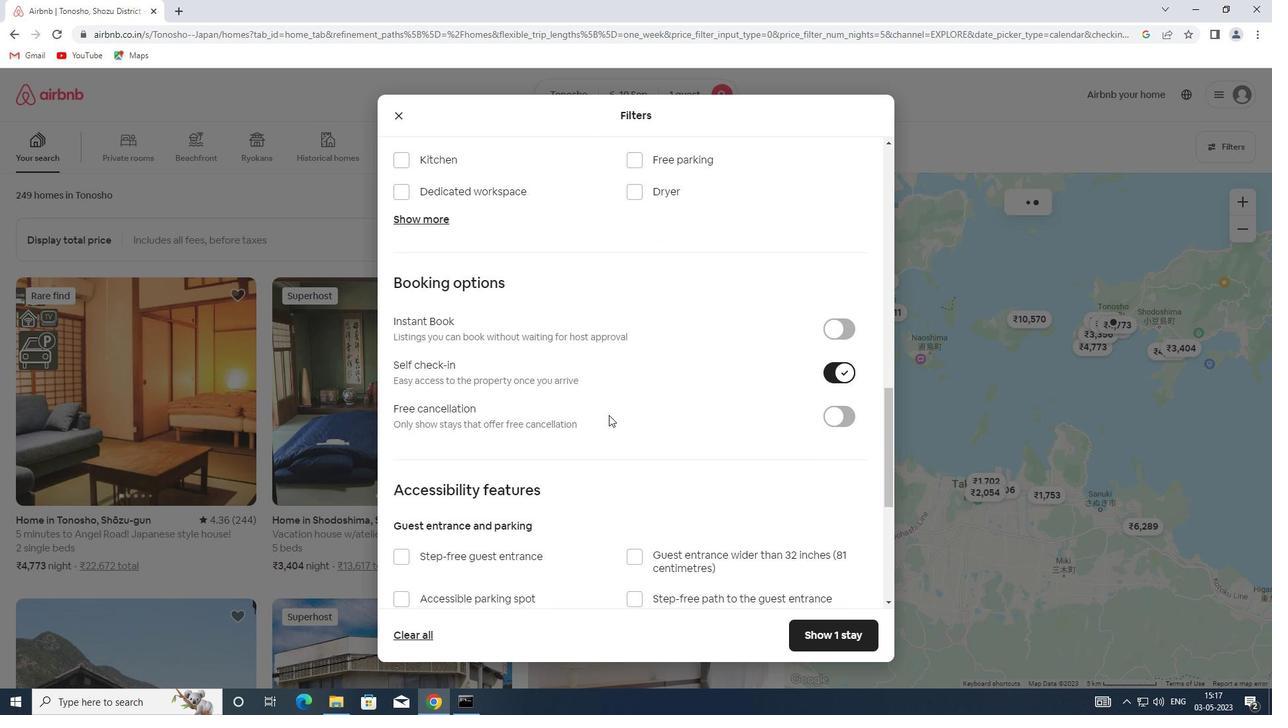 
Action: Mouse scrolled (594, 411) with delta (0, 0)
Screenshot: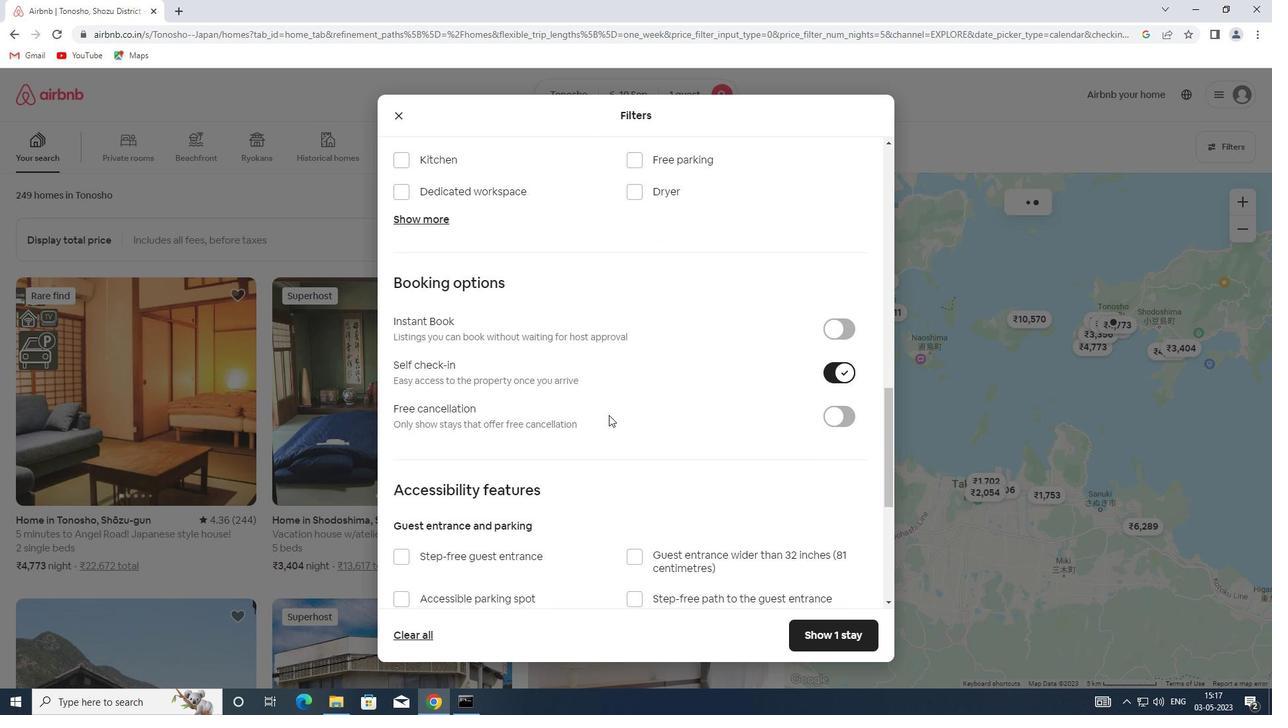 
Action: Mouse scrolled (594, 411) with delta (0, 0)
Screenshot: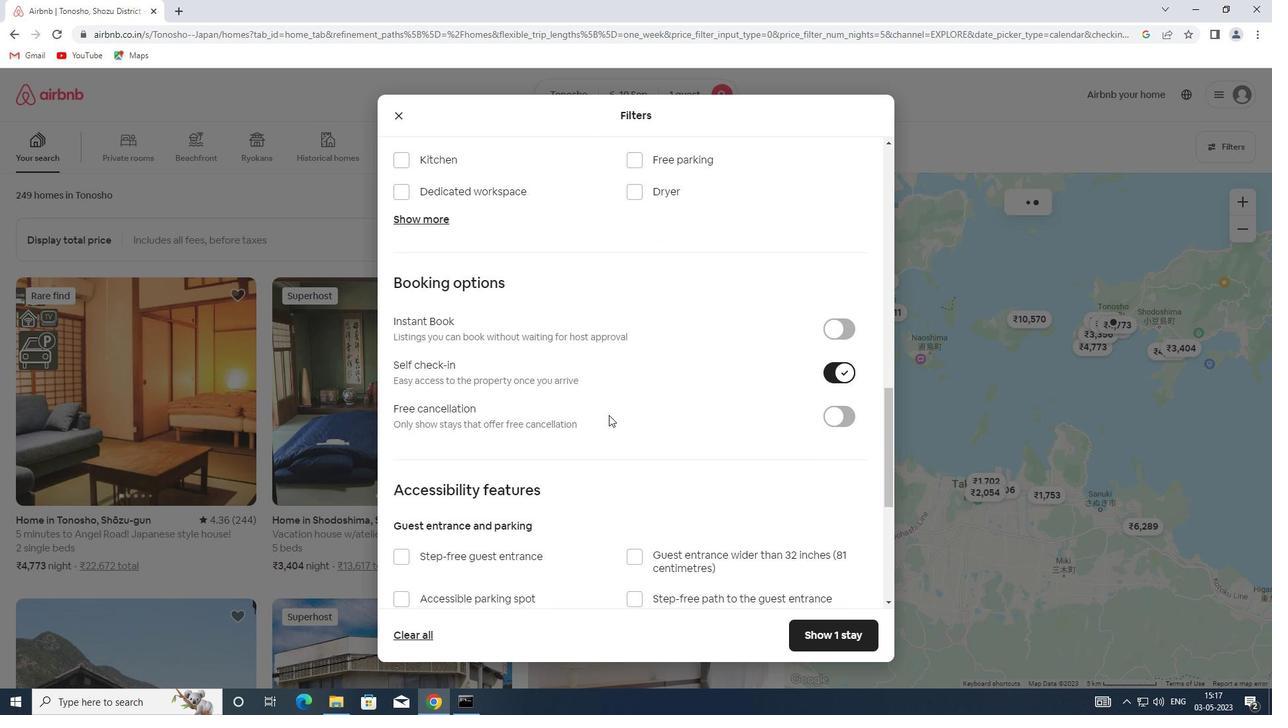 
Action: Mouse scrolled (594, 411) with delta (0, 0)
Screenshot: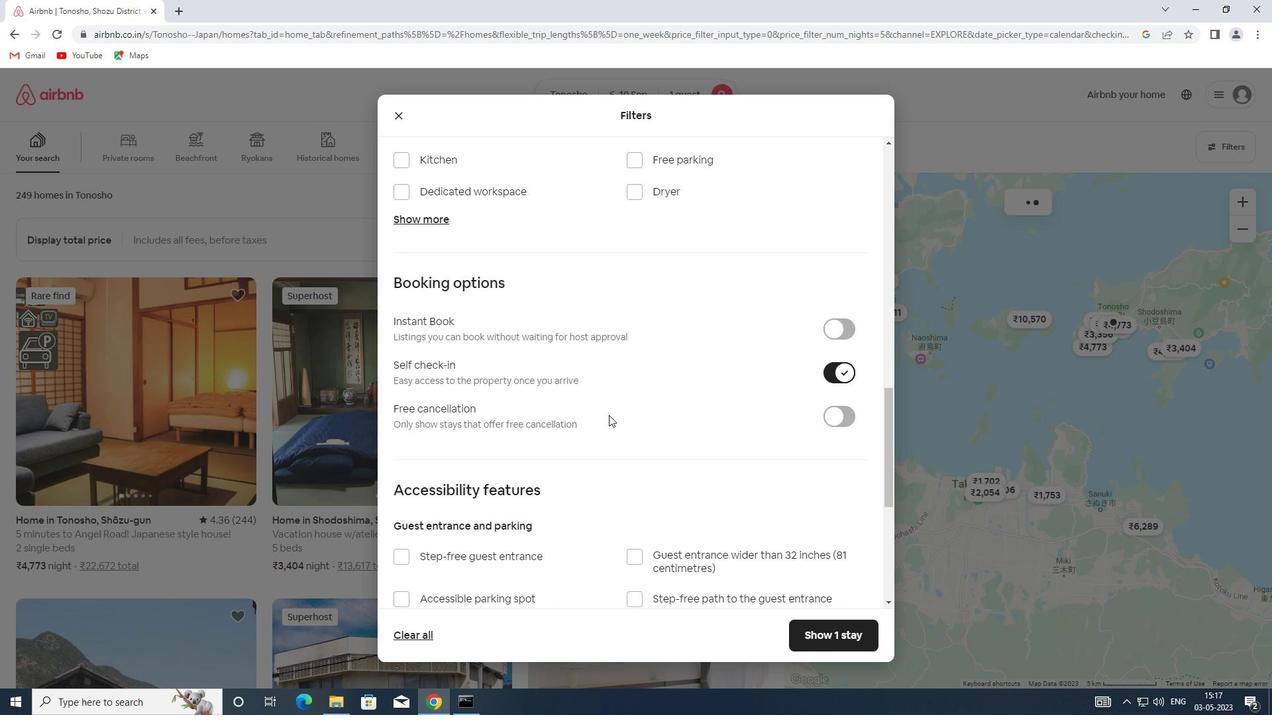 
Action: Mouse scrolled (594, 412) with delta (0, 0)
Screenshot: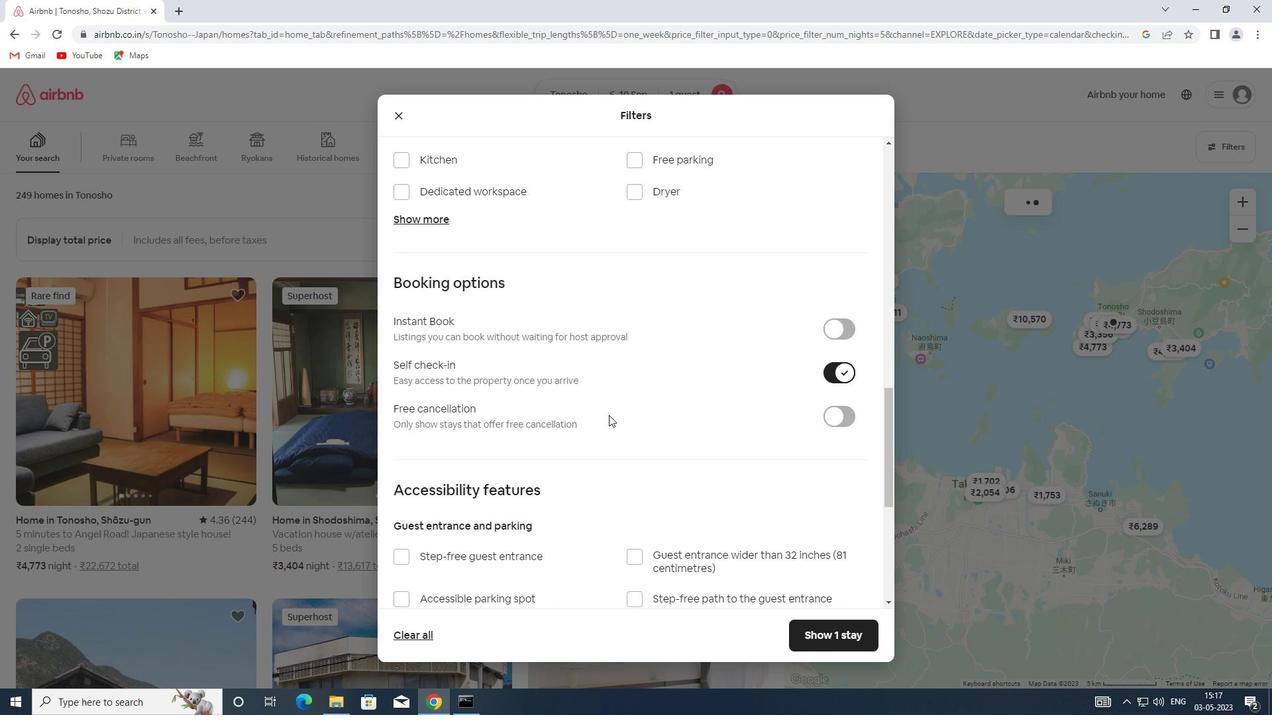 
Action: Mouse scrolled (594, 411) with delta (0, 0)
Screenshot: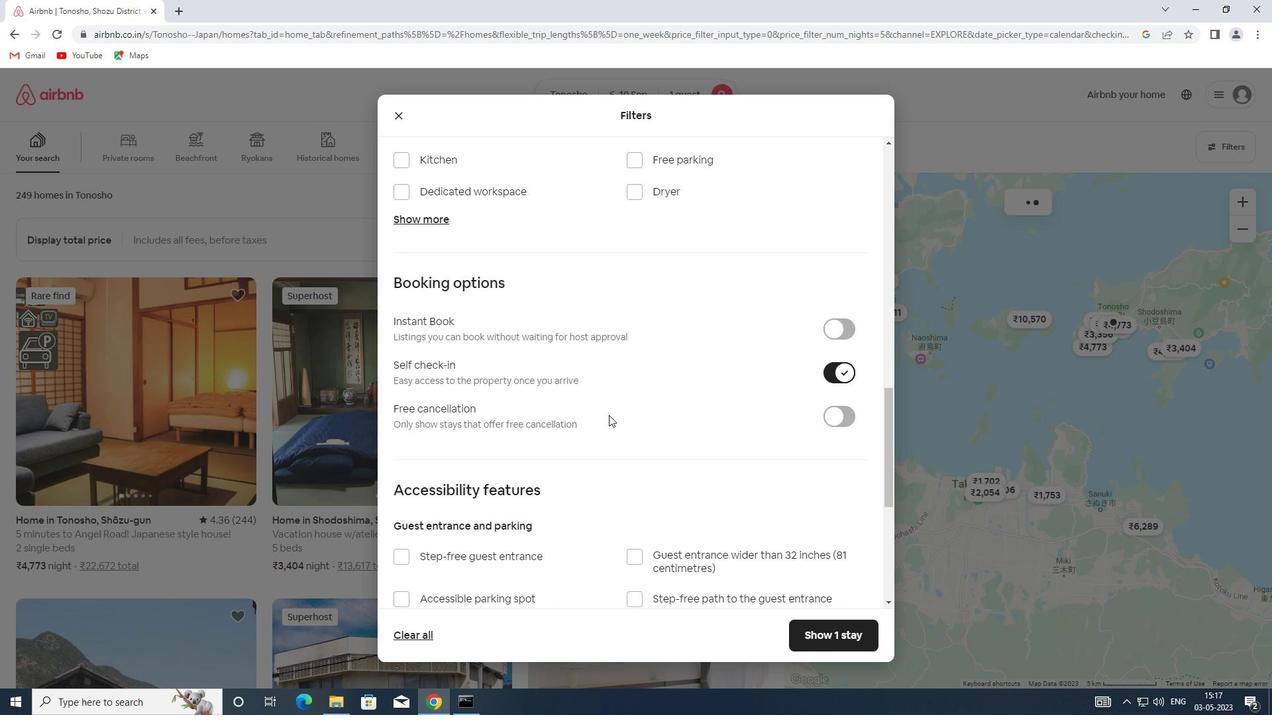 
Action: Mouse moved to (505, 479)
Screenshot: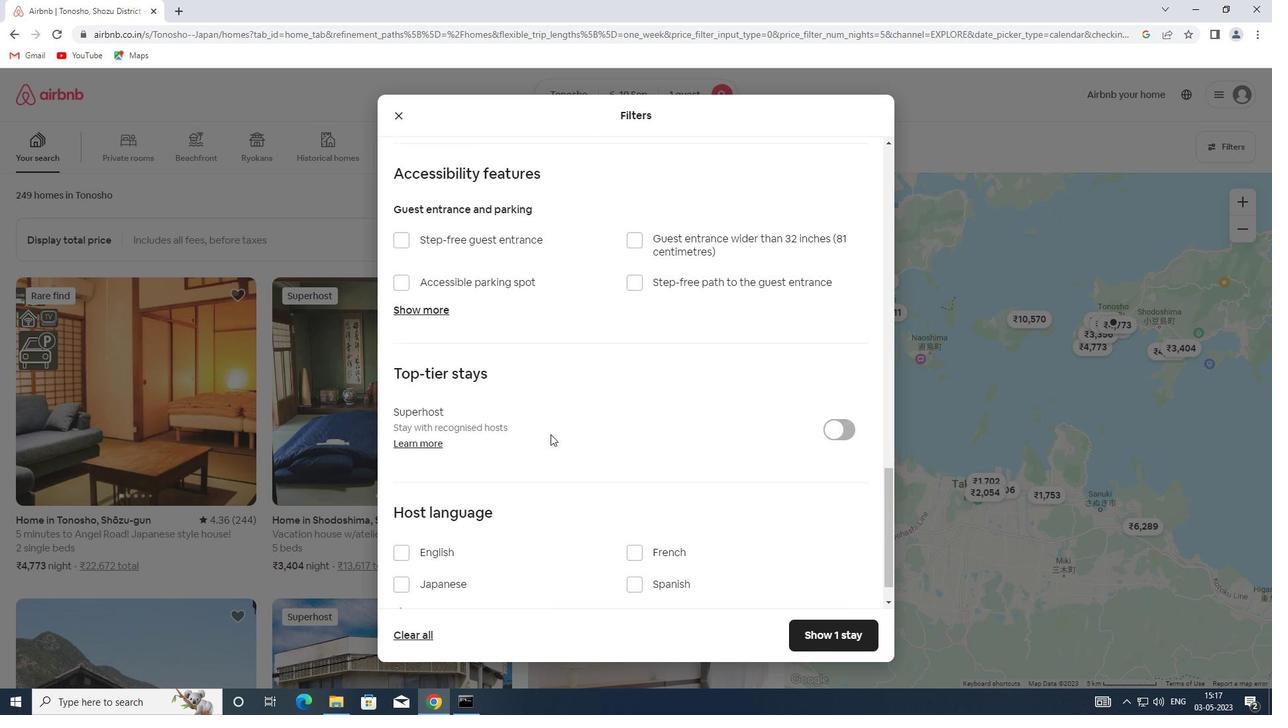 
Action: Mouse scrolled (505, 479) with delta (0, 0)
Screenshot: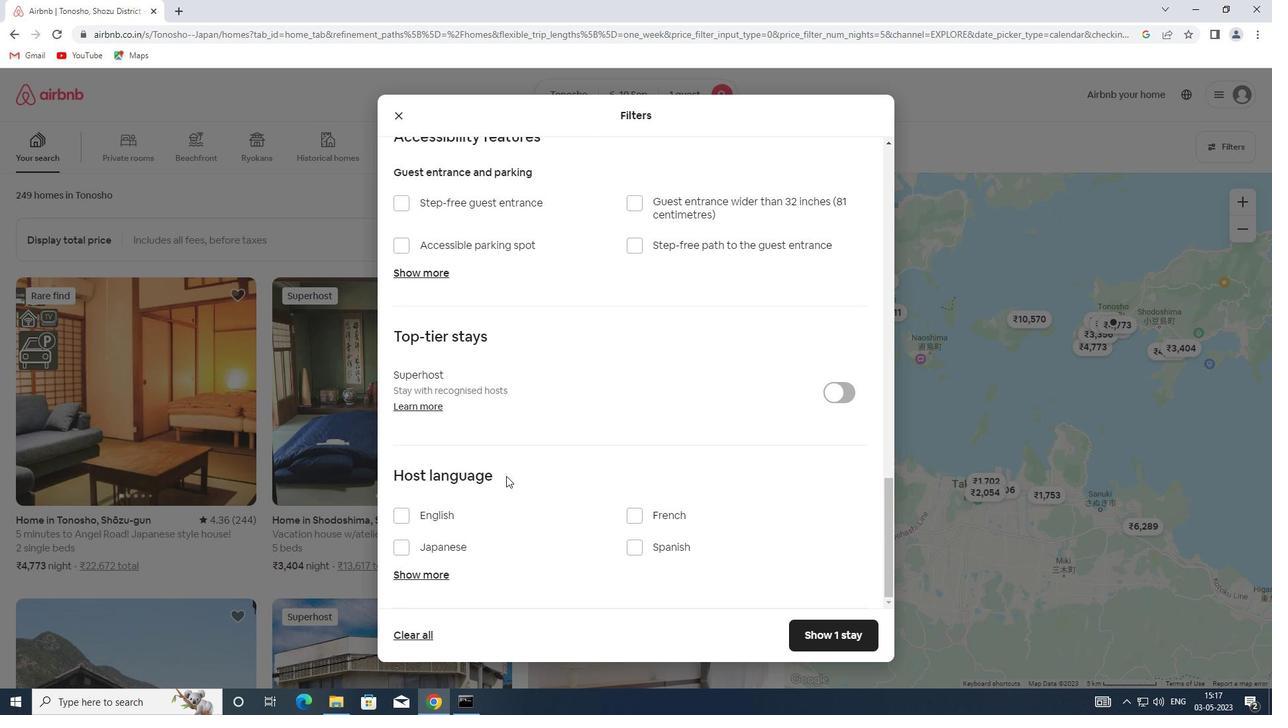 
Action: Mouse scrolled (505, 479) with delta (0, 0)
Screenshot: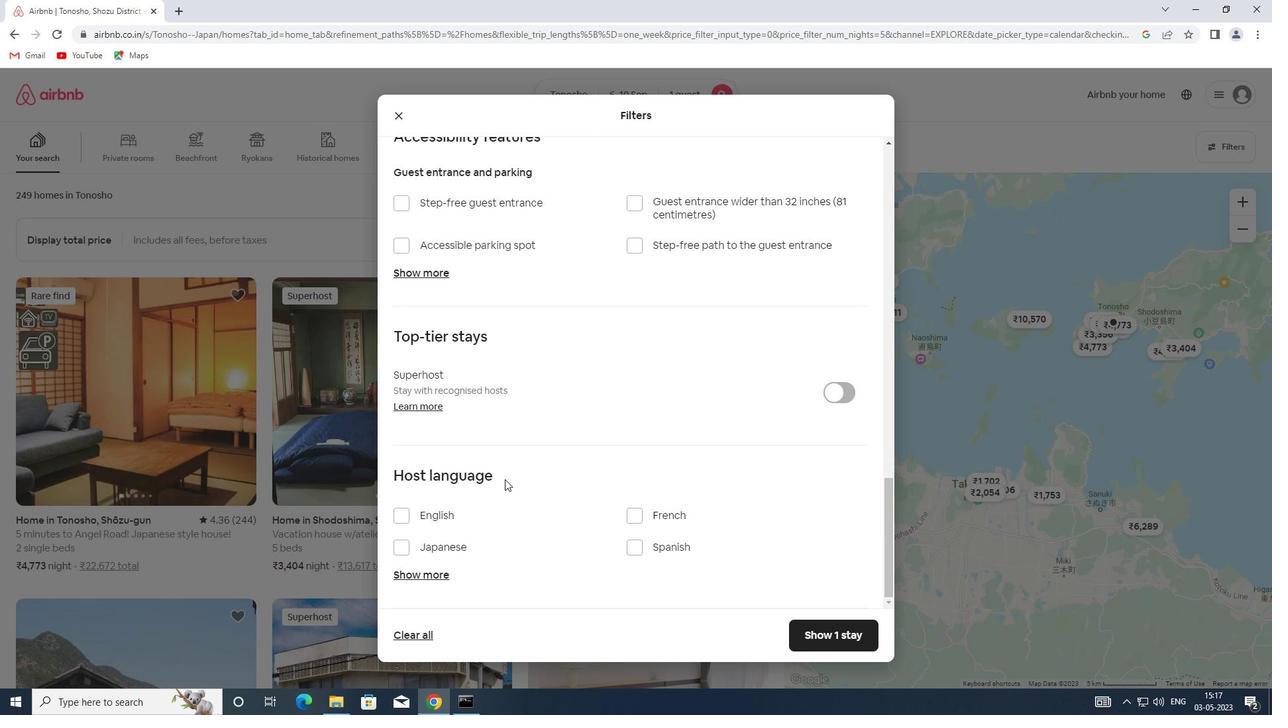 
Action: Mouse moved to (439, 509)
Screenshot: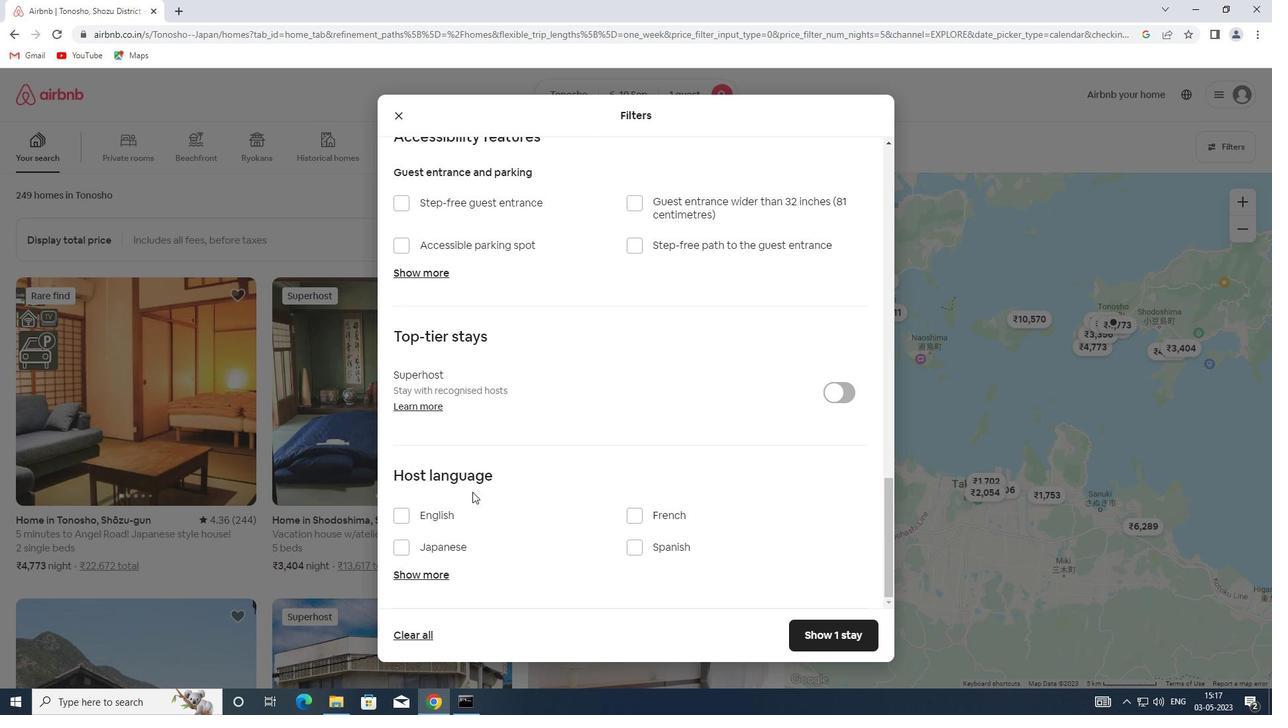 
Action: Mouse pressed left at (439, 509)
Screenshot: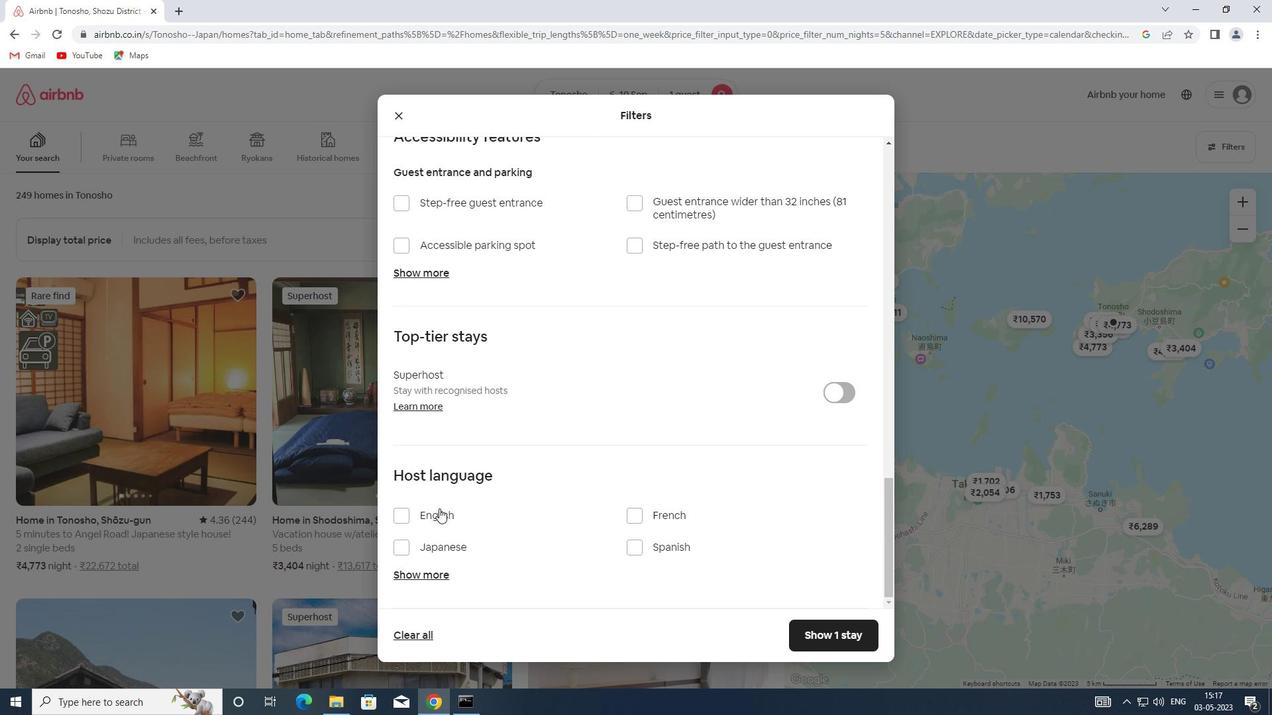 
Action: Mouse moved to (823, 629)
Screenshot: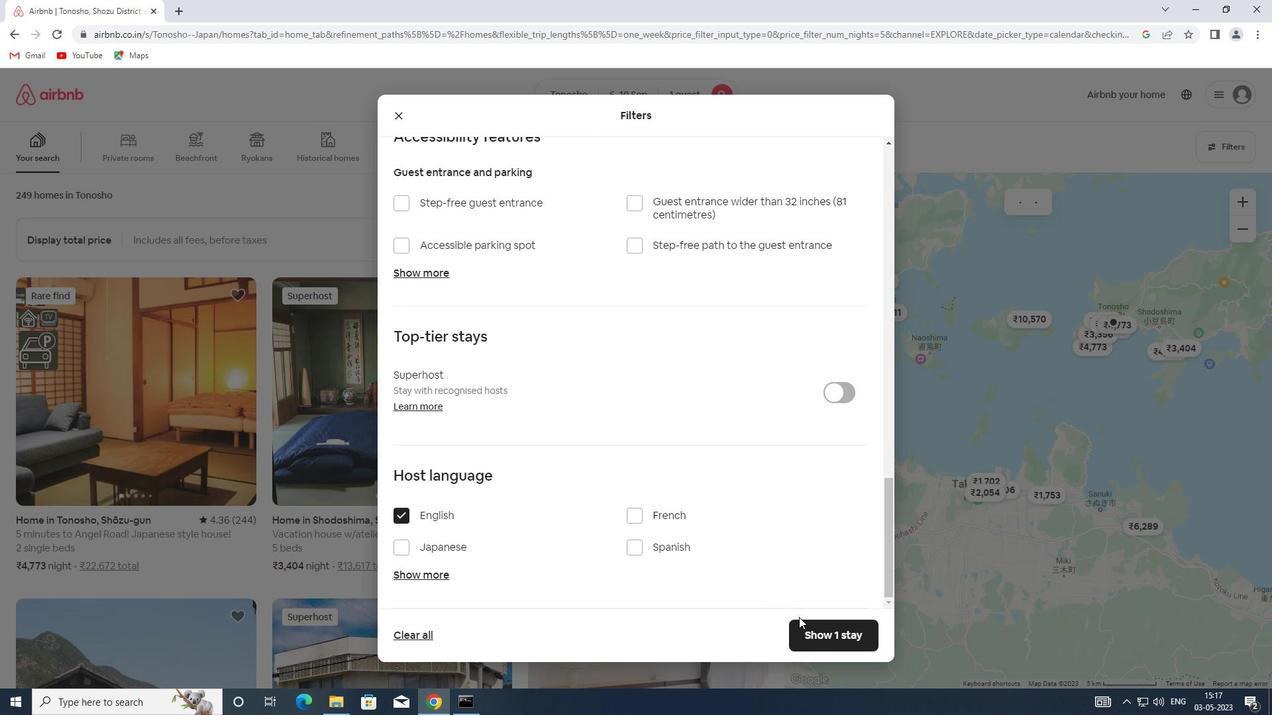 
Action: Mouse pressed left at (823, 629)
Screenshot: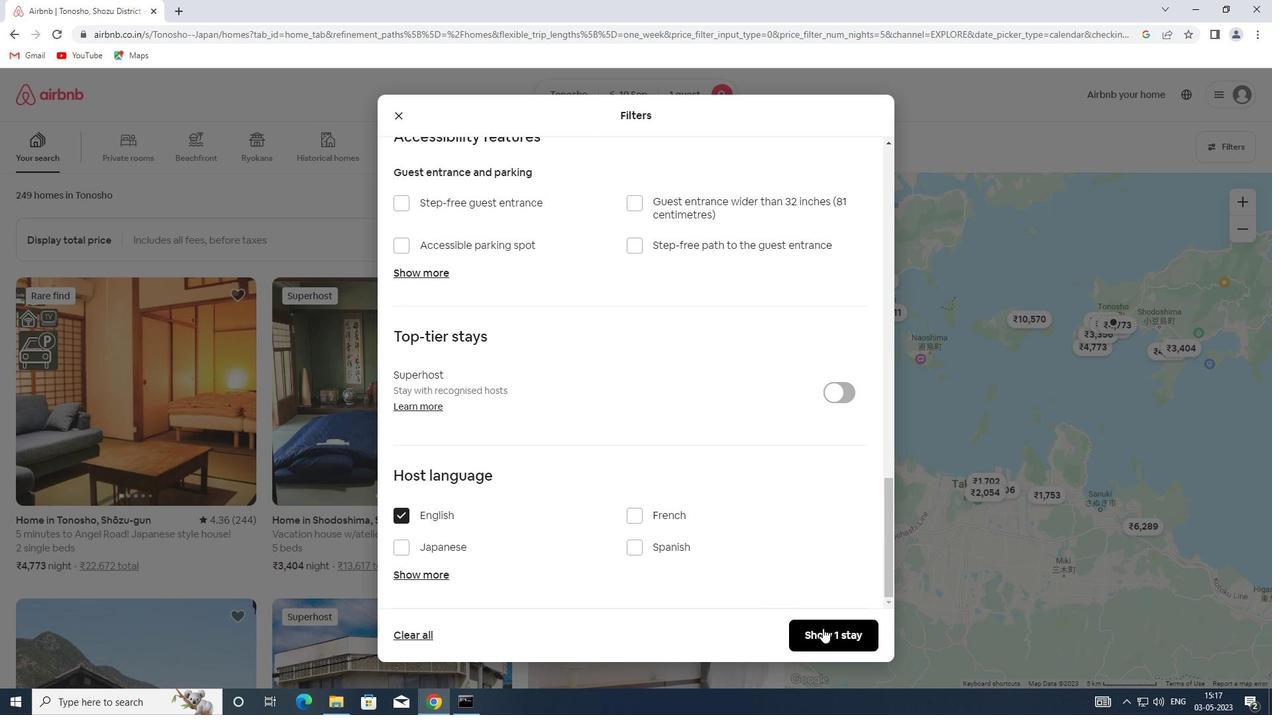 
